Task: Search one way flight ticket for 3 adults, 3 children in business from Escanaba: Delta County Airport to Rock Springs: Southwest Wyoming Regional Airport (rock Springs Sweetwater County Airport) on 8-5-2023. Choice of flights is Royal air maroc. Number of bags: 4 checked bags. Price is upto 79000. Outbound departure time preference is 14:15.
Action: Mouse moved to (320, 295)
Screenshot: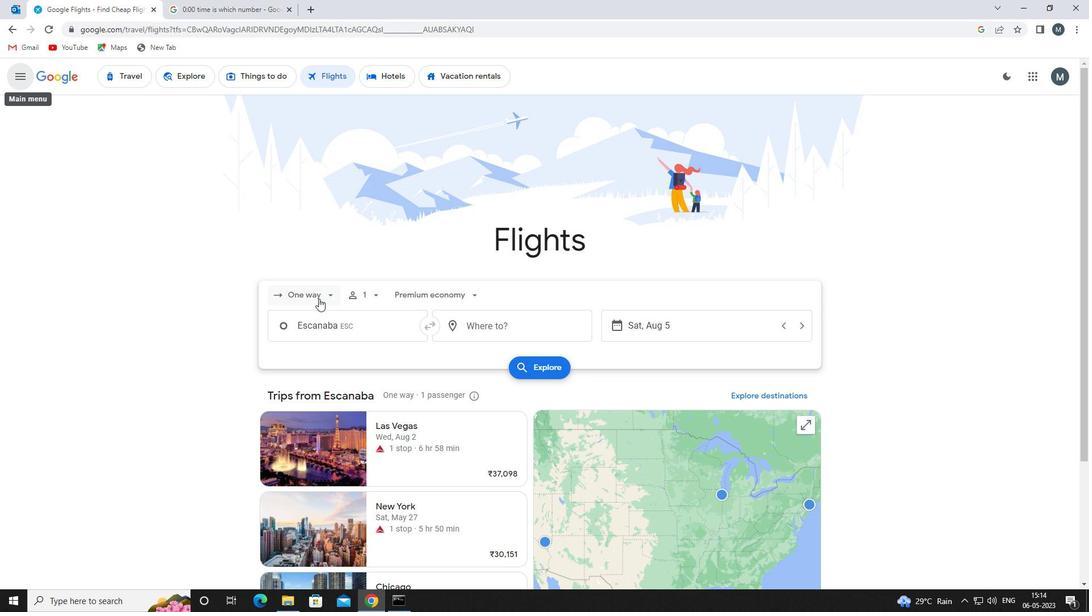
Action: Mouse pressed left at (320, 295)
Screenshot: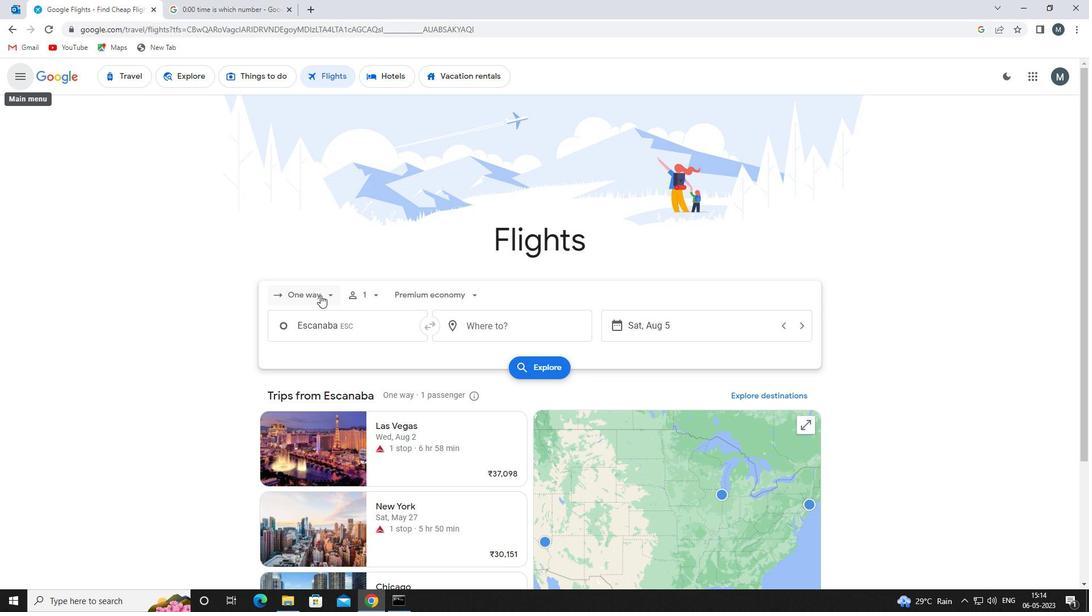 
Action: Mouse moved to (322, 351)
Screenshot: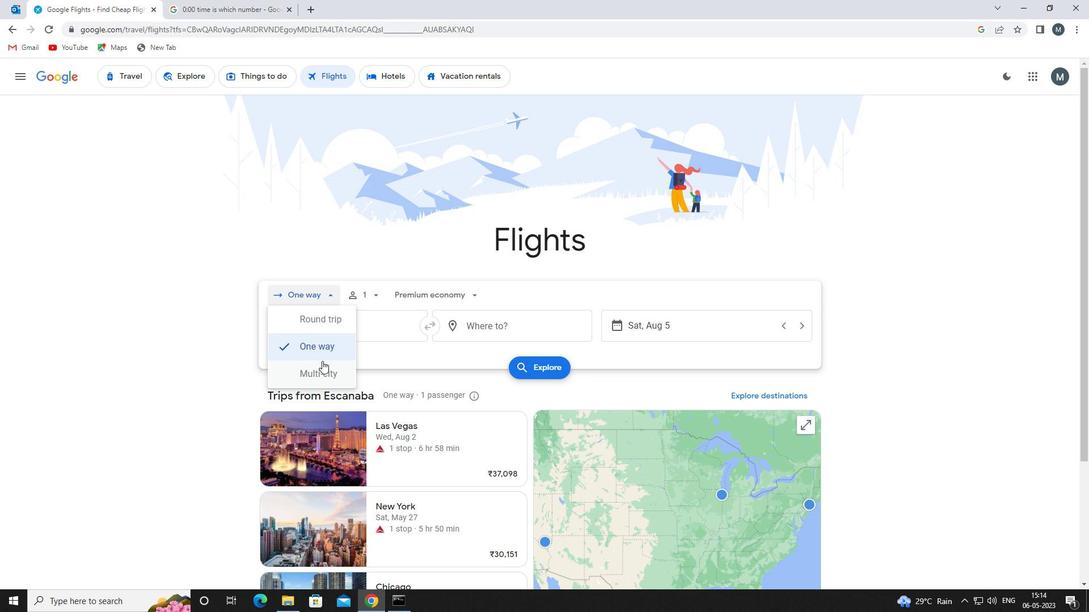 
Action: Mouse pressed left at (322, 351)
Screenshot: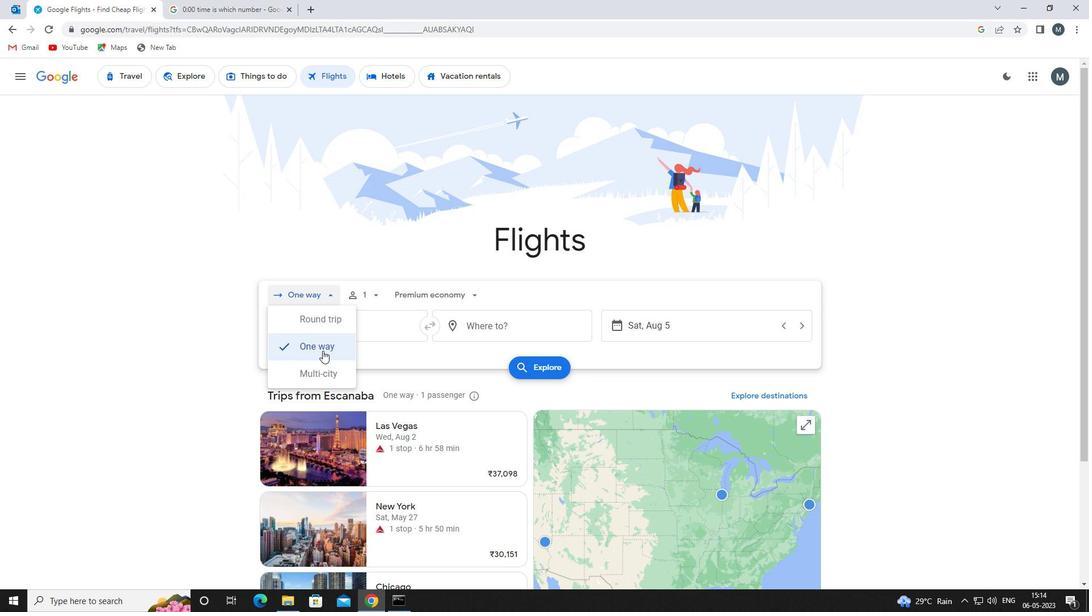 
Action: Mouse moved to (378, 297)
Screenshot: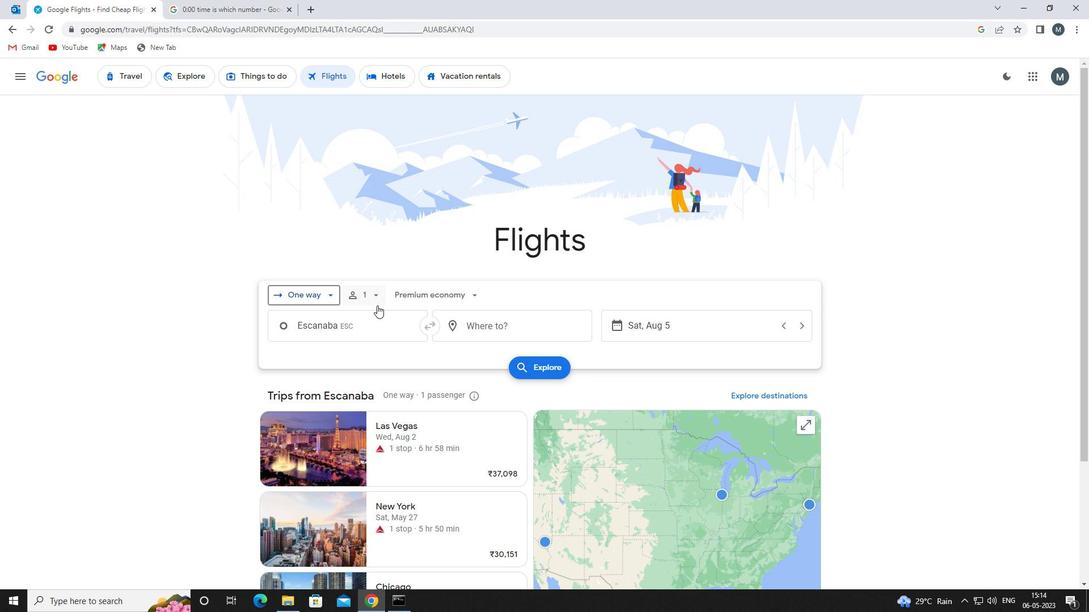
Action: Mouse pressed left at (378, 297)
Screenshot: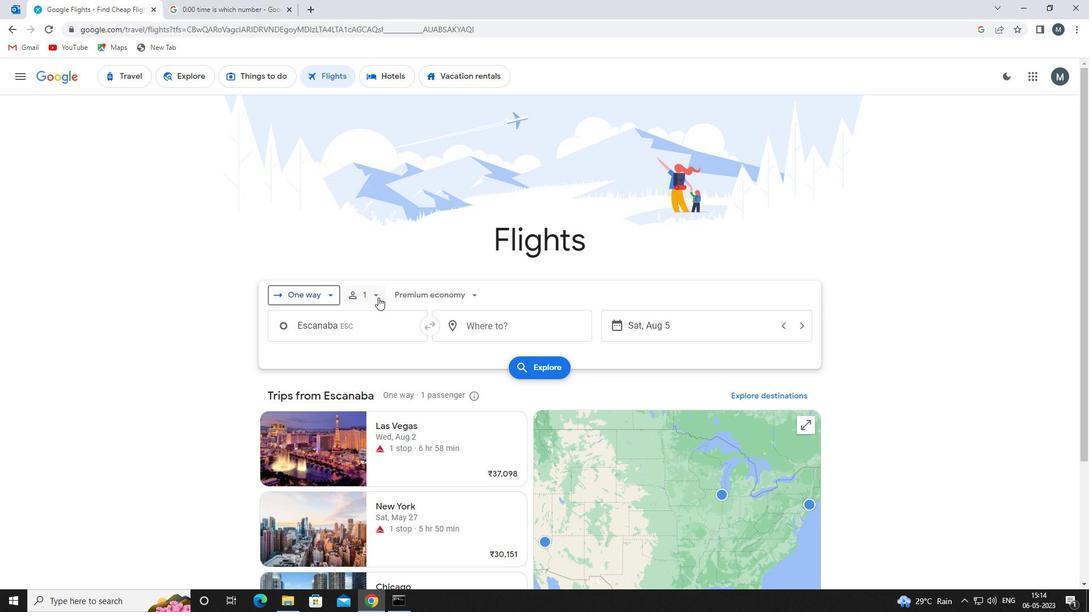 
Action: Mouse moved to (463, 324)
Screenshot: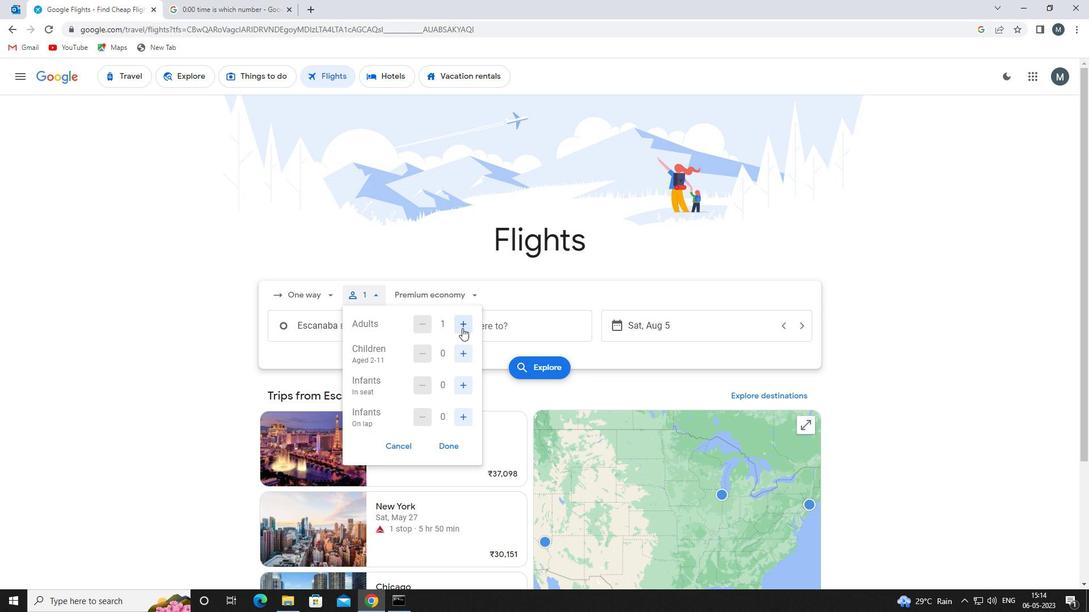 
Action: Mouse pressed left at (463, 324)
Screenshot: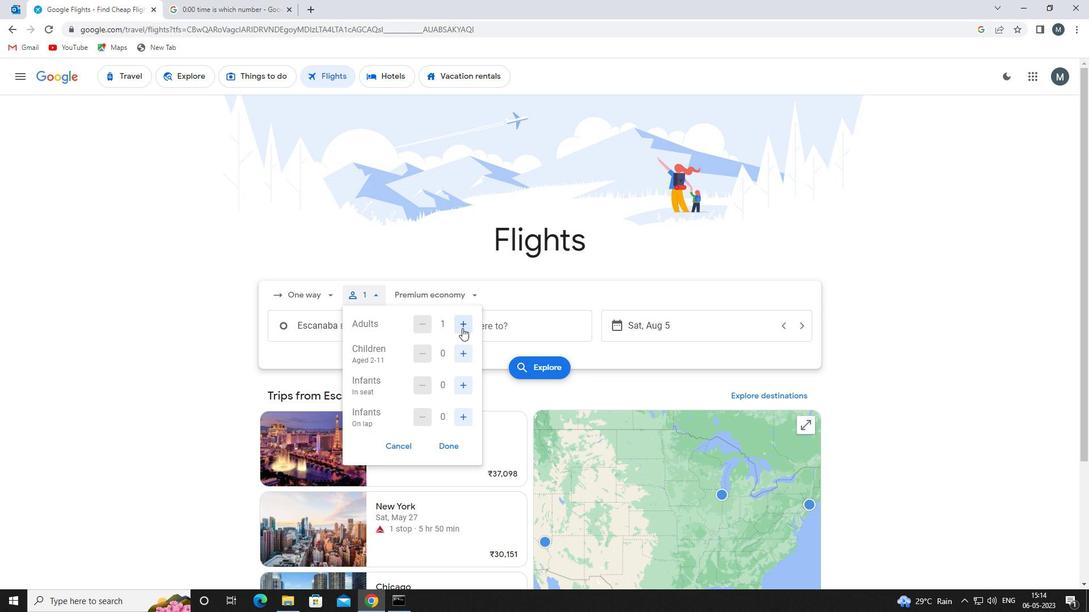 
Action: Mouse pressed left at (463, 324)
Screenshot: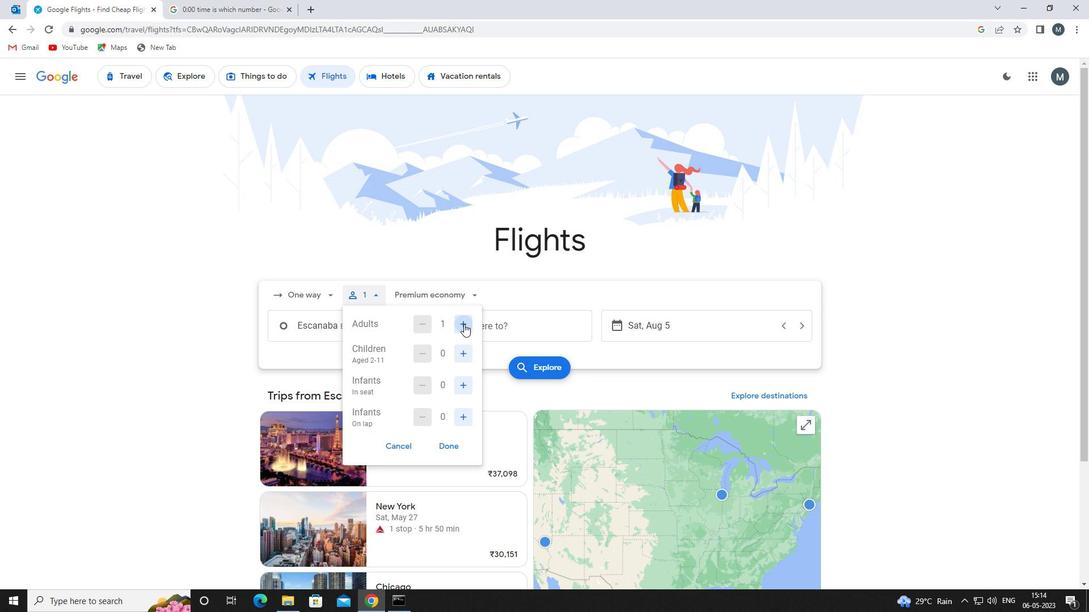 
Action: Mouse moved to (463, 353)
Screenshot: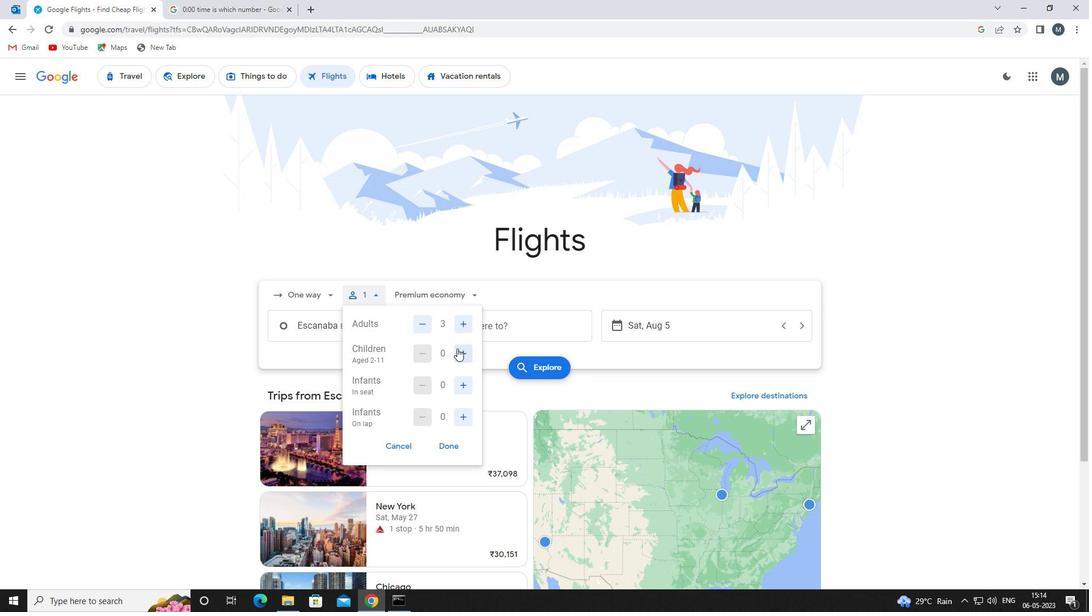 
Action: Mouse pressed left at (463, 353)
Screenshot: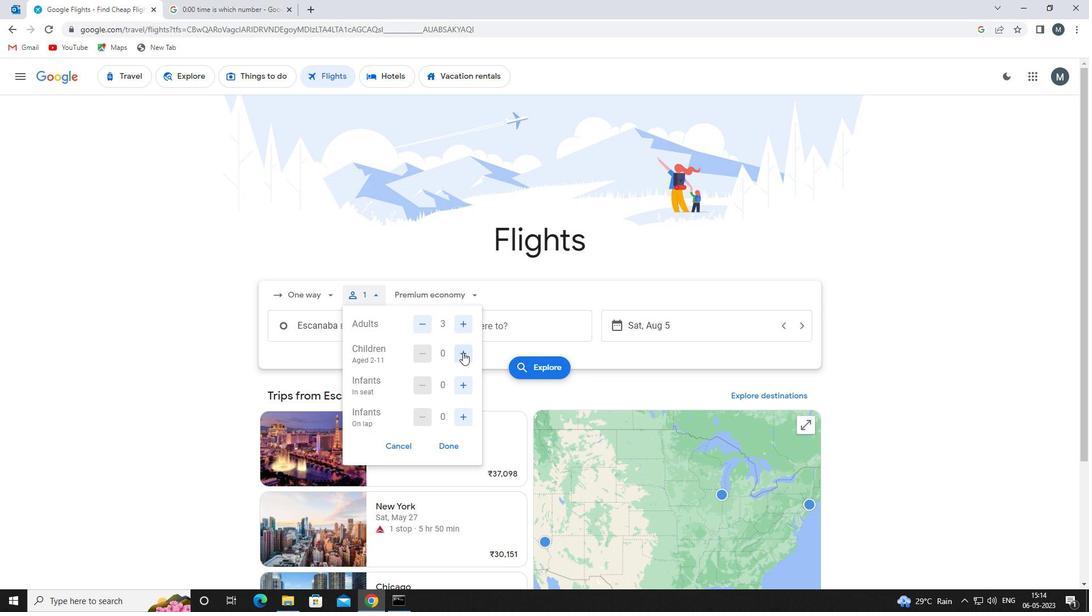 
Action: Mouse moved to (463, 353)
Screenshot: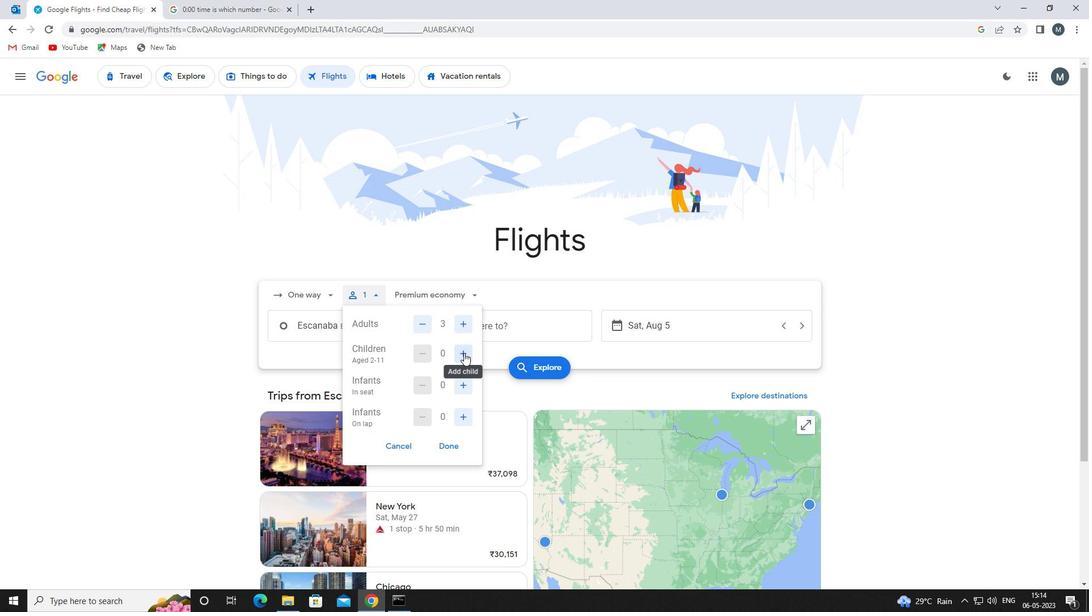 
Action: Mouse pressed left at (463, 353)
Screenshot: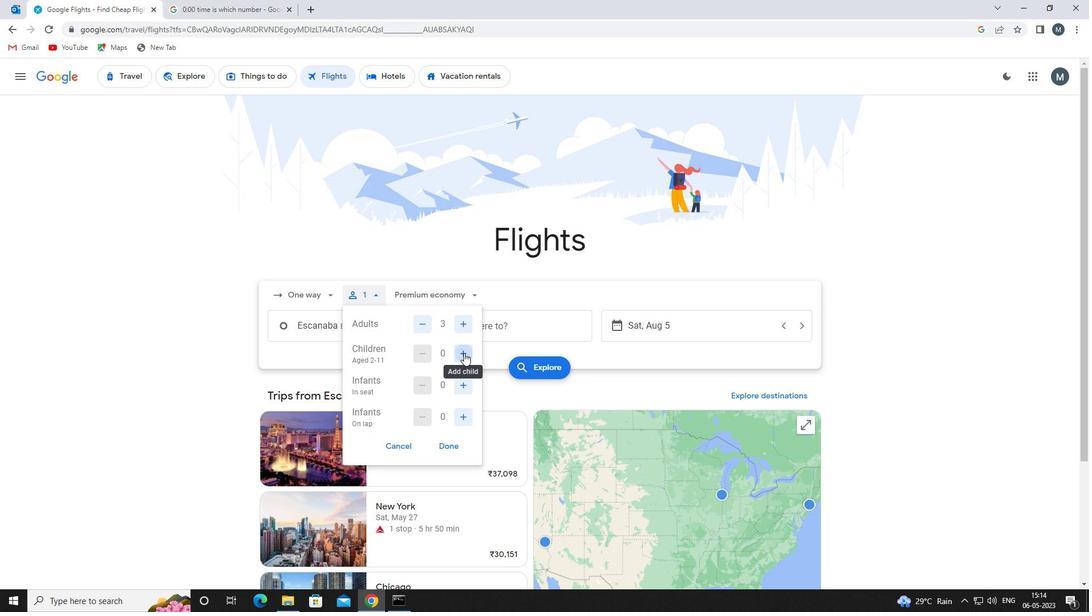 
Action: Mouse moved to (463, 353)
Screenshot: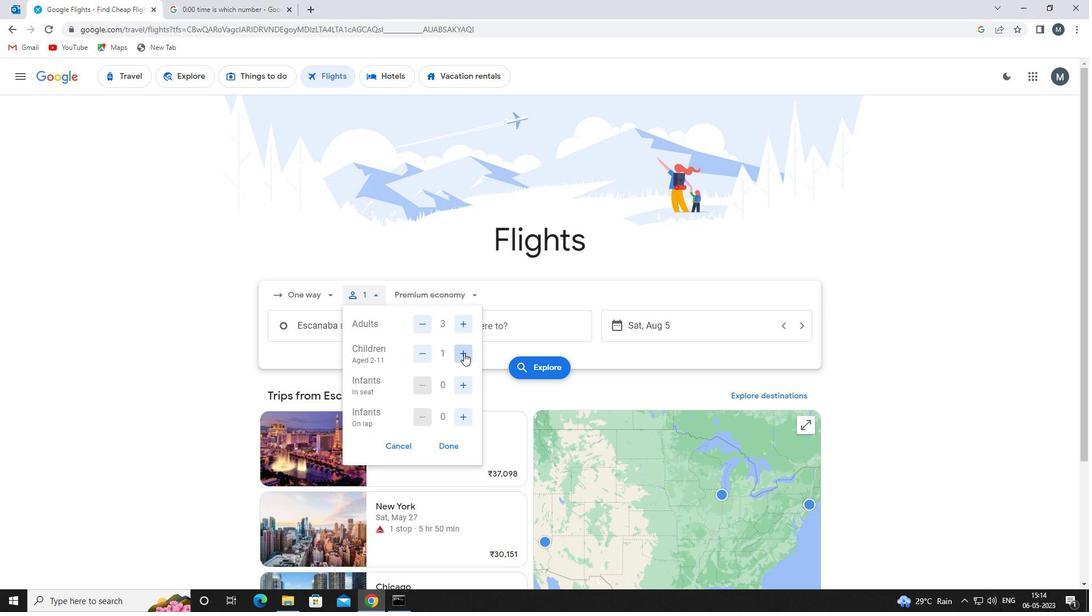 
Action: Mouse pressed left at (463, 353)
Screenshot: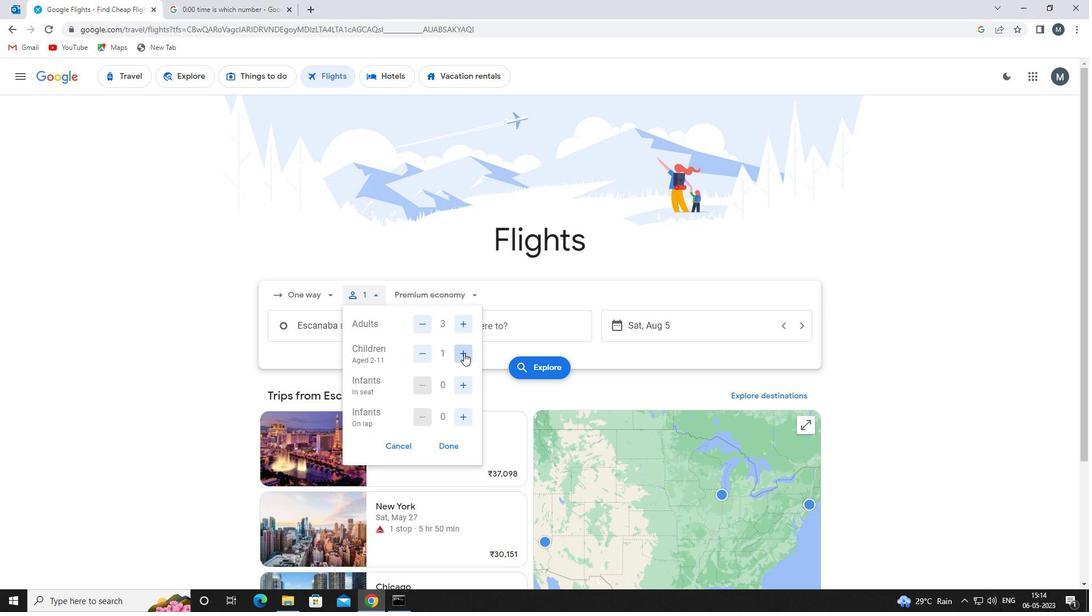 
Action: Mouse moved to (452, 445)
Screenshot: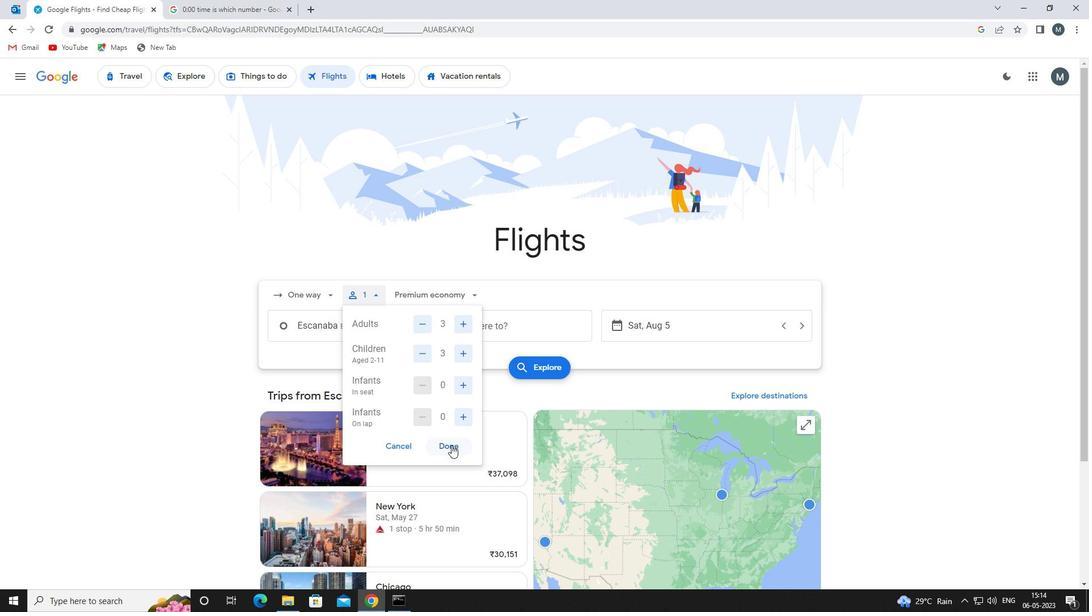 
Action: Mouse pressed left at (452, 445)
Screenshot: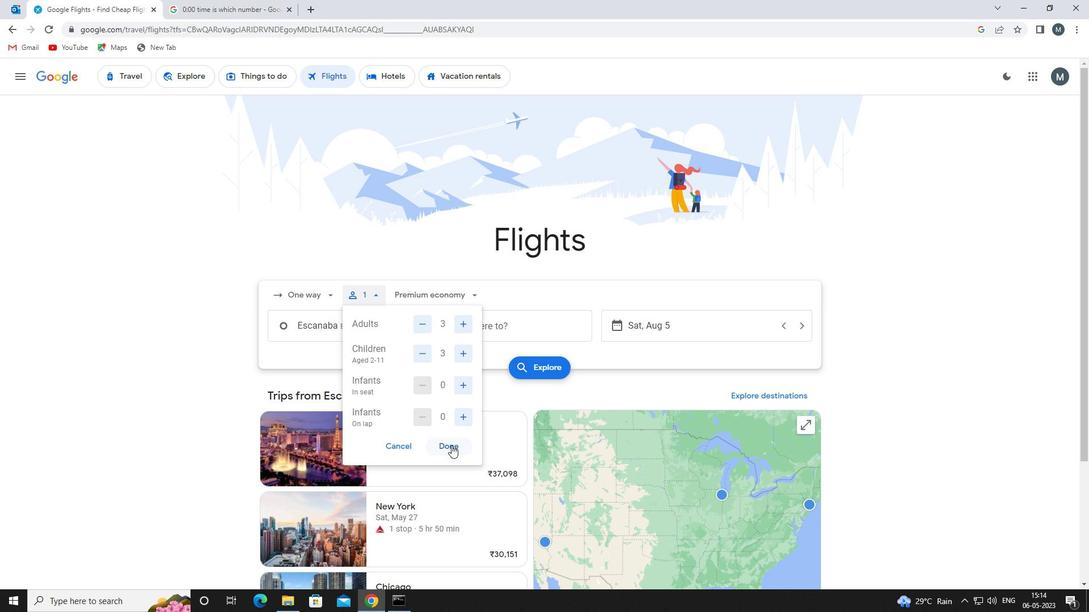 
Action: Mouse moved to (431, 298)
Screenshot: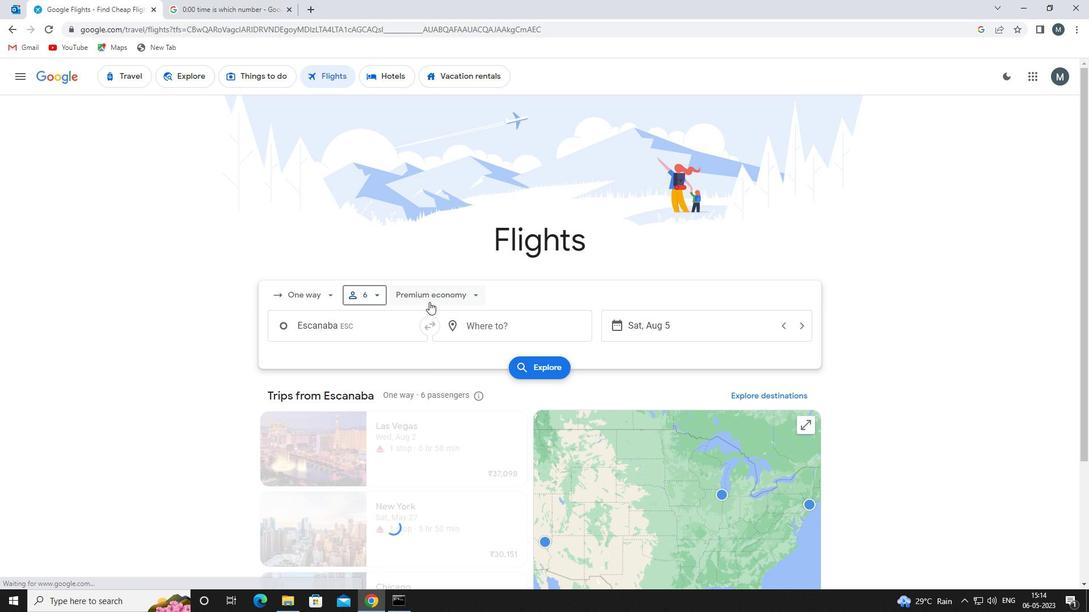 
Action: Mouse pressed left at (431, 298)
Screenshot: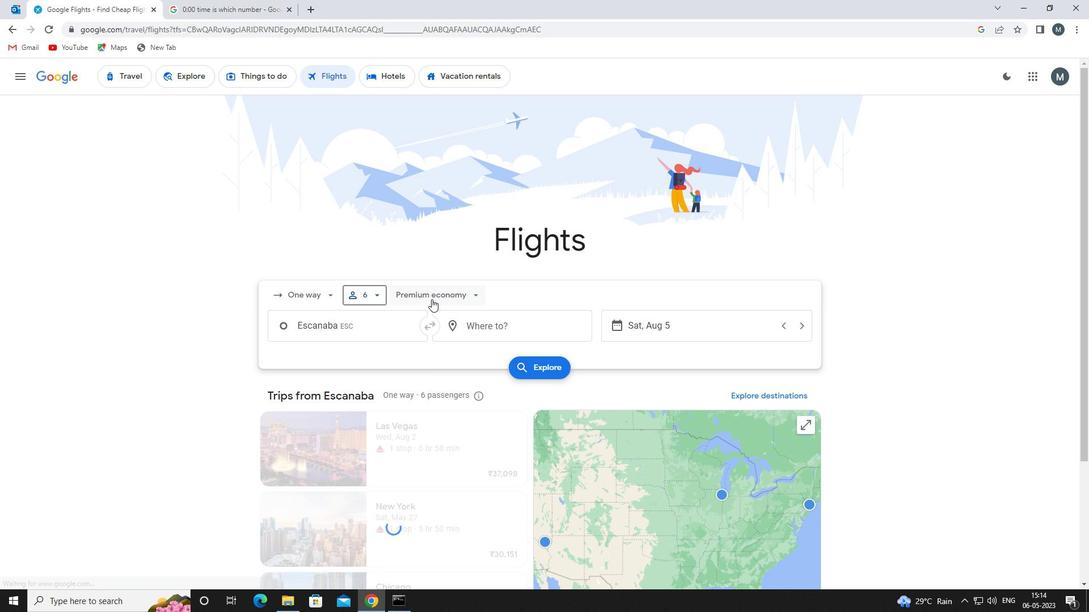 
Action: Mouse moved to (446, 370)
Screenshot: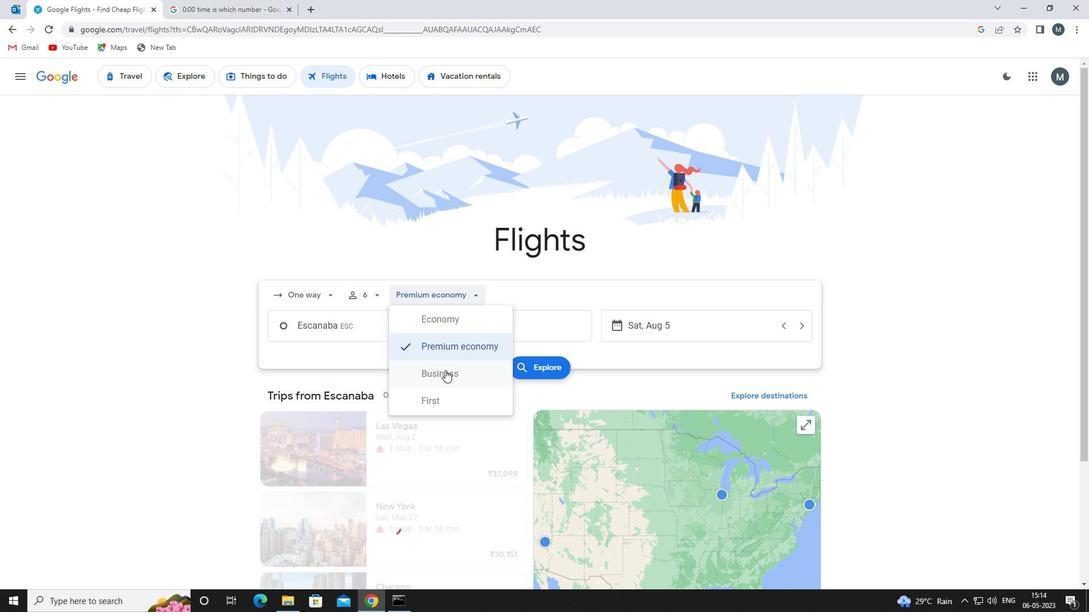 
Action: Mouse pressed left at (446, 370)
Screenshot: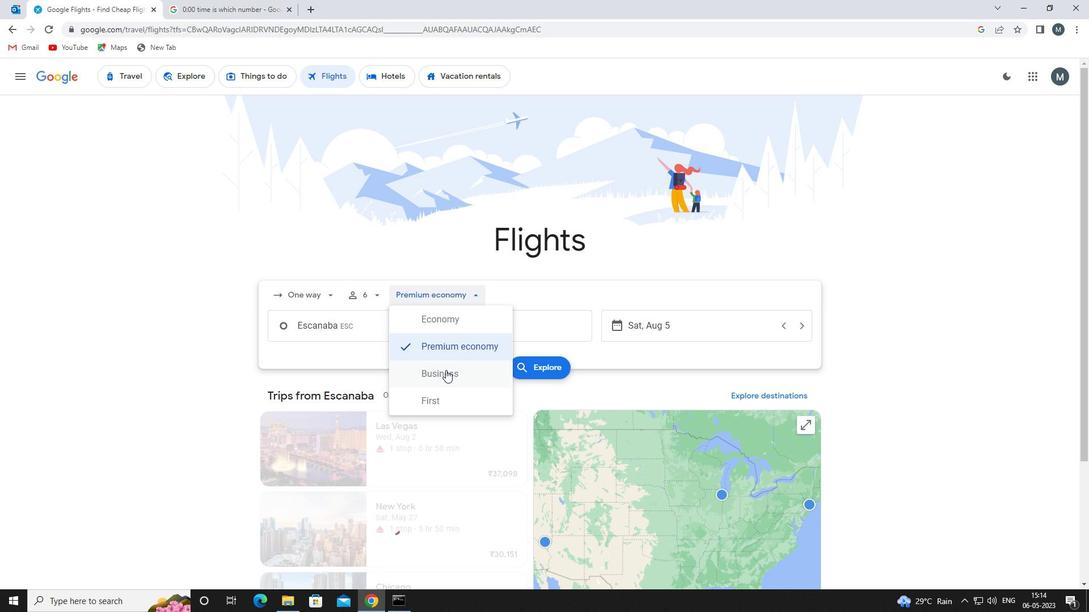 
Action: Mouse moved to (391, 326)
Screenshot: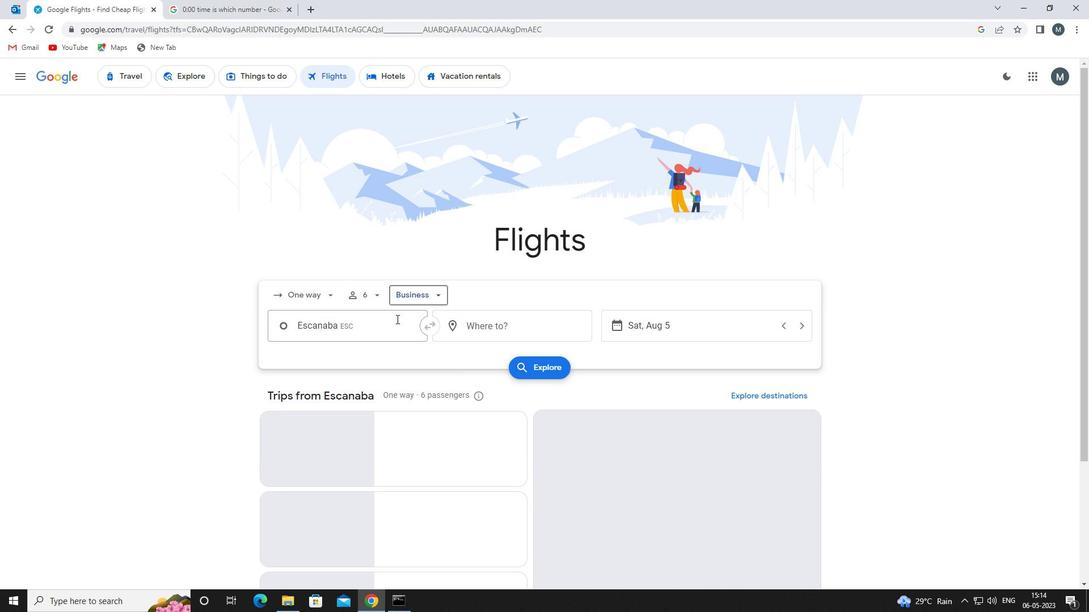 
Action: Mouse pressed left at (391, 326)
Screenshot: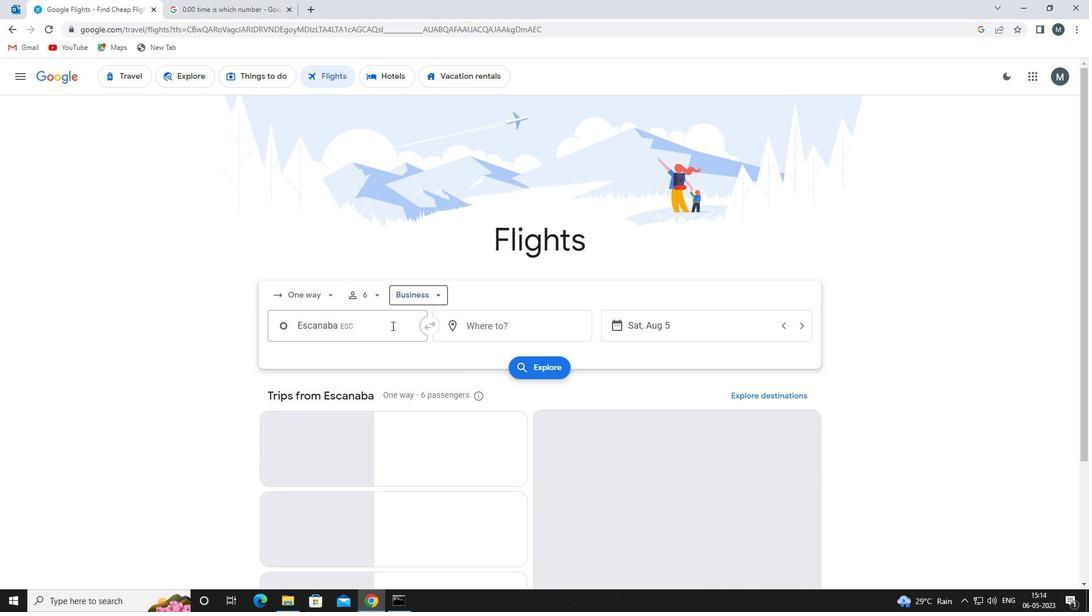 
Action: Mouse moved to (391, 326)
Screenshot: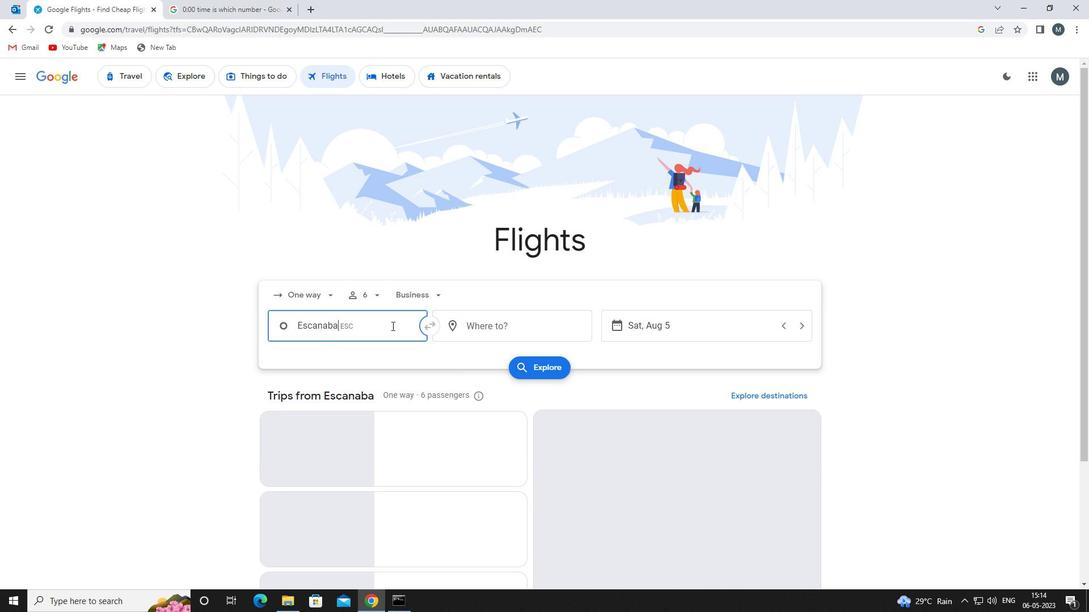 
Action: Key pressed del
Screenshot: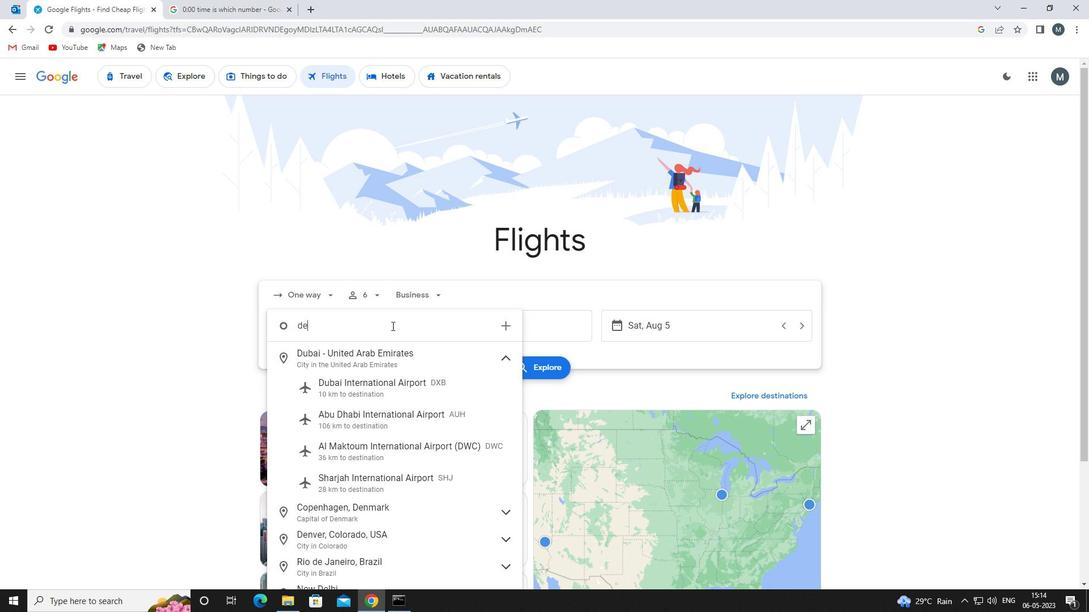 
Action: Mouse moved to (390, 327)
Screenshot: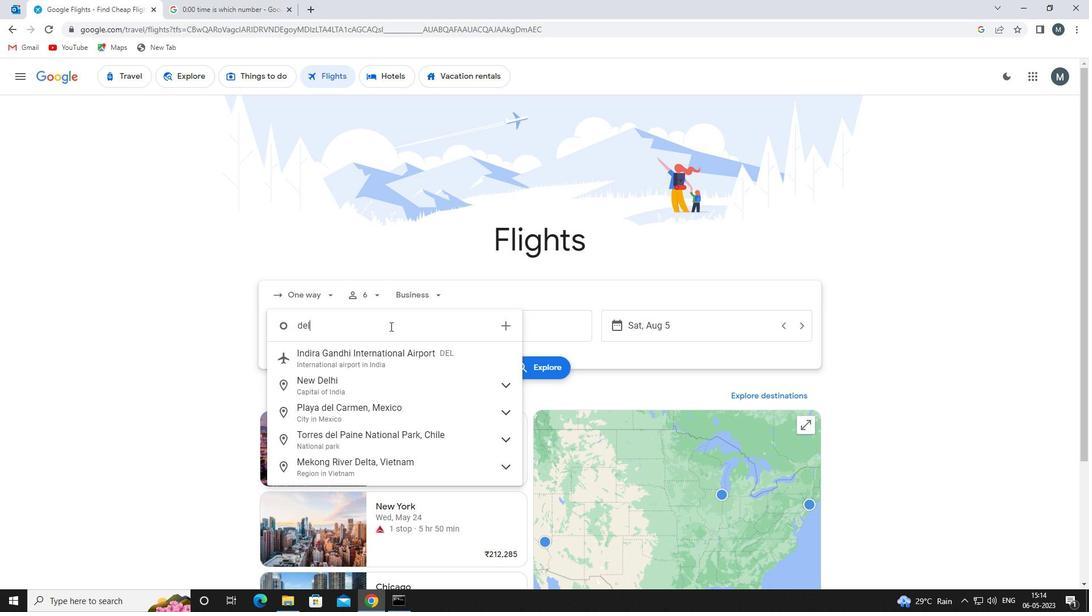 
Action: Key pressed t
Screenshot: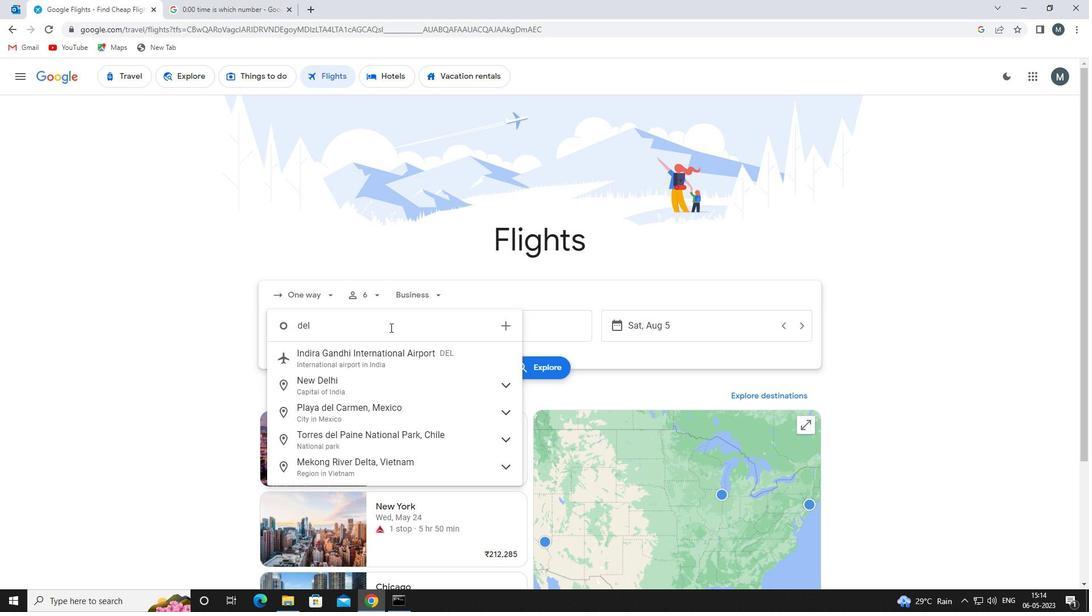 
Action: Mouse moved to (394, 391)
Screenshot: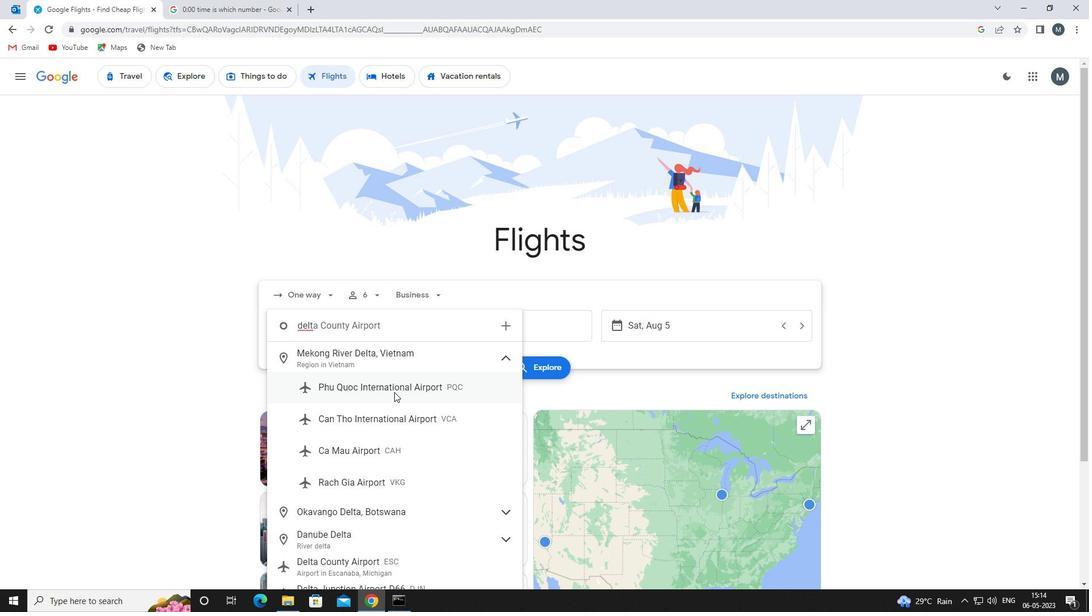 
Action: Key pressed <Key.enter>
Screenshot: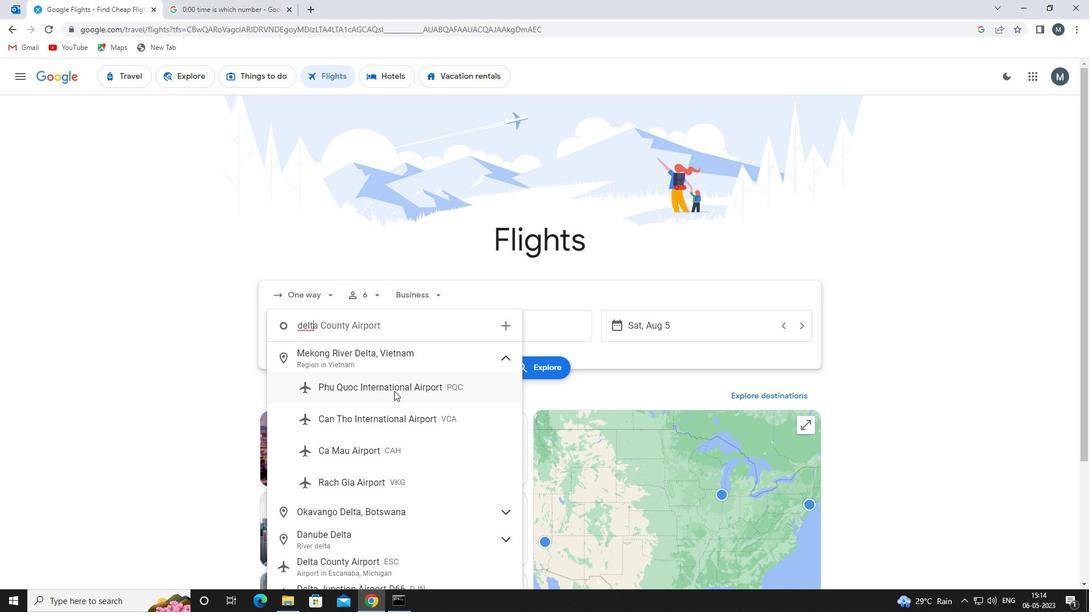 
Action: Mouse moved to (381, 331)
Screenshot: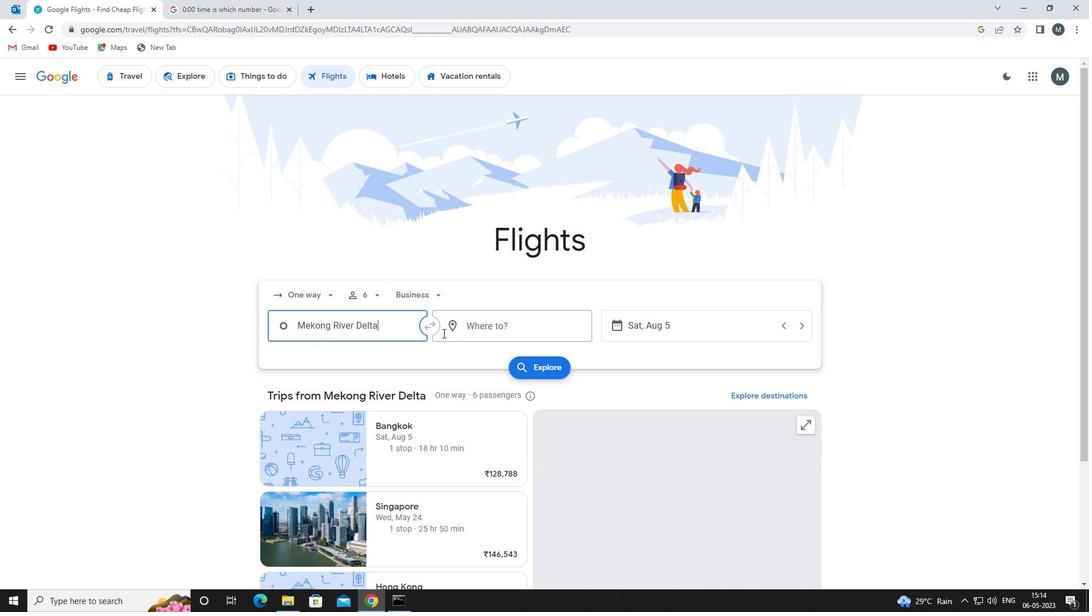 
Action: Mouse pressed left at (381, 331)
Screenshot: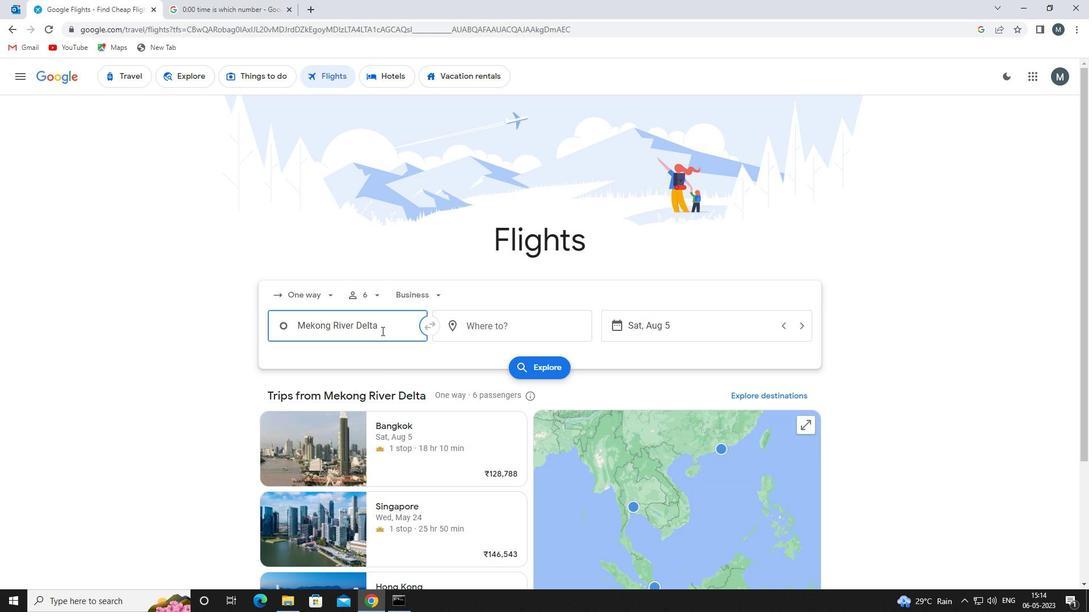 
Action: Mouse moved to (378, 348)
Screenshot: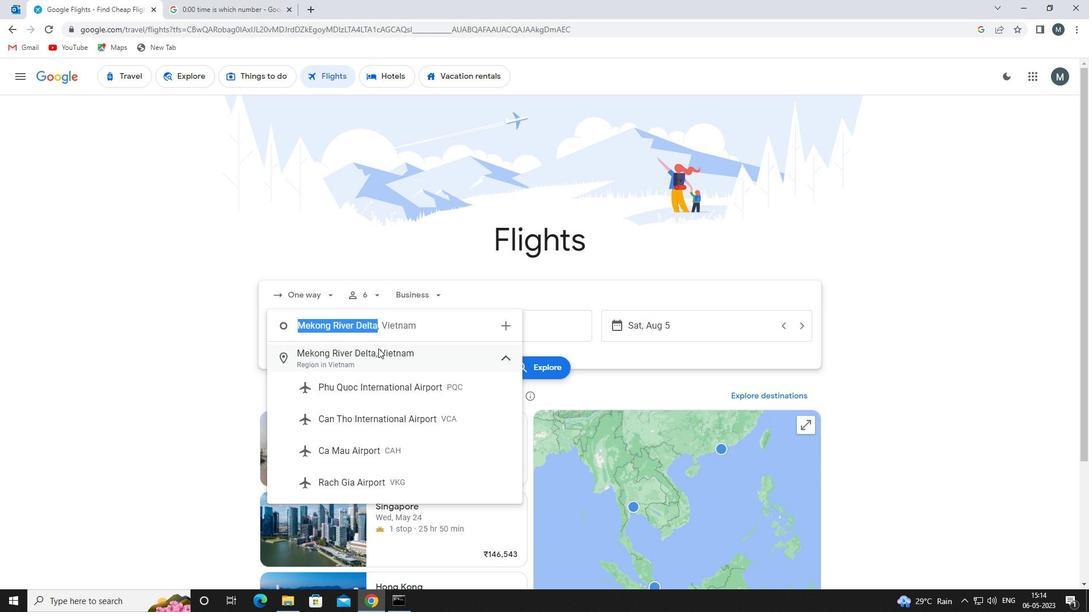 
Action: Key pressed delta<Key.space>
Screenshot: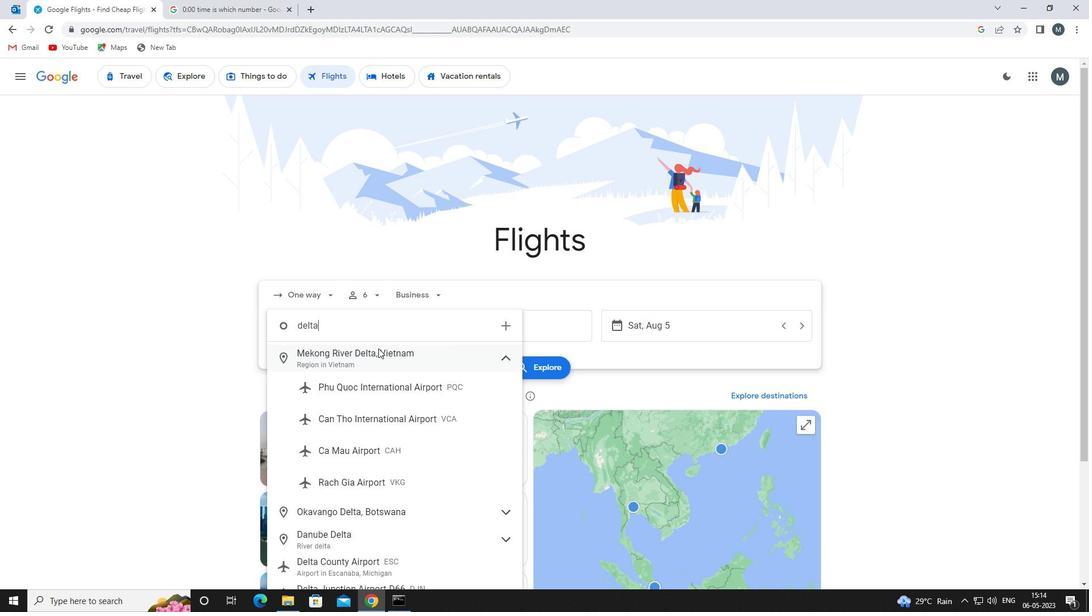 
Action: Mouse moved to (378, 348)
Screenshot: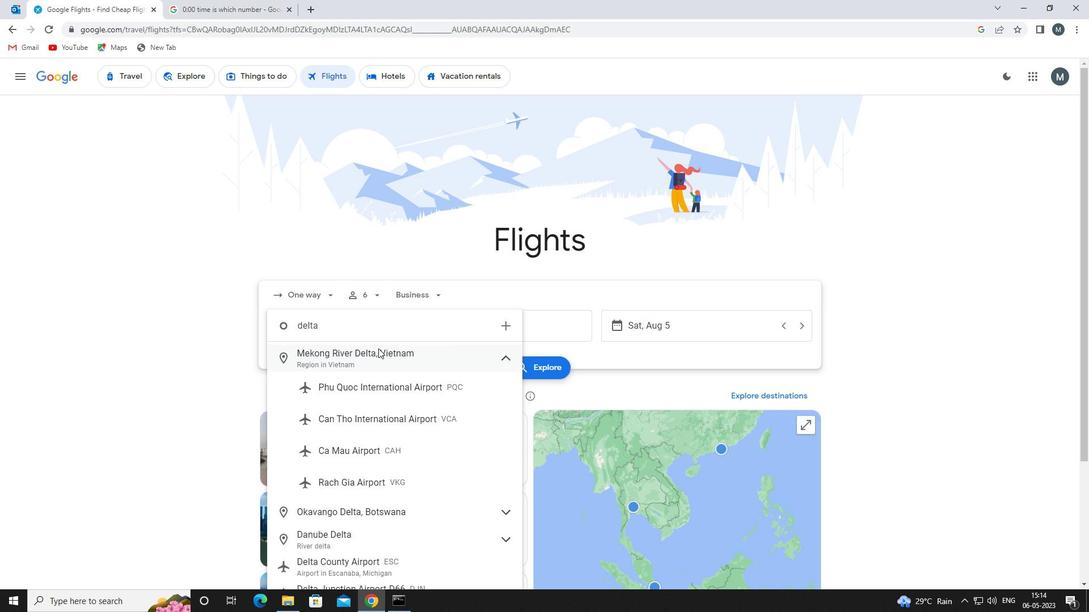 
Action: Key pressed county<Key.space>ai
Screenshot: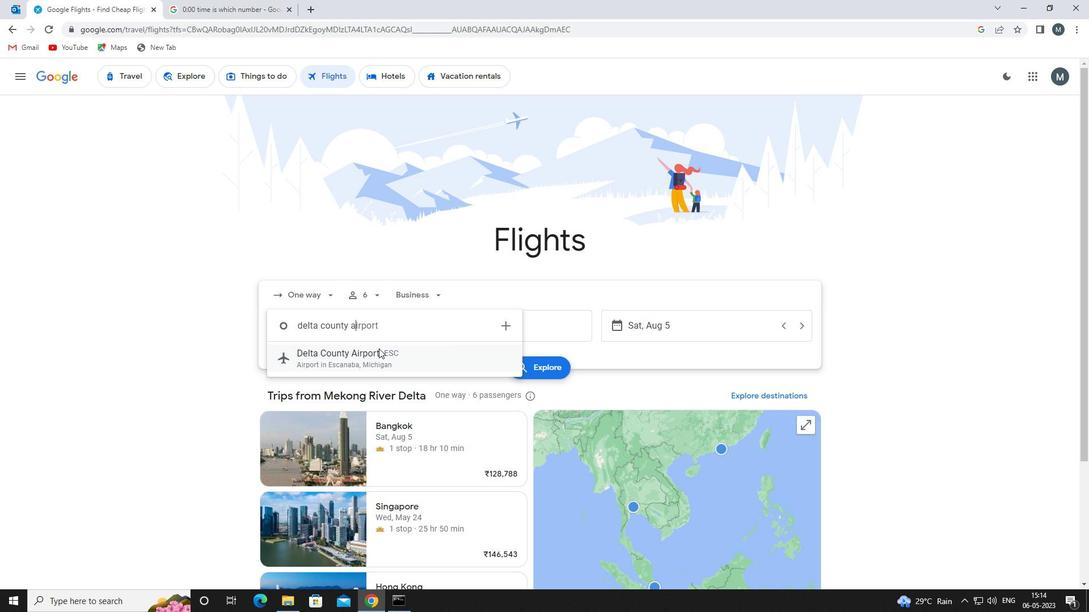 
Action: Mouse moved to (368, 357)
Screenshot: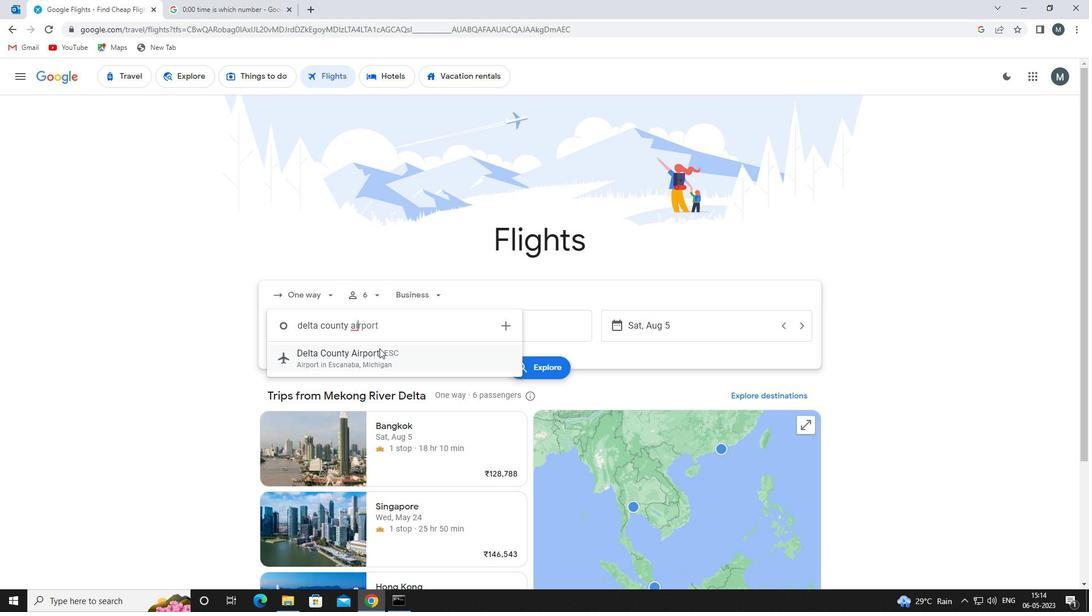 
Action: Mouse pressed left at (368, 357)
Screenshot: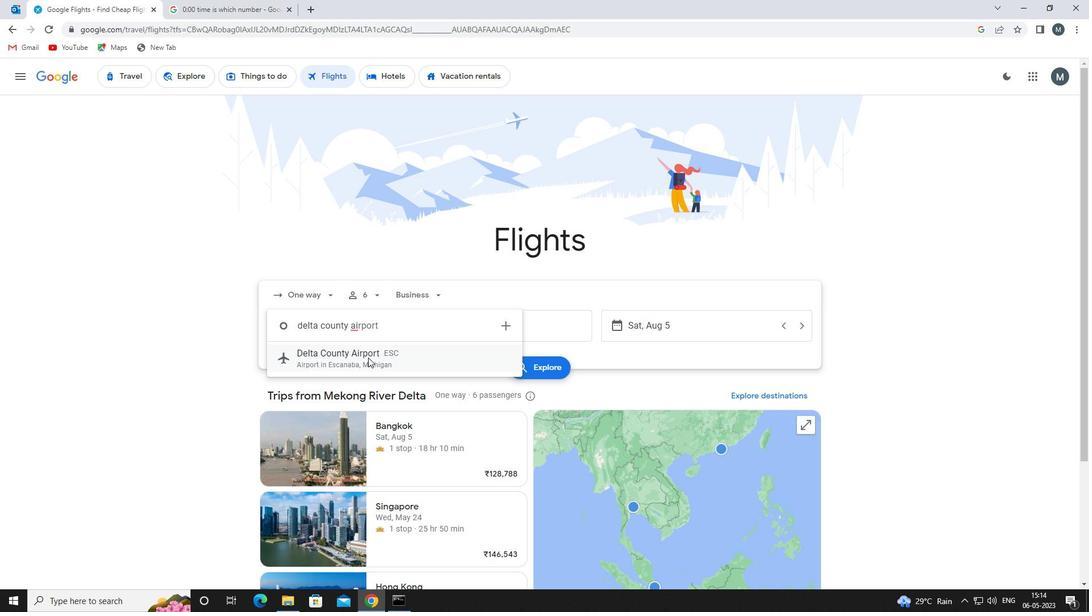 
Action: Mouse moved to (481, 327)
Screenshot: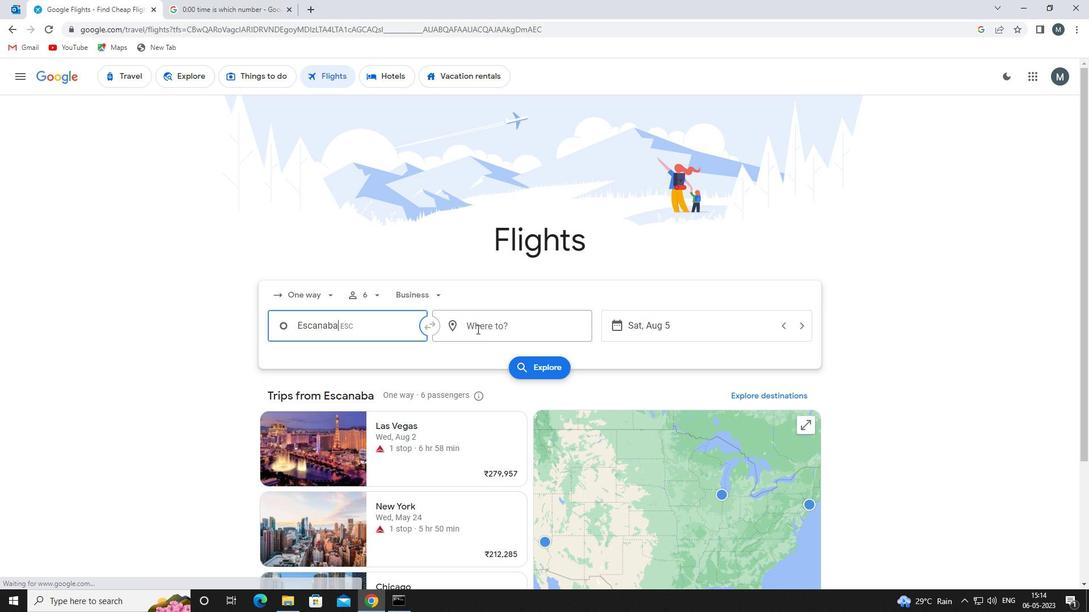 
Action: Mouse pressed left at (481, 327)
Screenshot: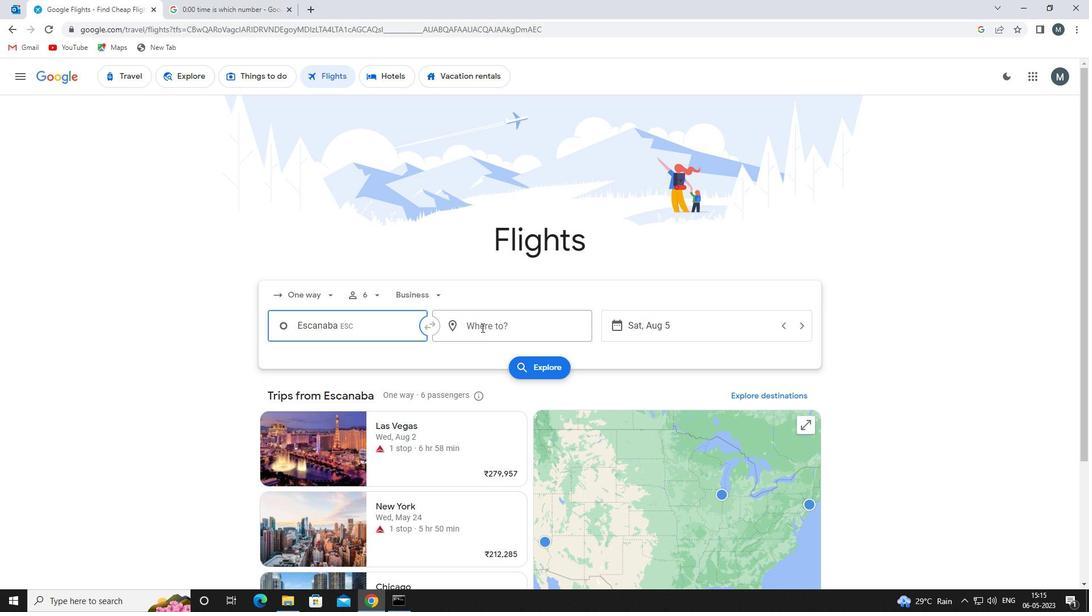 
Action: Mouse moved to (482, 327)
Screenshot: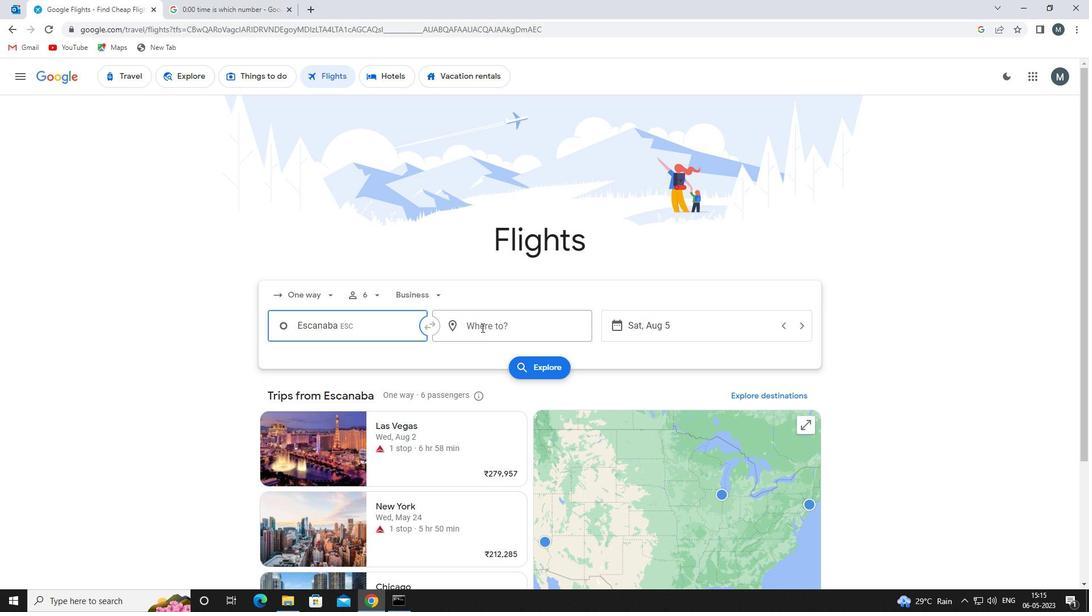 
Action: Key pressed soutjwest
Screenshot: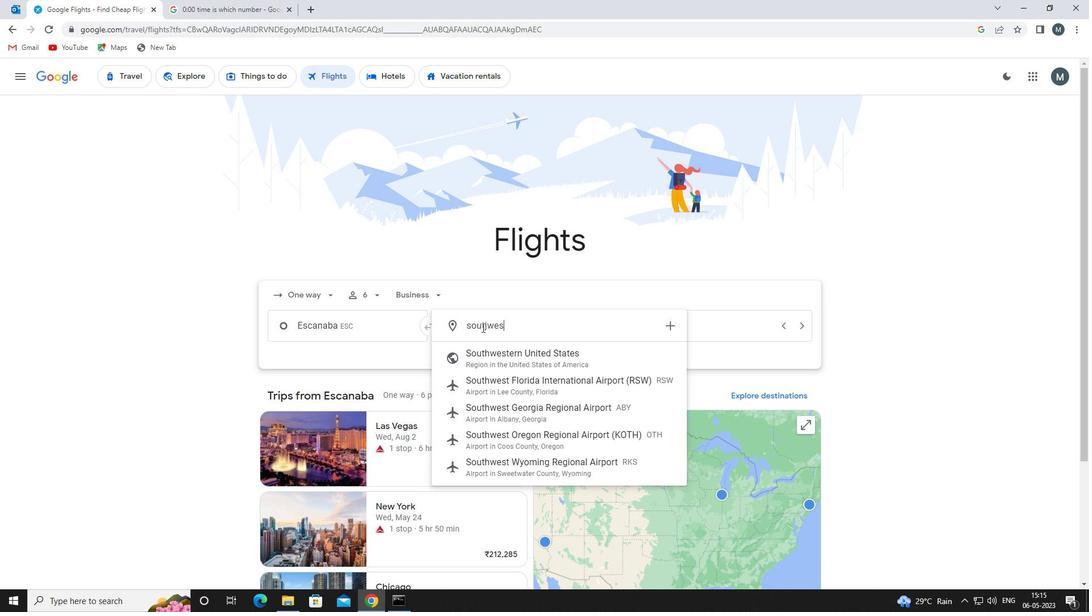 
Action: Mouse moved to (479, 327)
Screenshot: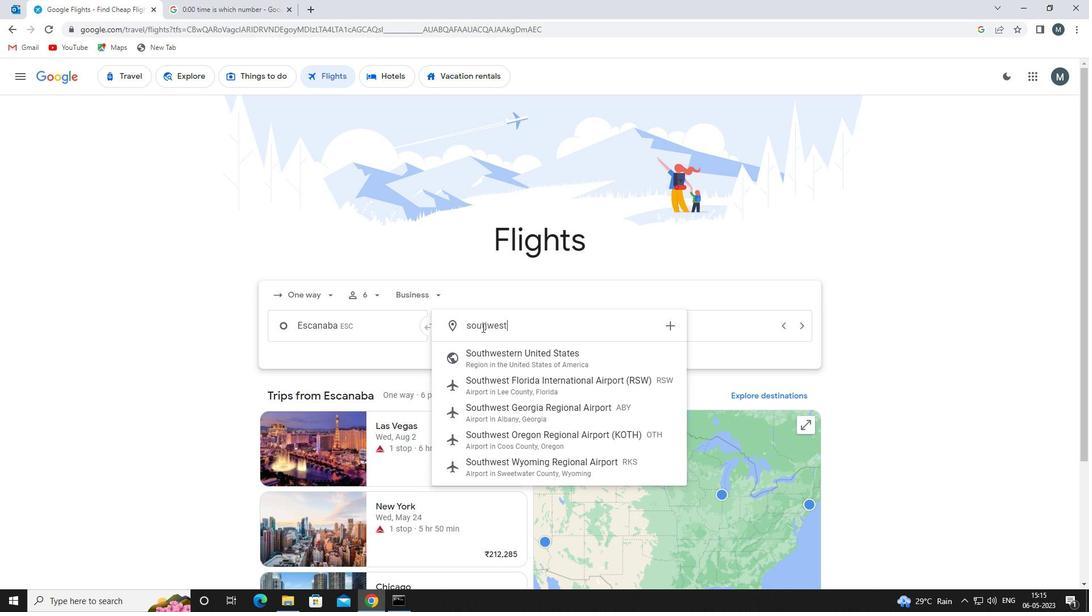 
Action: Key pressed <Key.space>w
Screenshot: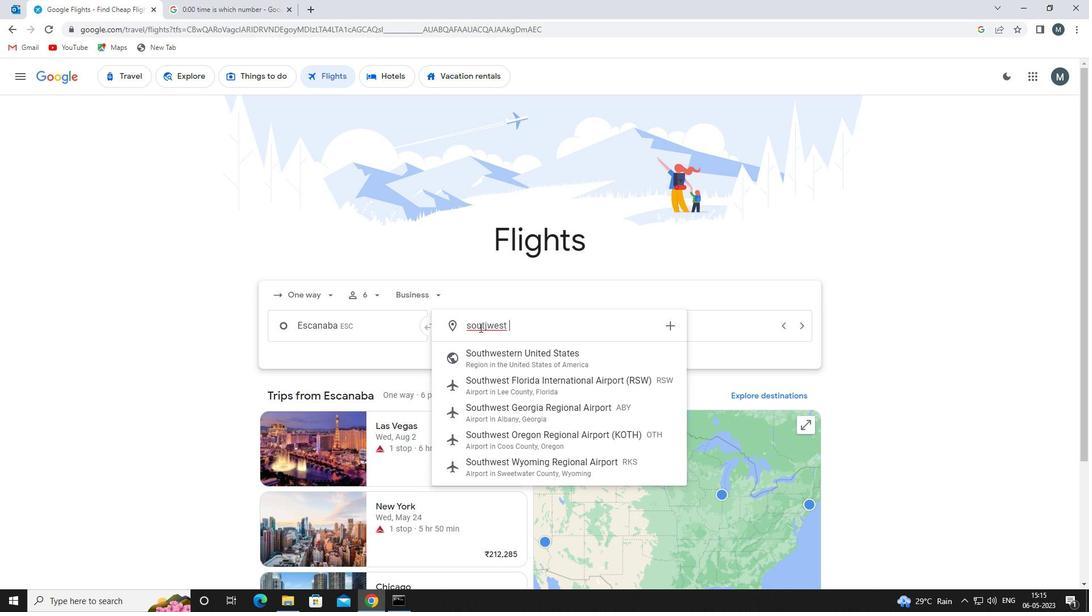 
Action: Mouse moved to (512, 356)
Screenshot: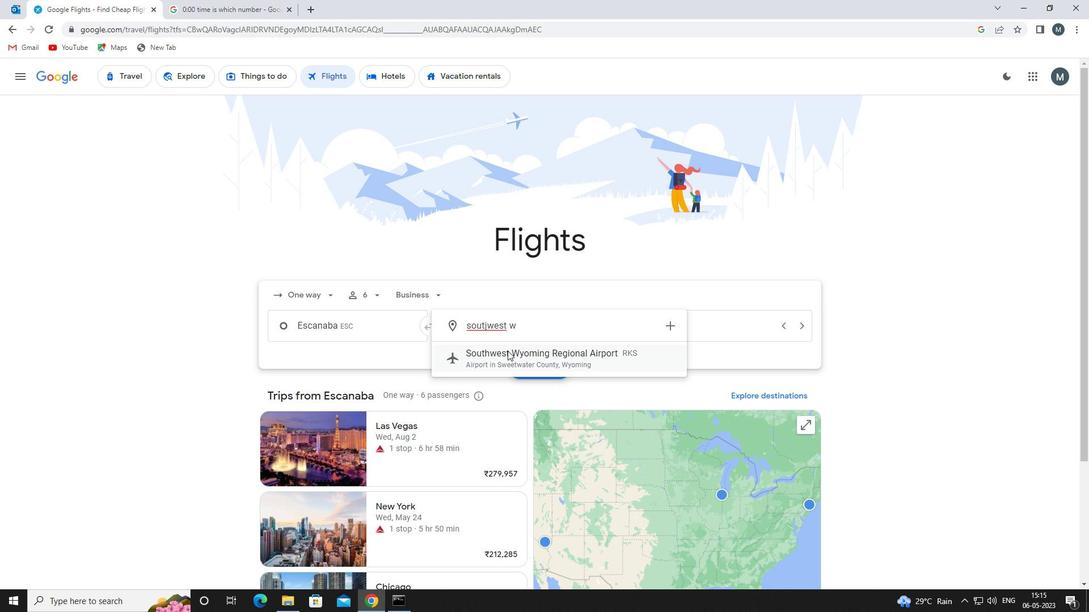 
Action: Mouse pressed left at (512, 356)
Screenshot: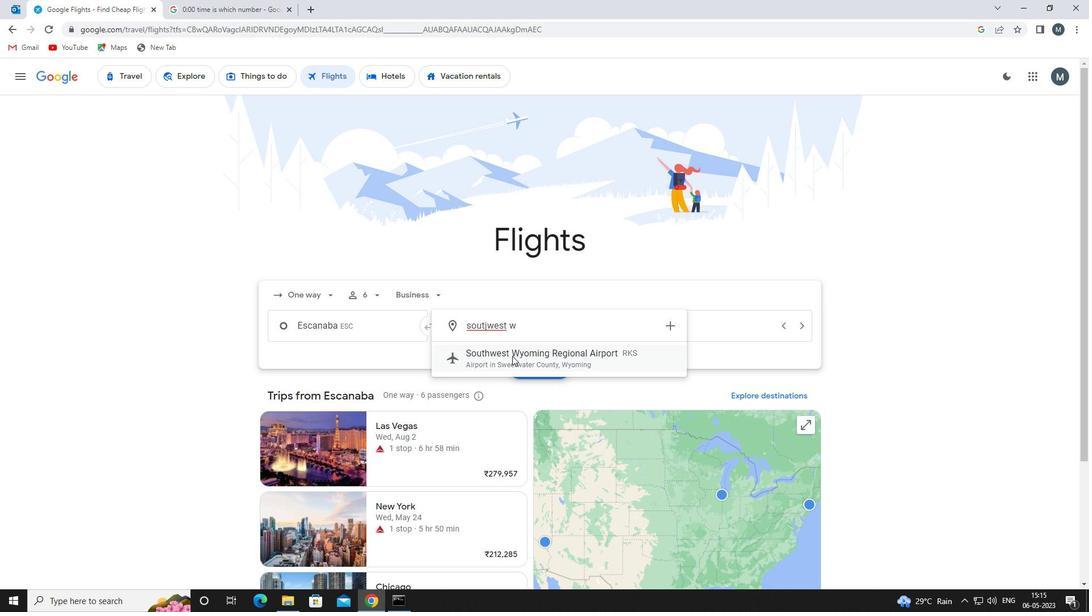 
Action: Mouse moved to (656, 324)
Screenshot: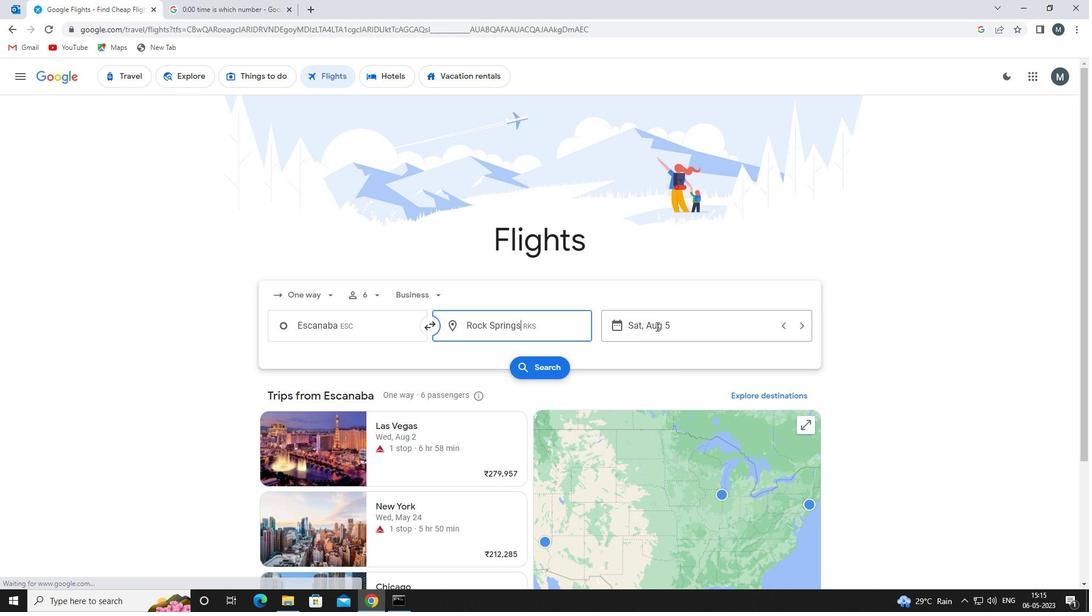 
Action: Mouse pressed left at (656, 324)
Screenshot: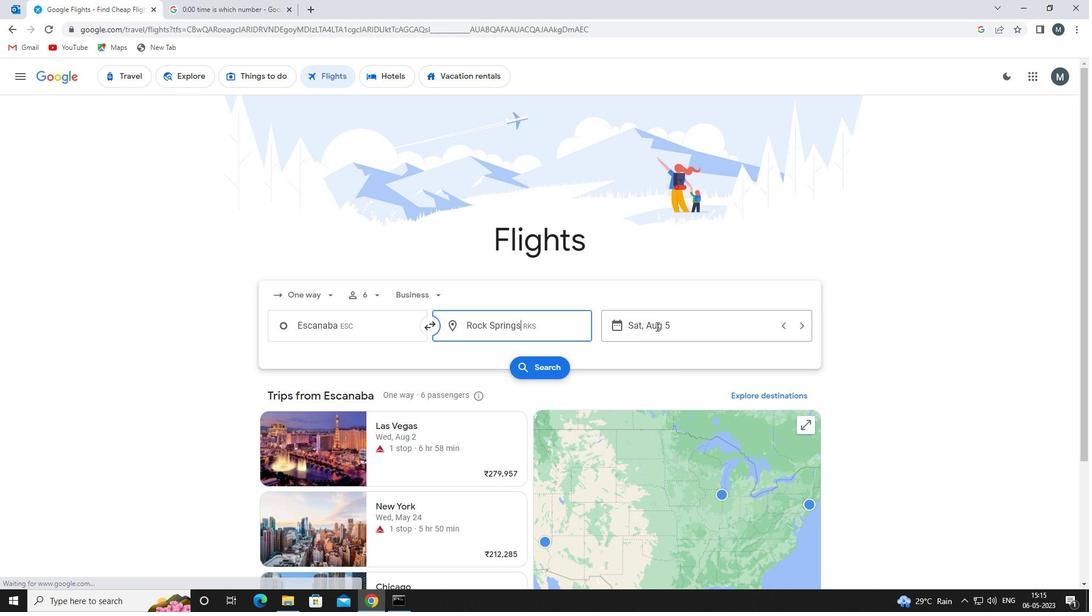 
Action: Mouse moved to (572, 395)
Screenshot: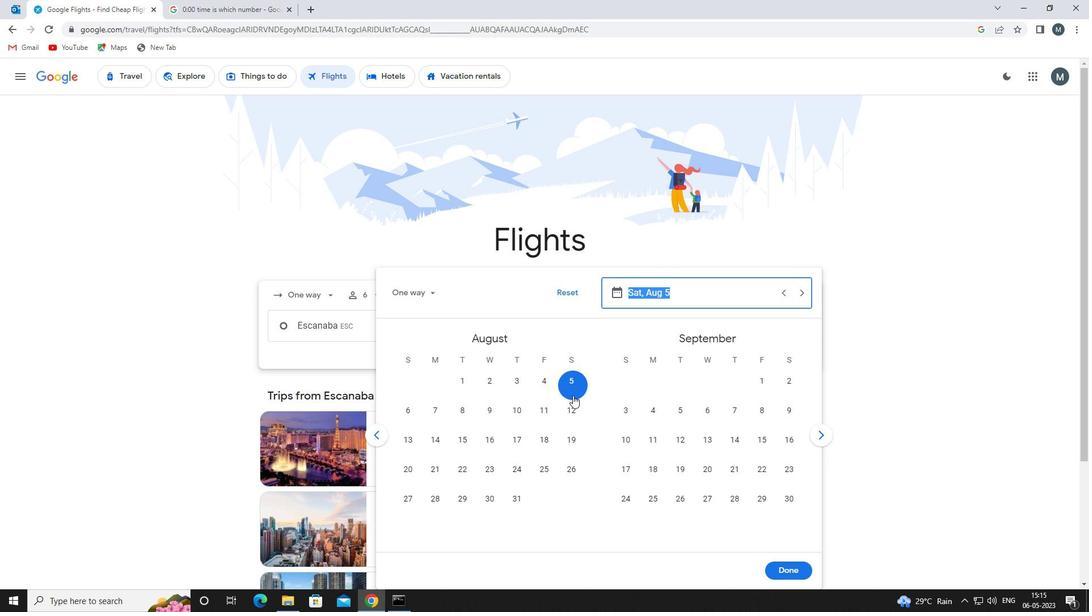 
Action: Mouse pressed left at (572, 395)
Screenshot: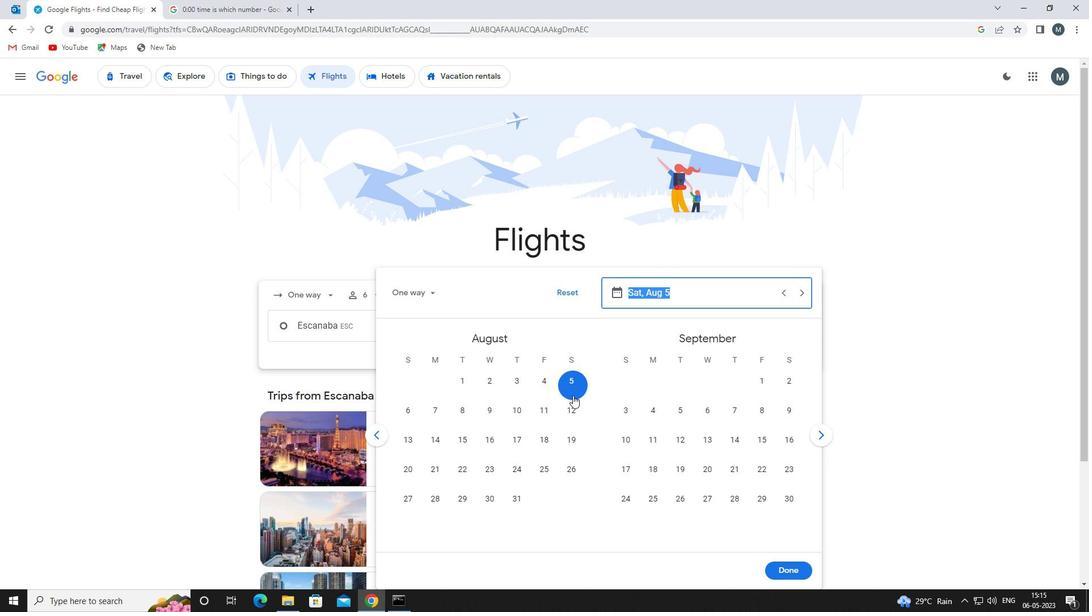 
Action: Mouse moved to (788, 571)
Screenshot: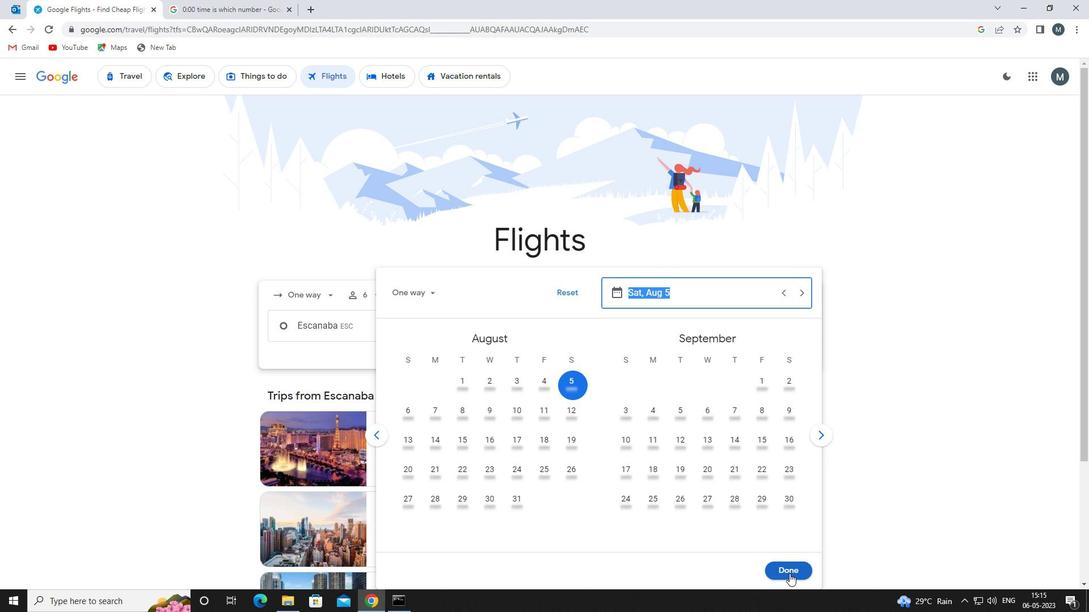 
Action: Mouse pressed left at (788, 571)
Screenshot: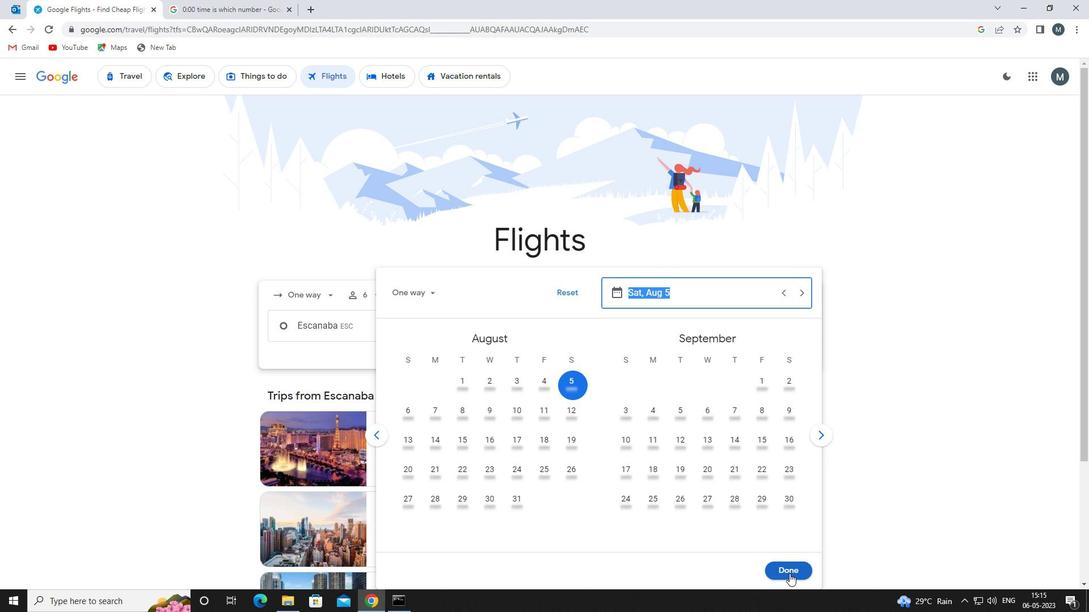 
Action: Mouse moved to (538, 367)
Screenshot: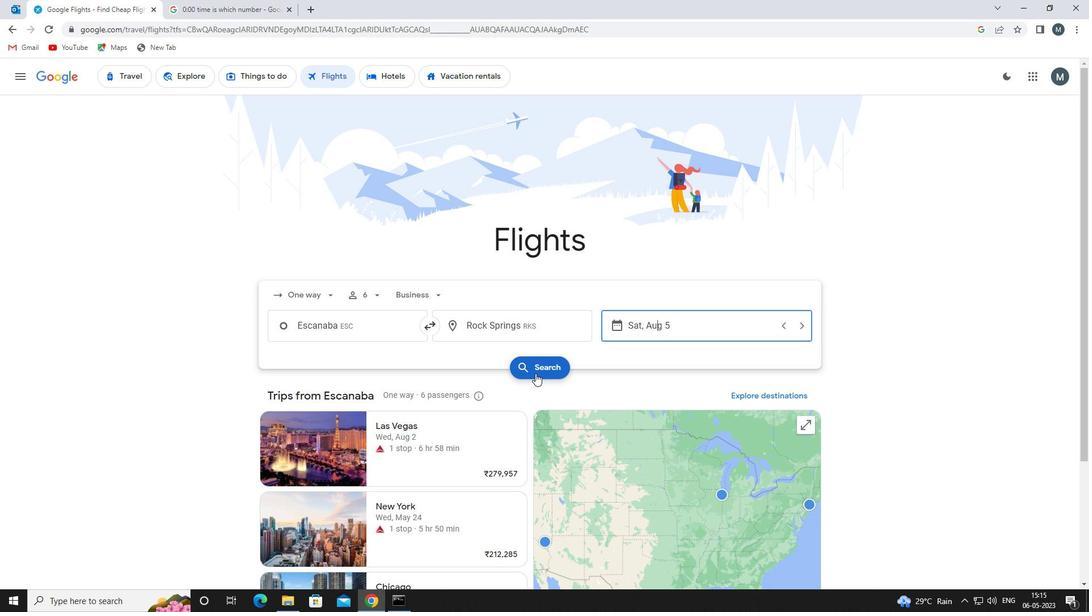 
Action: Mouse pressed left at (538, 367)
Screenshot: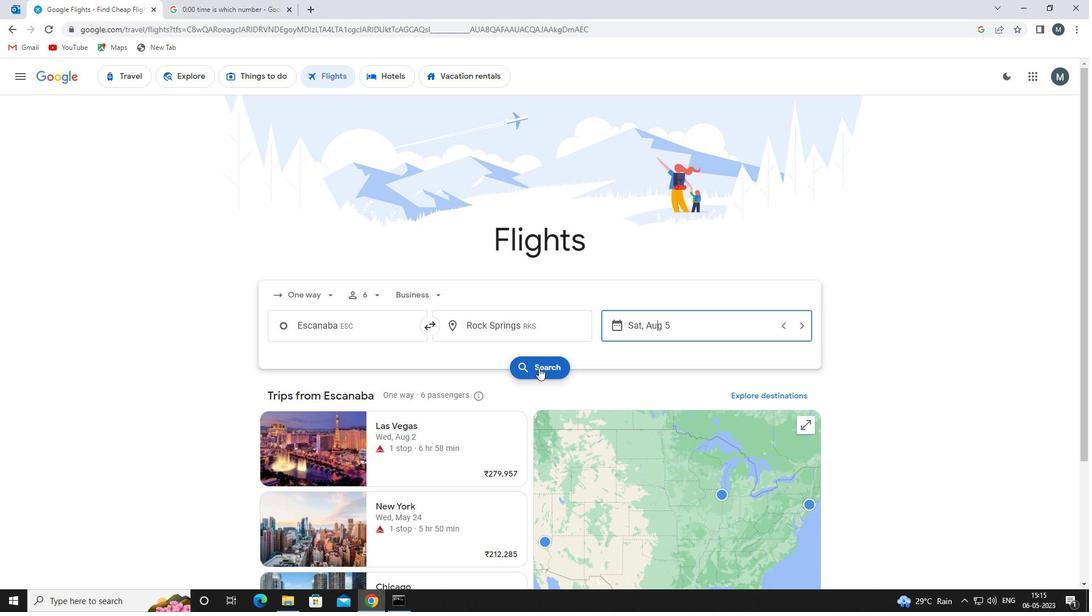 
Action: Mouse moved to (271, 184)
Screenshot: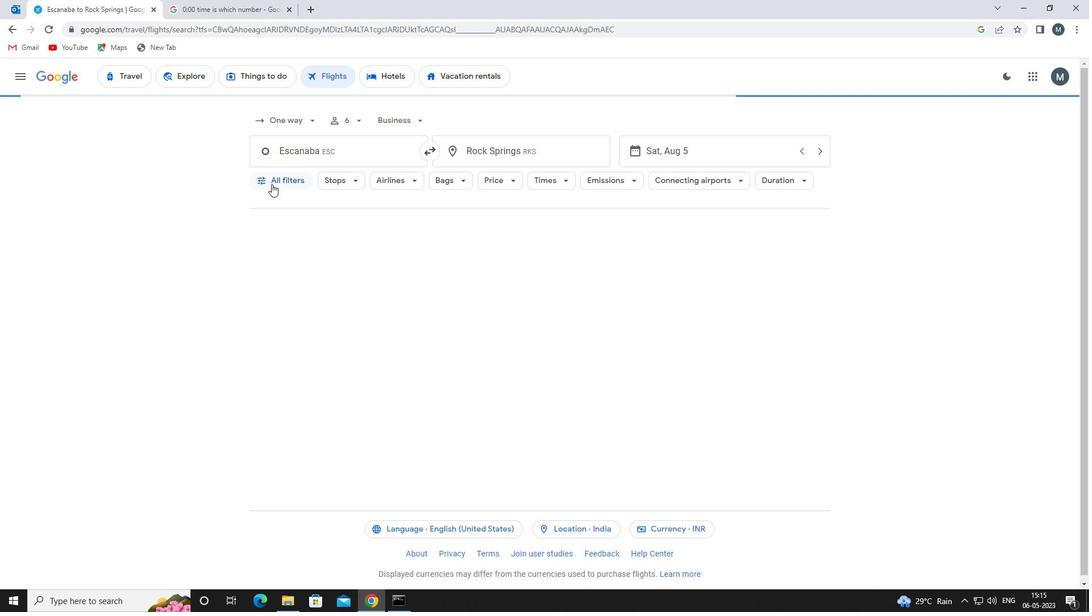 
Action: Mouse pressed left at (271, 184)
Screenshot: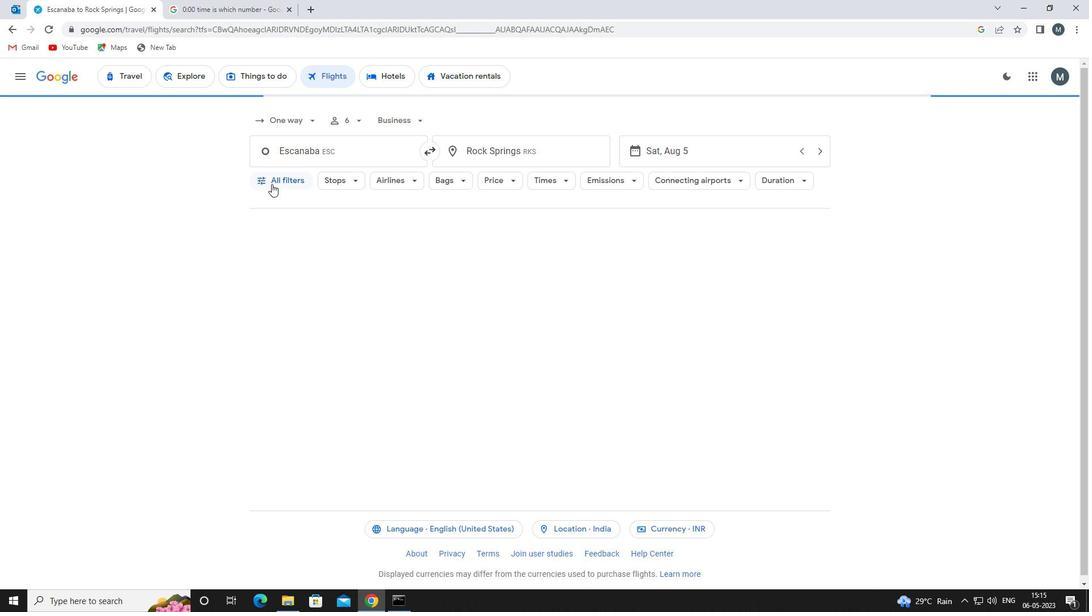 
Action: Mouse moved to (401, 348)
Screenshot: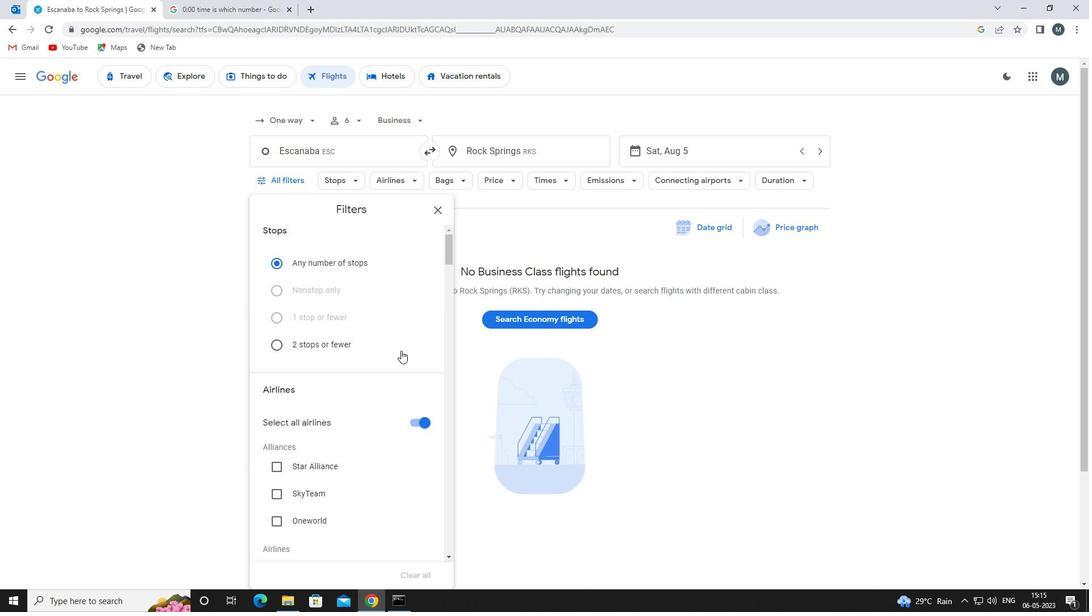 
Action: Mouse scrolled (401, 348) with delta (0, 0)
Screenshot: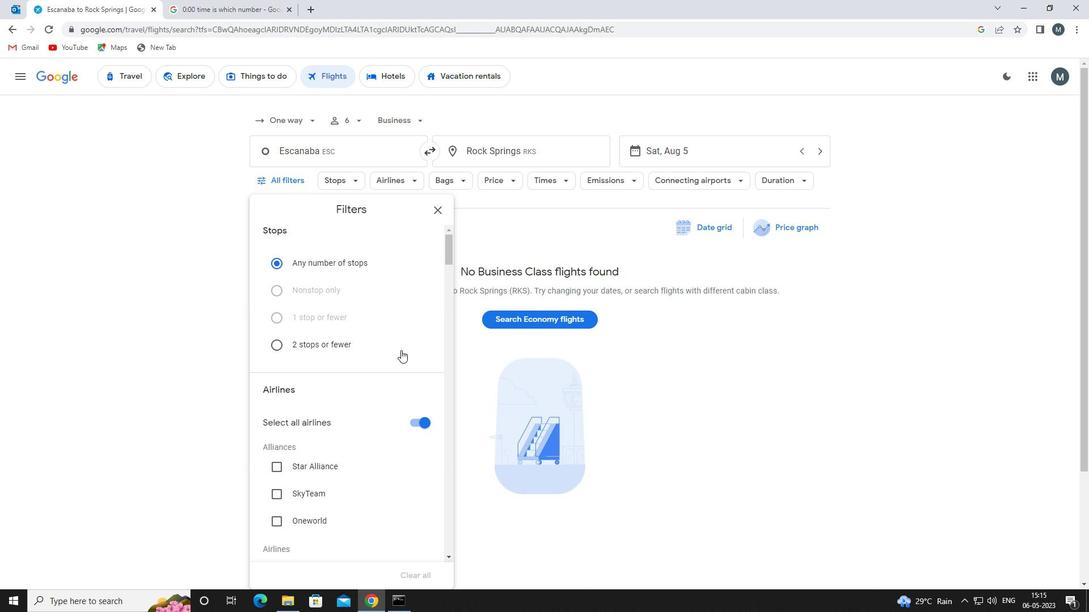 
Action: Mouse moved to (420, 370)
Screenshot: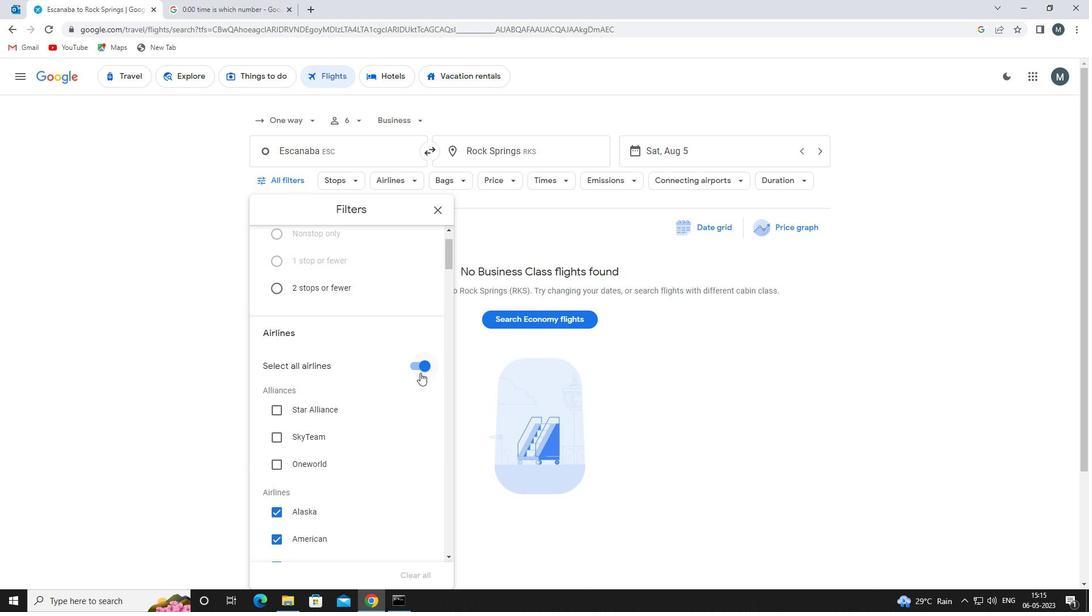 
Action: Mouse pressed left at (420, 370)
Screenshot: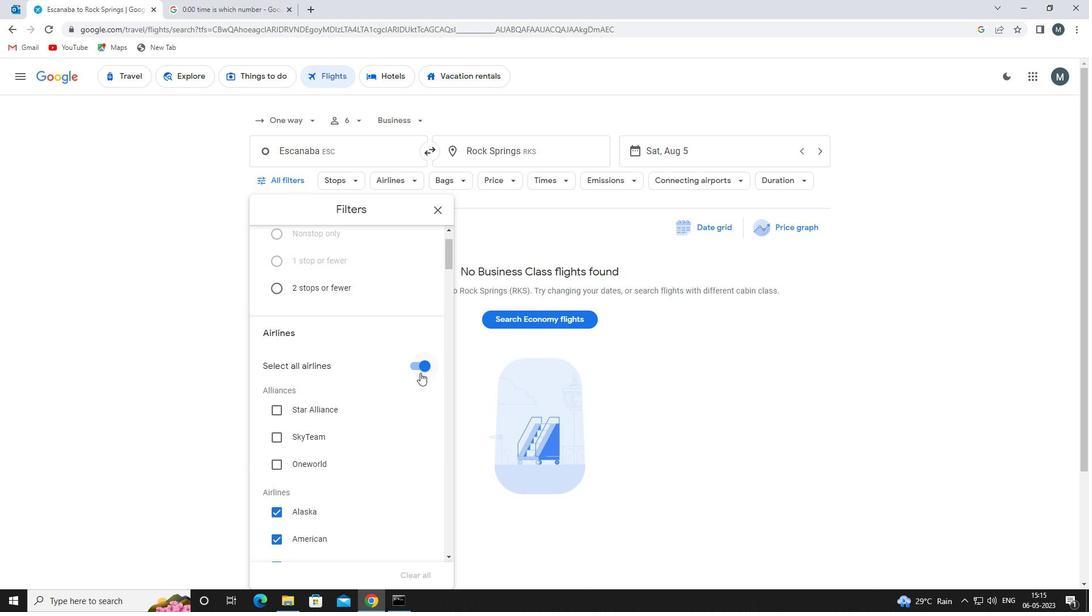 
Action: Mouse moved to (404, 369)
Screenshot: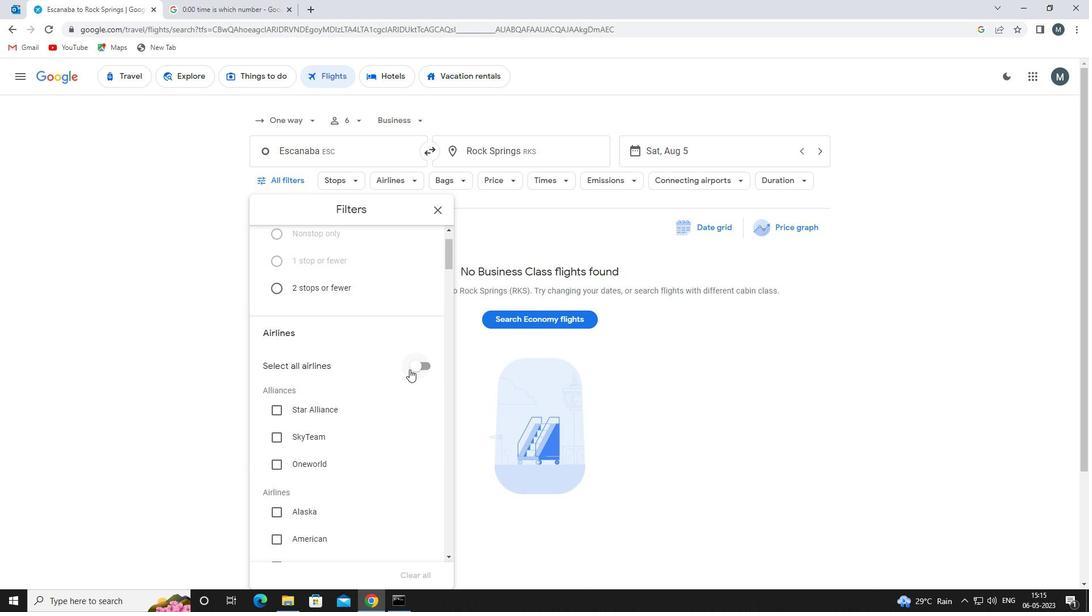 
Action: Mouse scrolled (404, 369) with delta (0, 0)
Screenshot: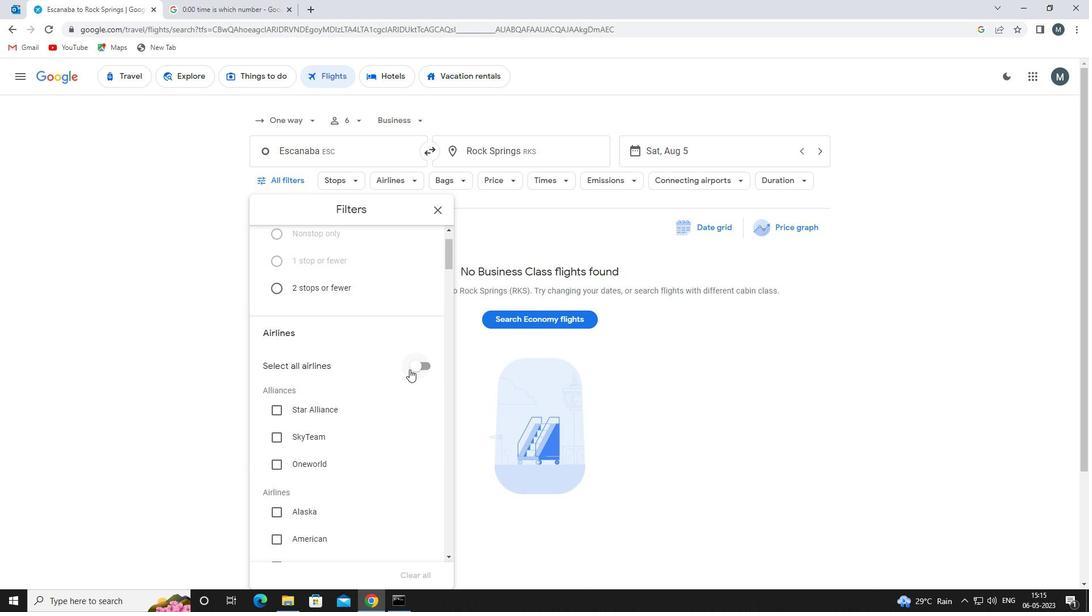 
Action: Mouse moved to (400, 371)
Screenshot: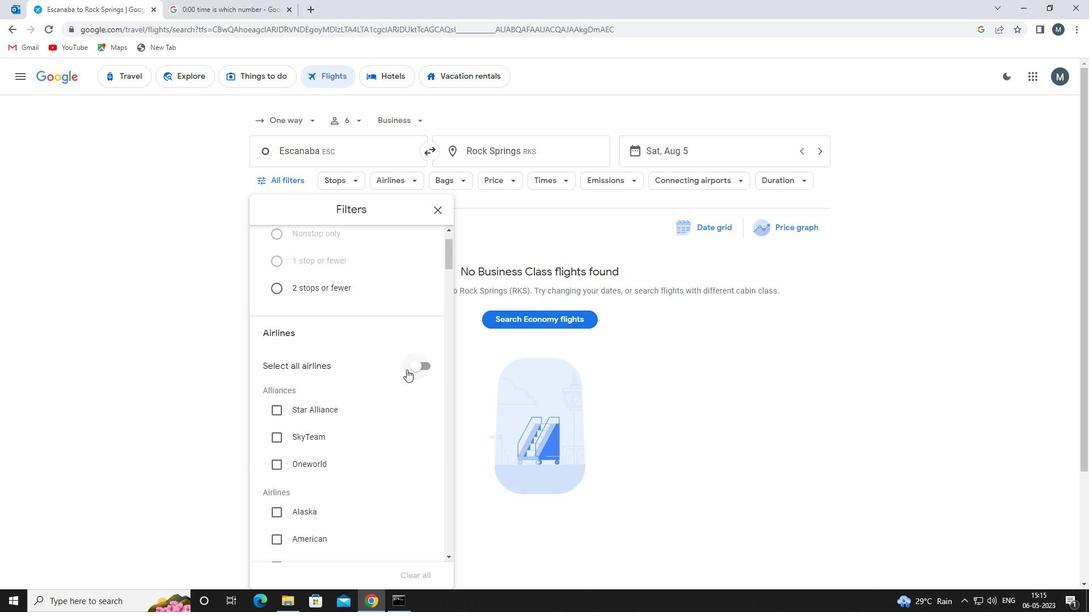 
Action: Mouse scrolled (400, 370) with delta (0, 0)
Screenshot: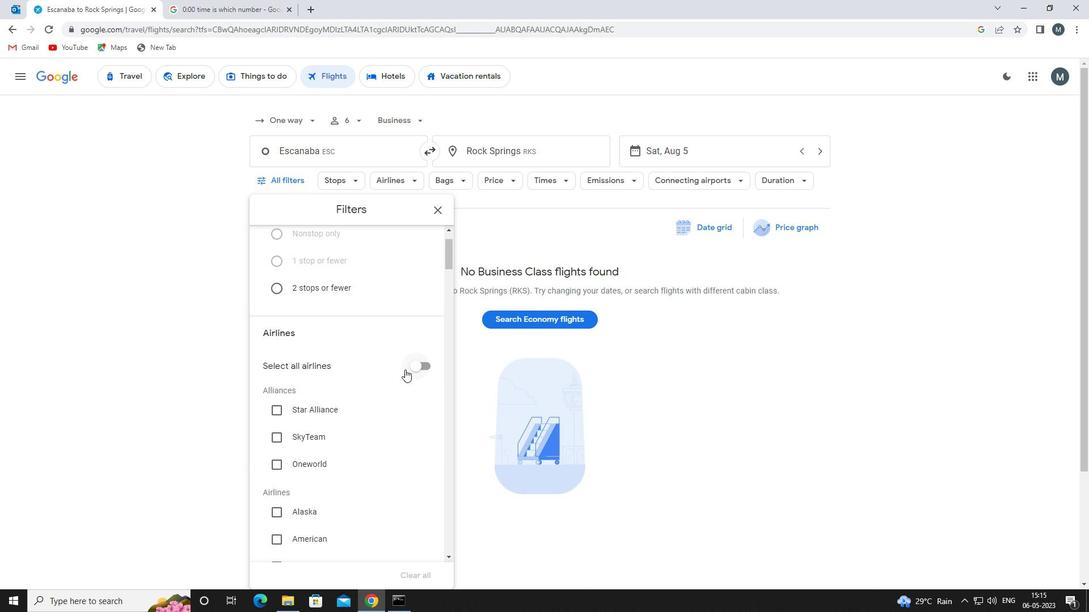 
Action: Mouse moved to (399, 372)
Screenshot: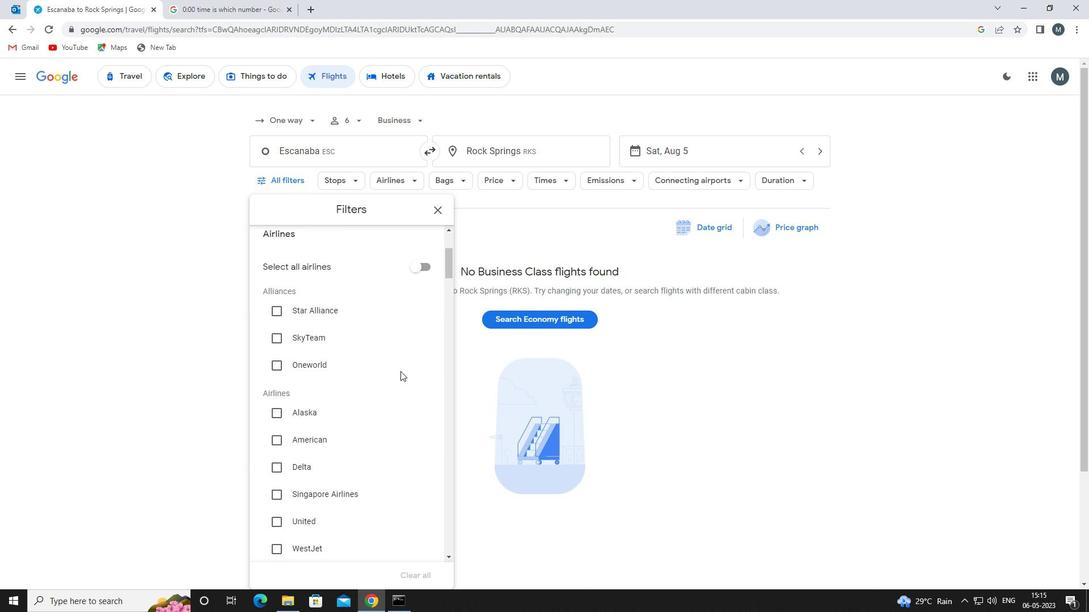 
Action: Mouse scrolled (399, 371) with delta (0, 0)
Screenshot: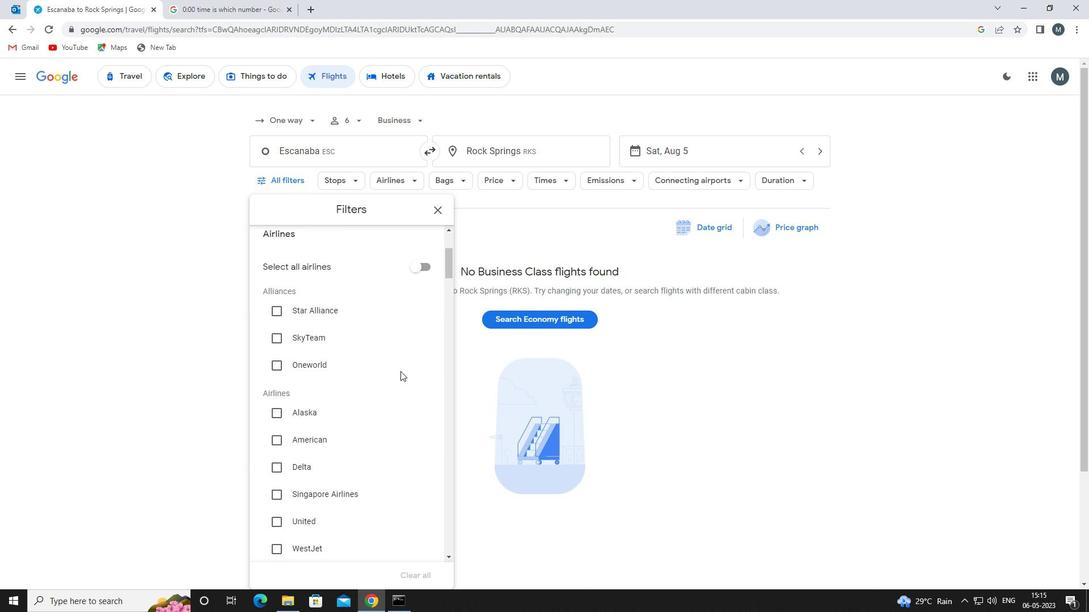 
Action: Mouse moved to (398, 372)
Screenshot: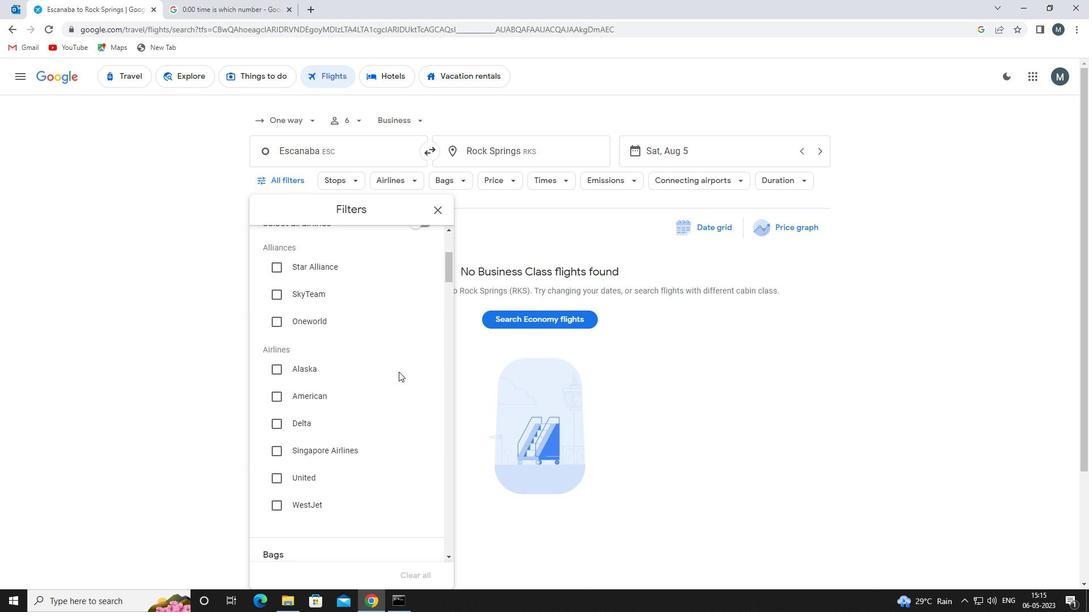 
Action: Mouse scrolled (398, 372) with delta (0, 0)
Screenshot: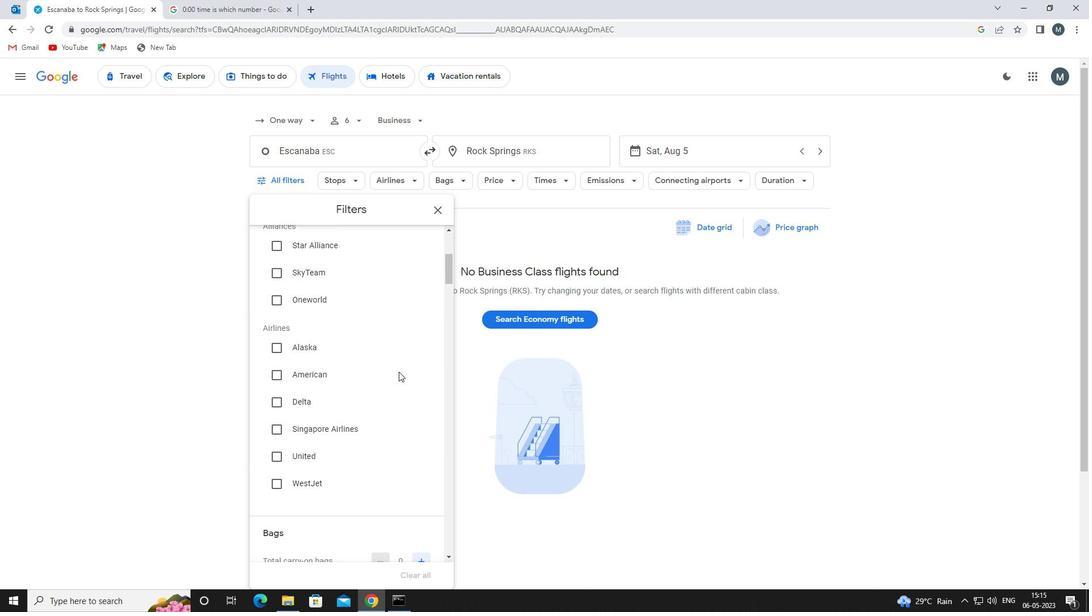 
Action: Mouse moved to (381, 355)
Screenshot: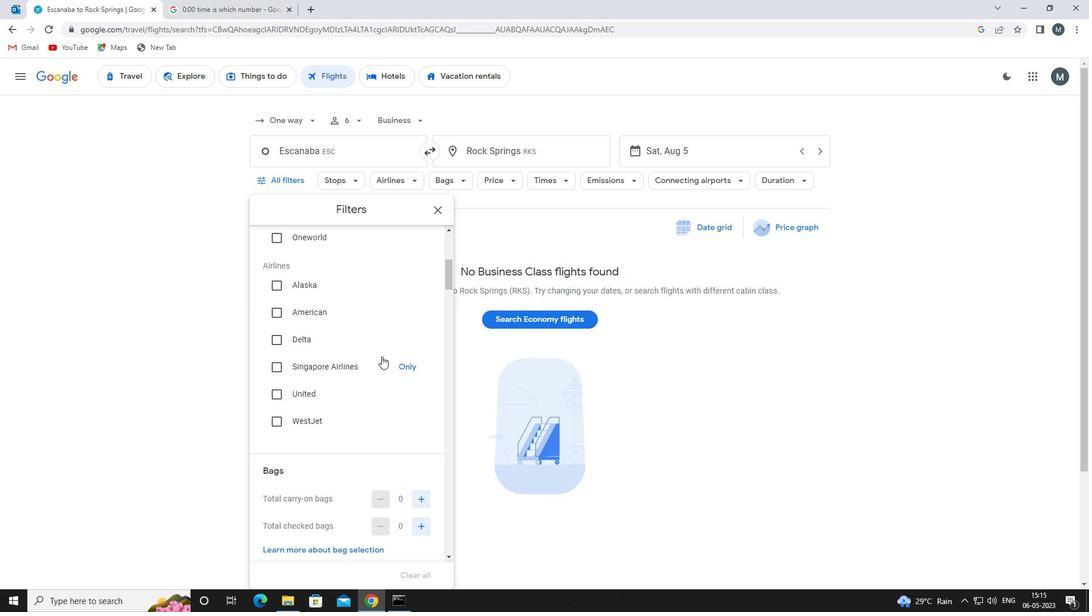 
Action: Mouse scrolled (381, 354) with delta (0, 0)
Screenshot: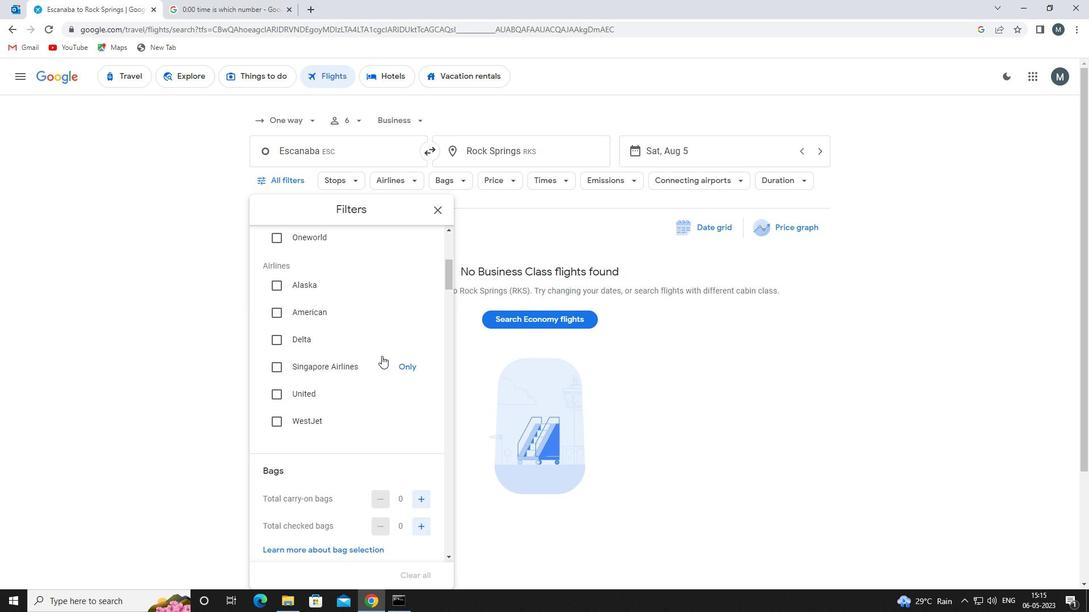 
Action: Mouse scrolled (381, 354) with delta (0, 0)
Screenshot: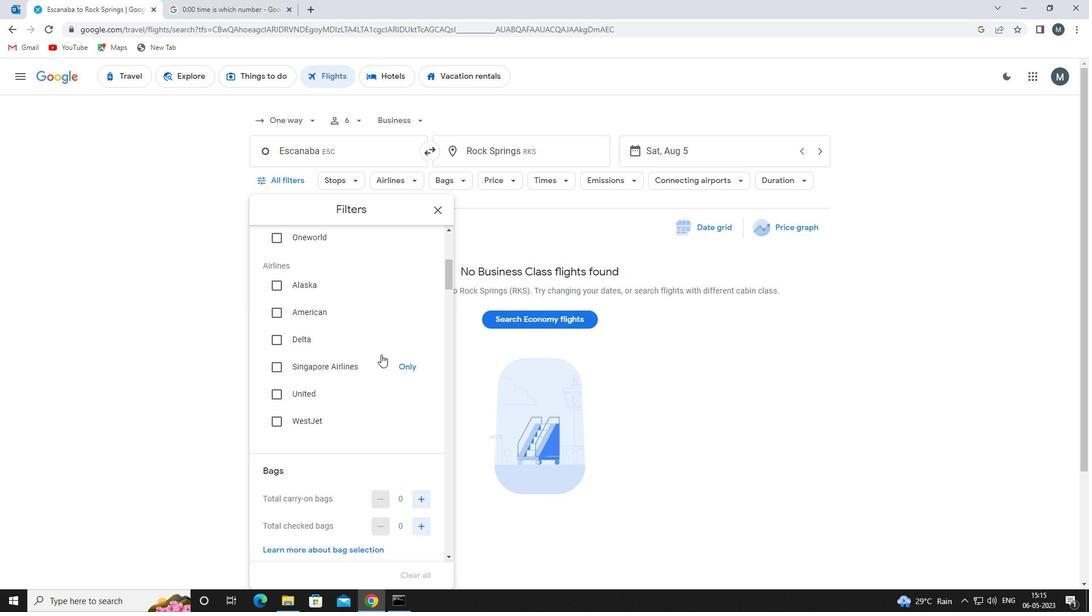 
Action: Mouse moved to (381, 355)
Screenshot: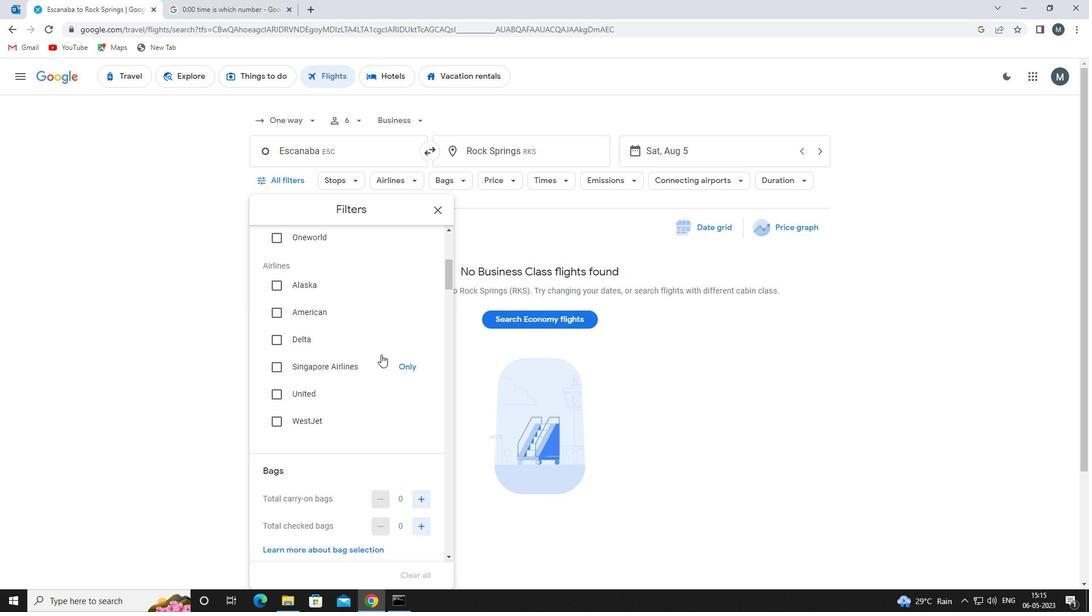 
Action: Mouse scrolled (381, 354) with delta (0, 0)
Screenshot: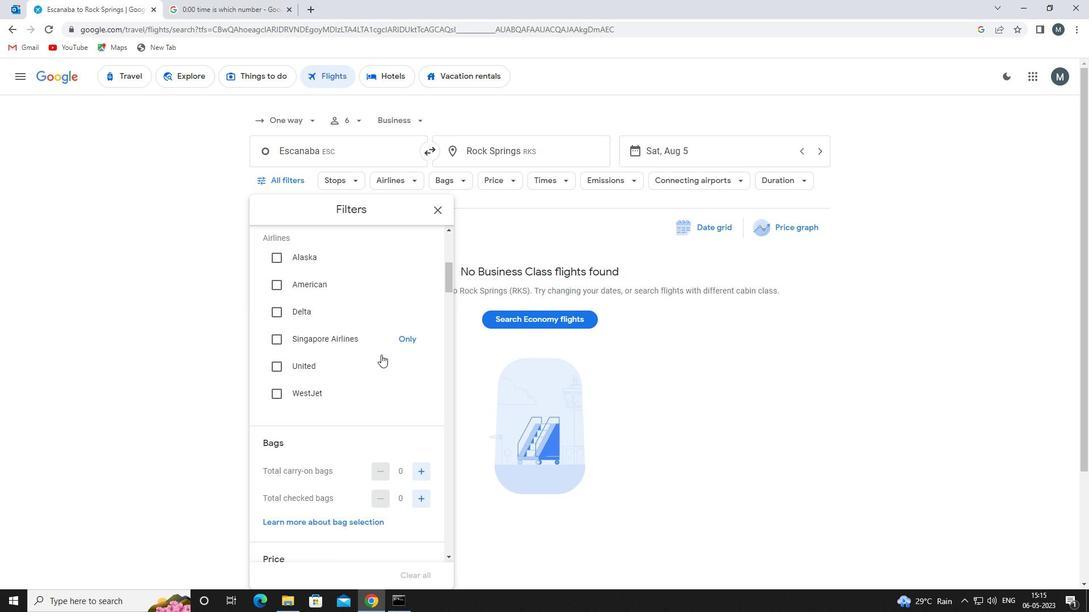 
Action: Mouse moved to (381, 356)
Screenshot: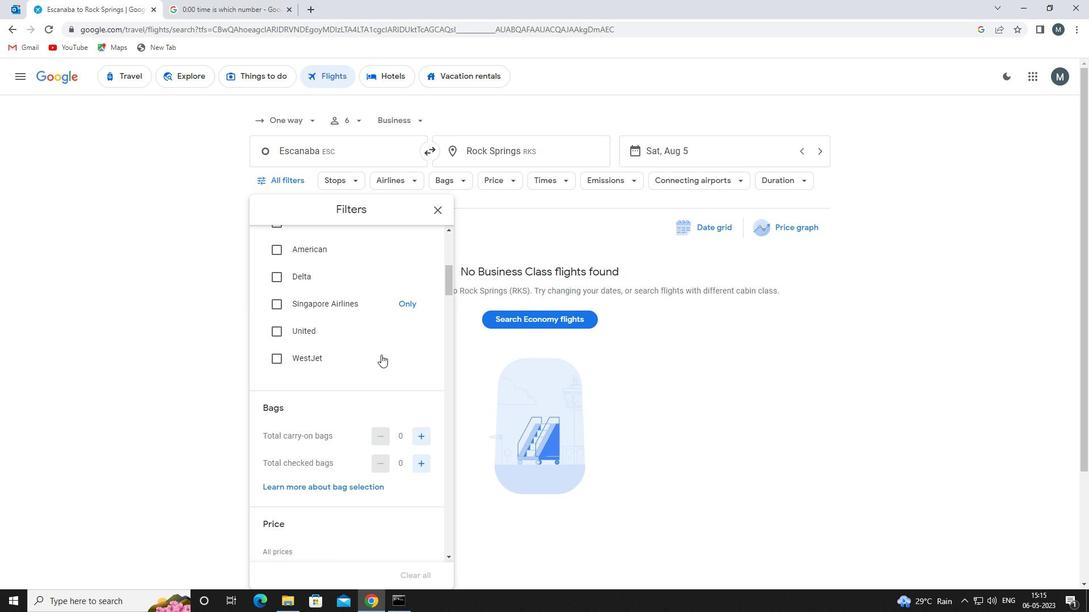 
Action: Mouse scrolled (381, 355) with delta (0, 0)
Screenshot: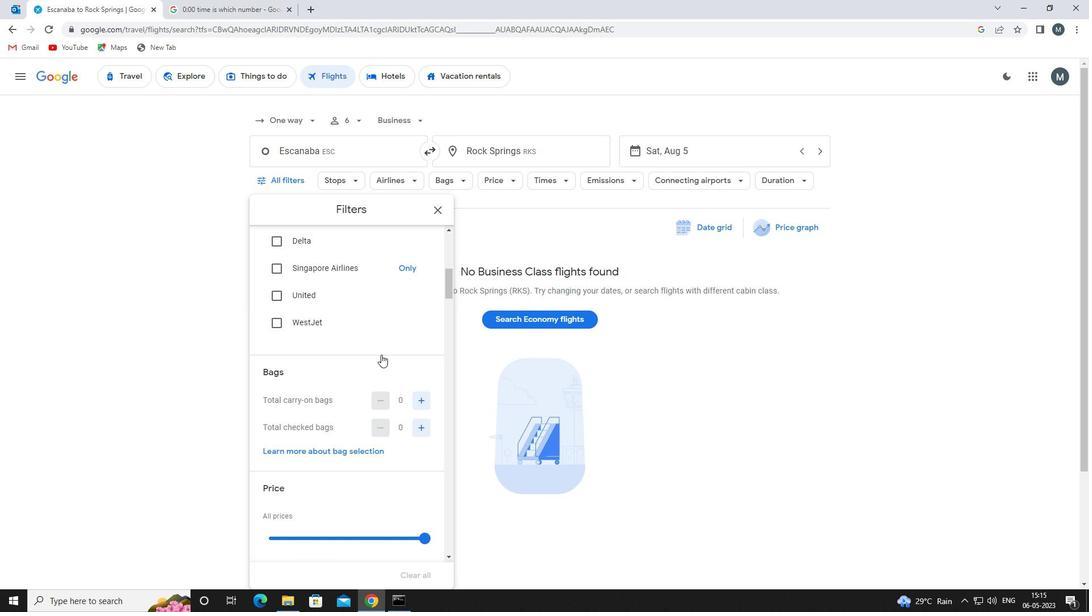 
Action: Mouse moved to (381, 356)
Screenshot: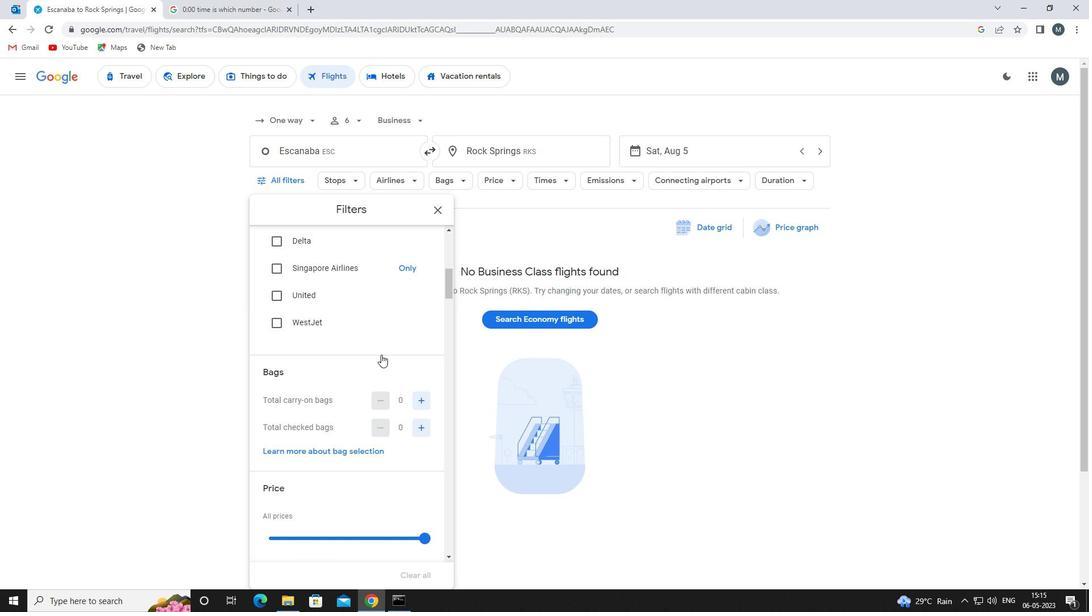 
Action: Mouse scrolled (381, 356) with delta (0, 0)
Screenshot: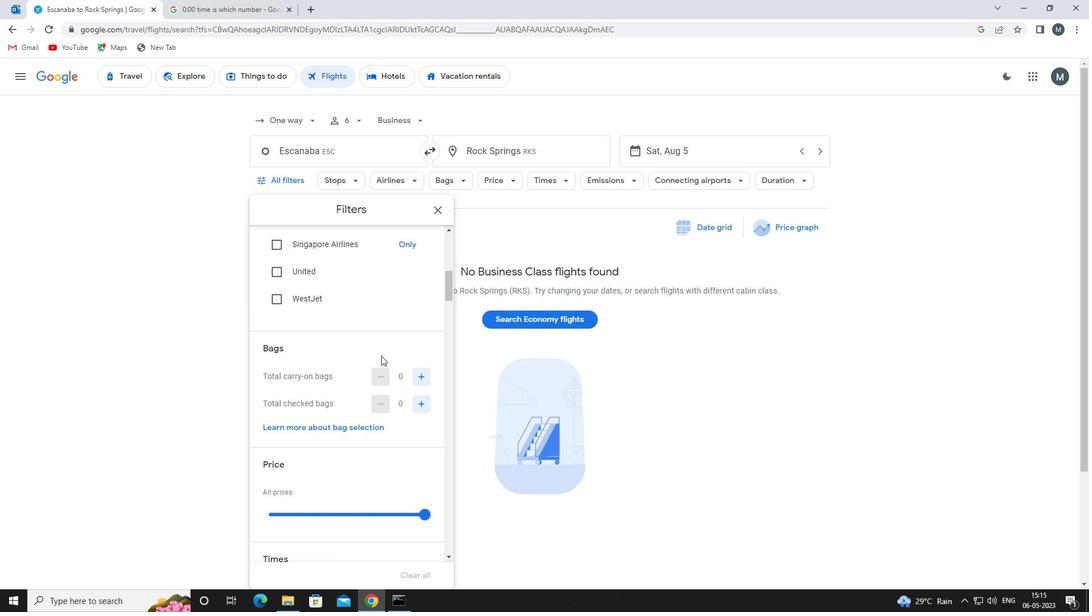 
Action: Mouse moved to (418, 355)
Screenshot: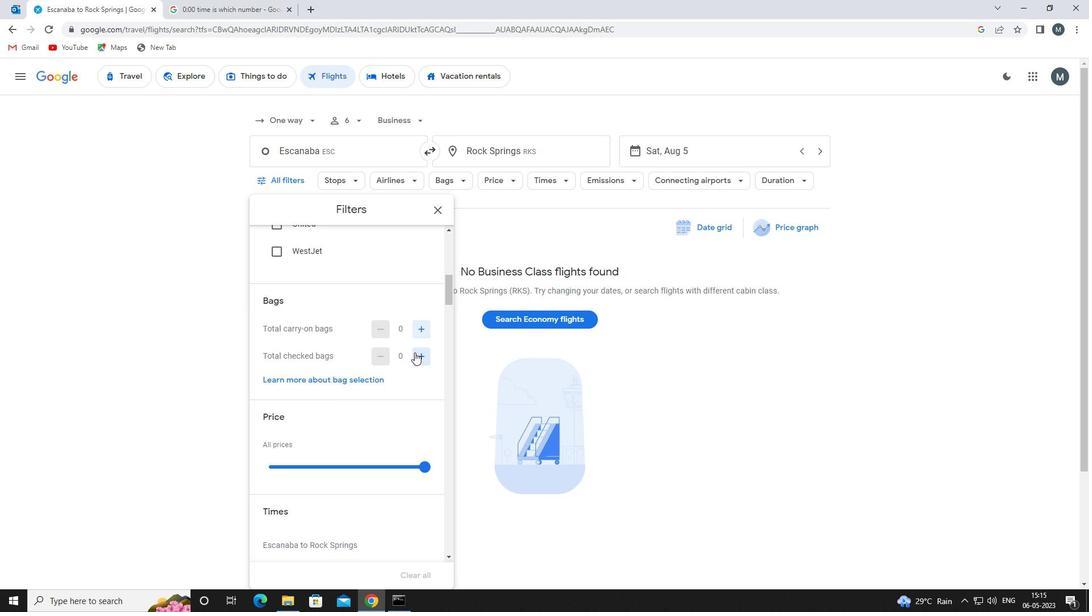 
Action: Mouse pressed left at (418, 355)
Screenshot: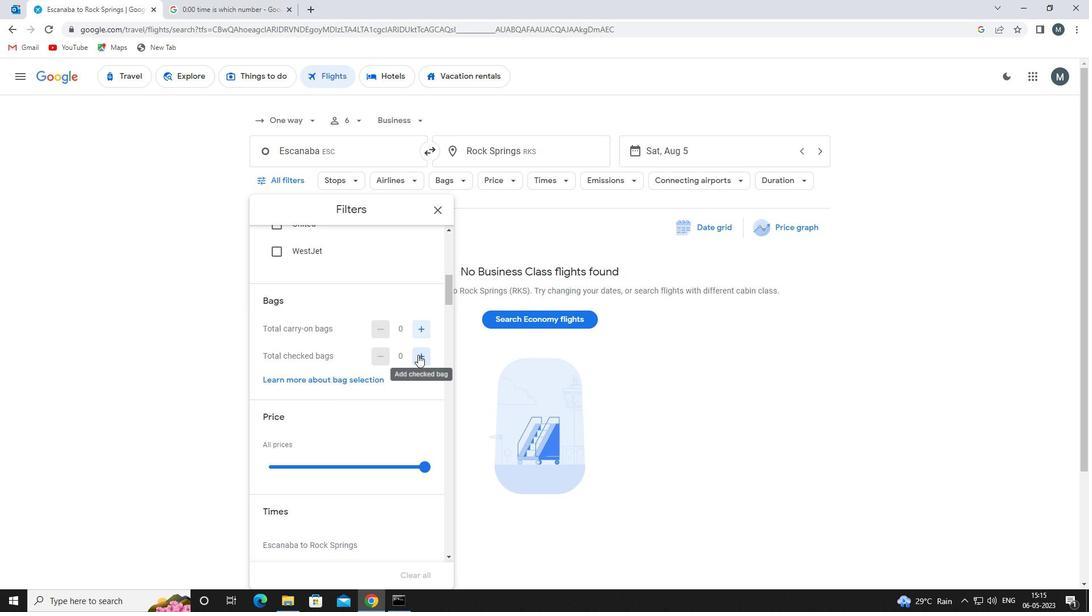 
Action: Mouse moved to (418, 355)
Screenshot: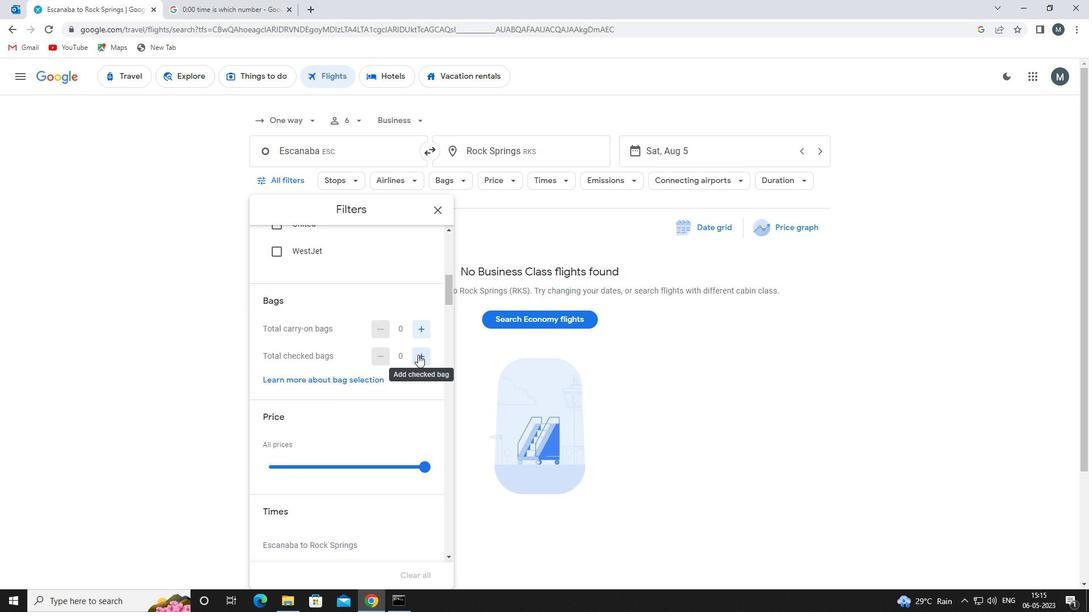 
Action: Mouse pressed left at (418, 355)
Screenshot: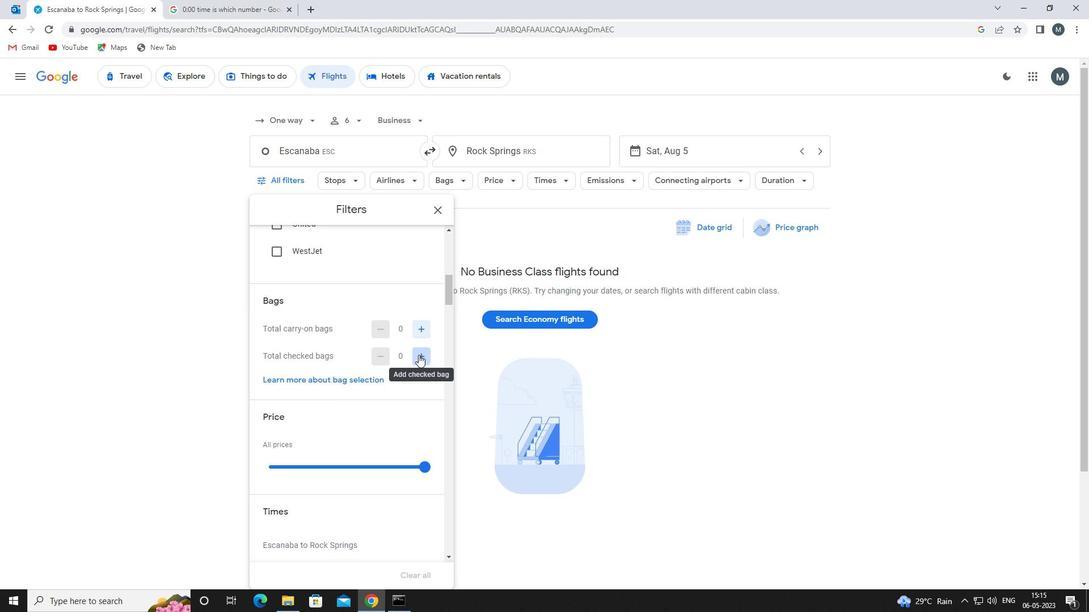
Action: Mouse pressed left at (418, 355)
Screenshot: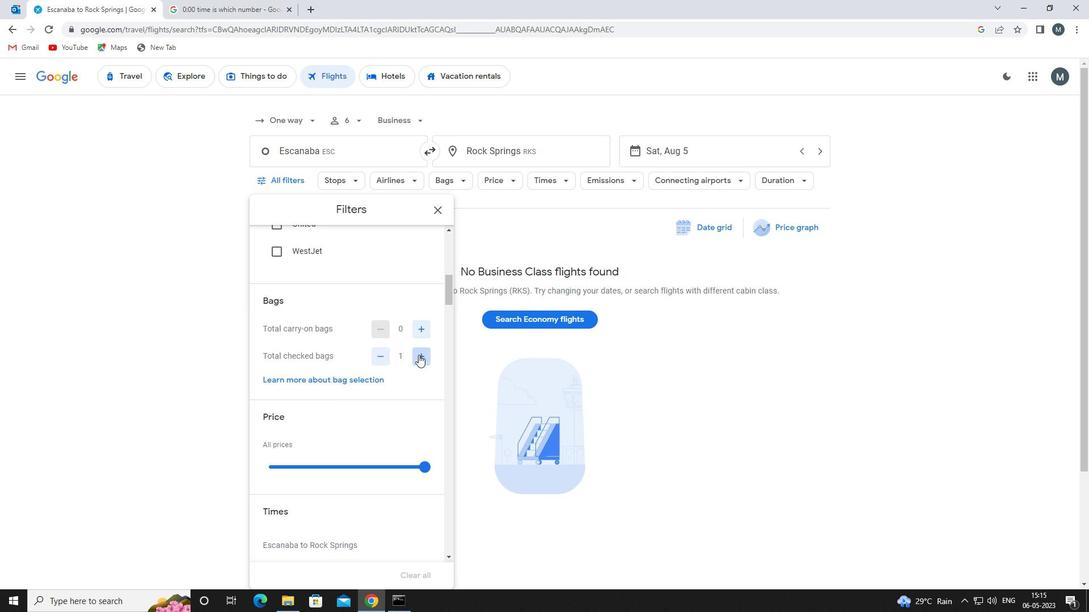 
Action: Mouse pressed left at (418, 355)
Screenshot: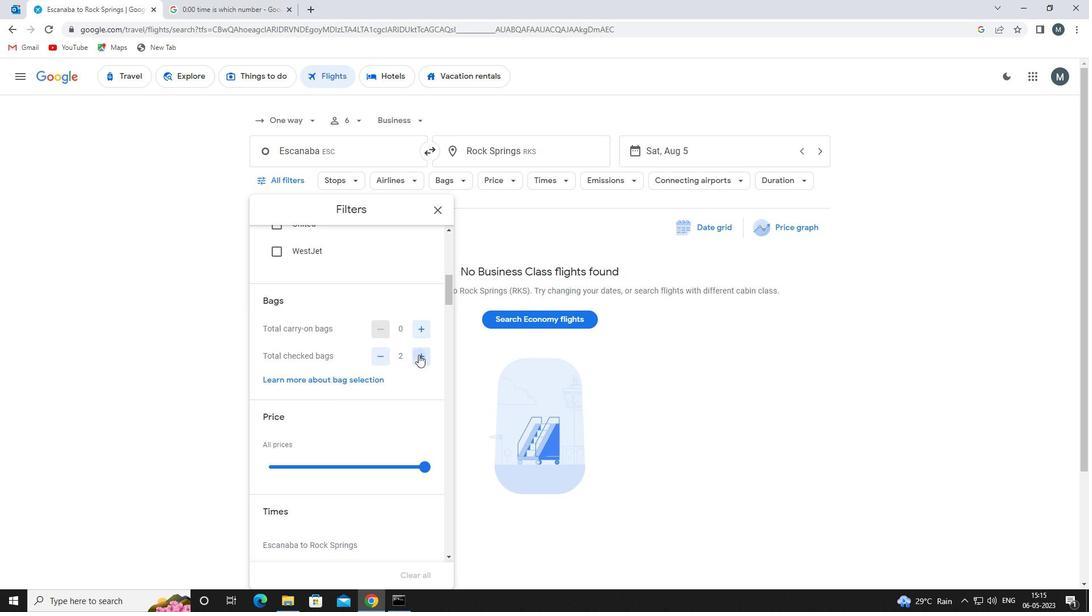 
Action: Mouse moved to (418, 355)
Screenshot: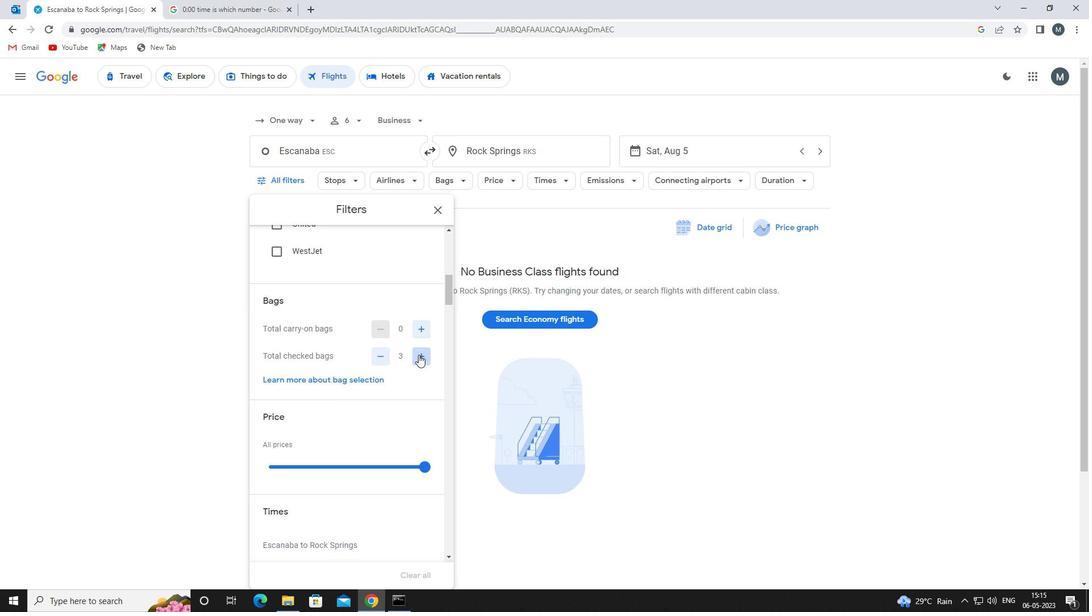 
Action: Mouse pressed left at (418, 355)
Screenshot: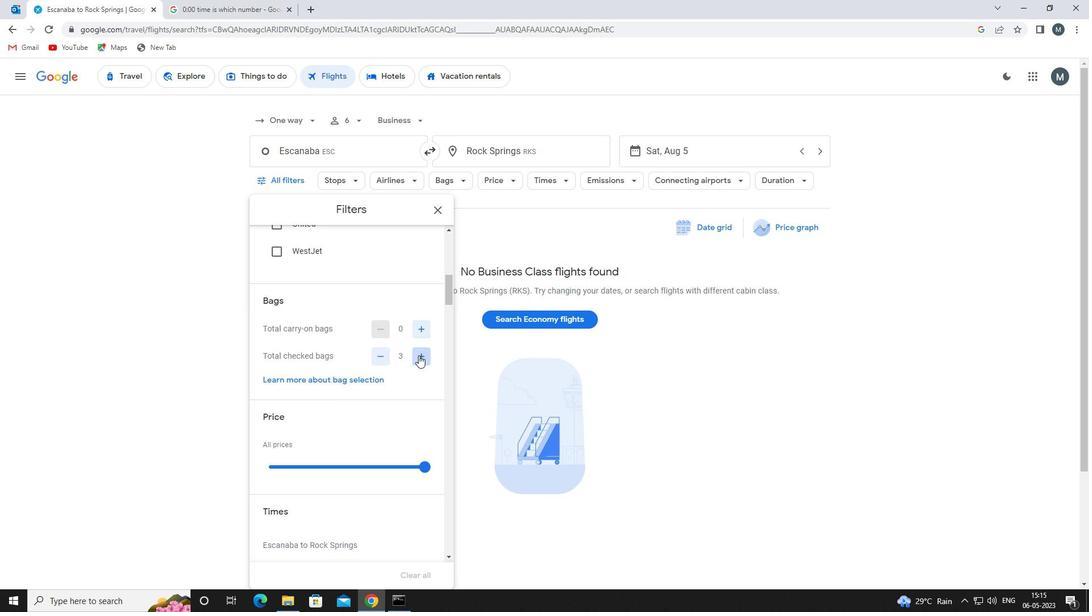 
Action: Mouse moved to (374, 357)
Screenshot: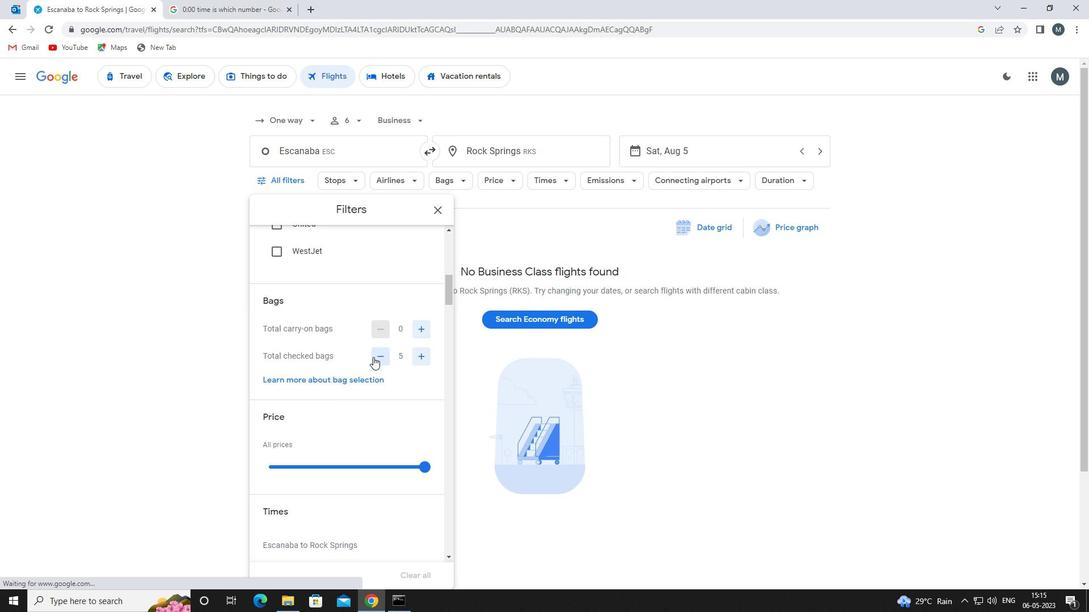 
Action: Mouse pressed left at (374, 357)
Screenshot: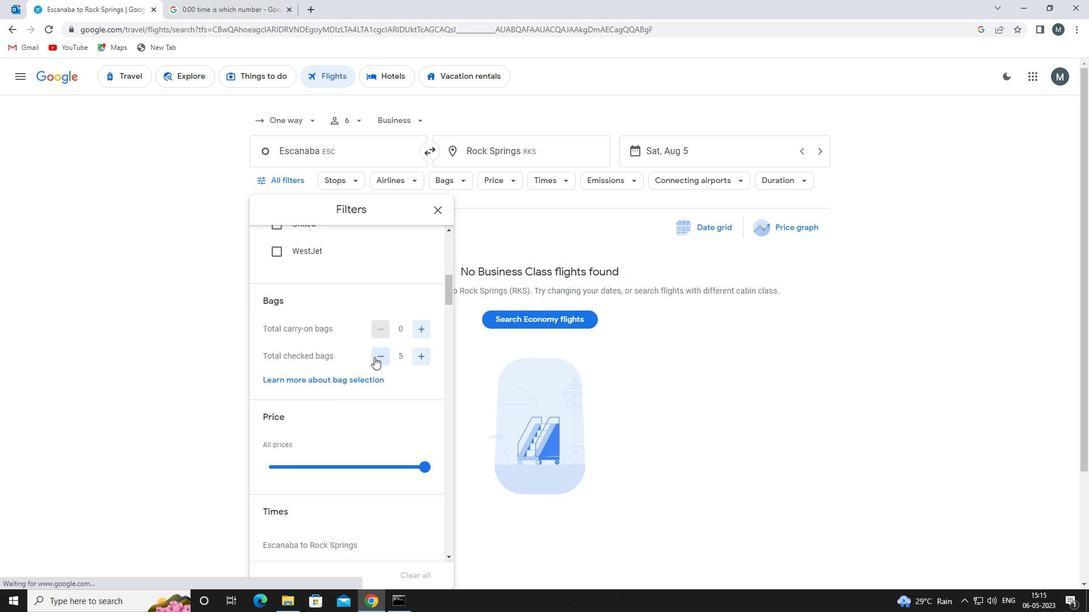 
Action: Mouse moved to (364, 347)
Screenshot: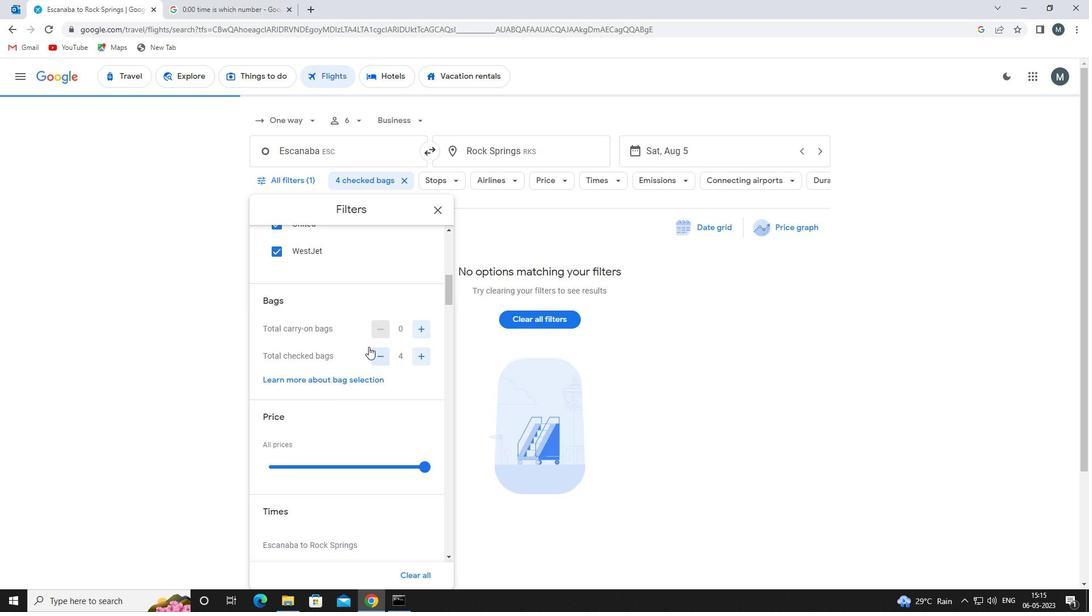 
Action: Mouse scrolled (364, 346) with delta (0, 0)
Screenshot: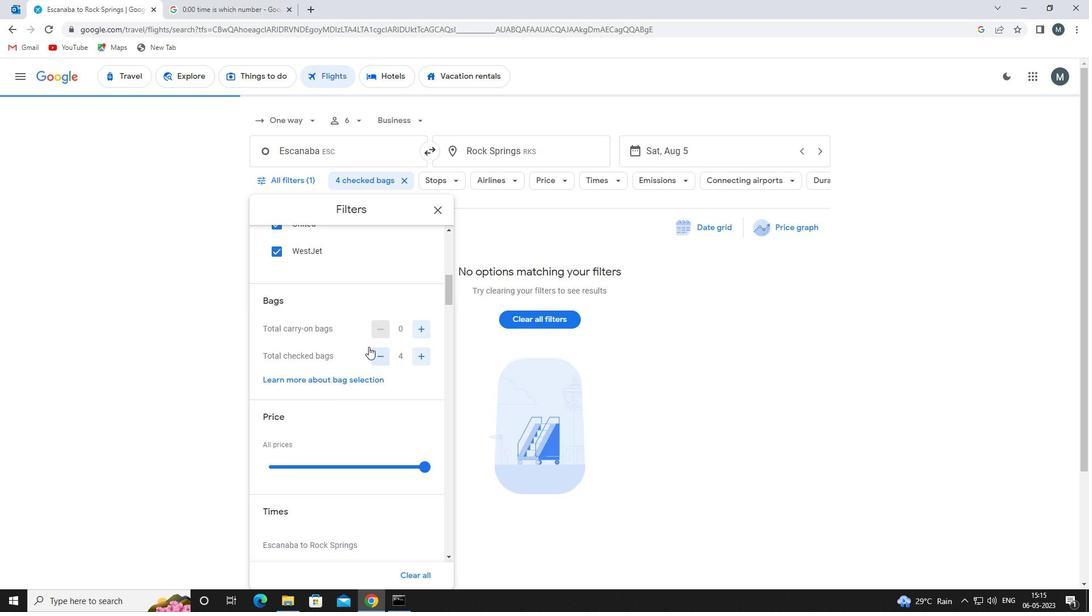 
Action: Mouse moved to (363, 347)
Screenshot: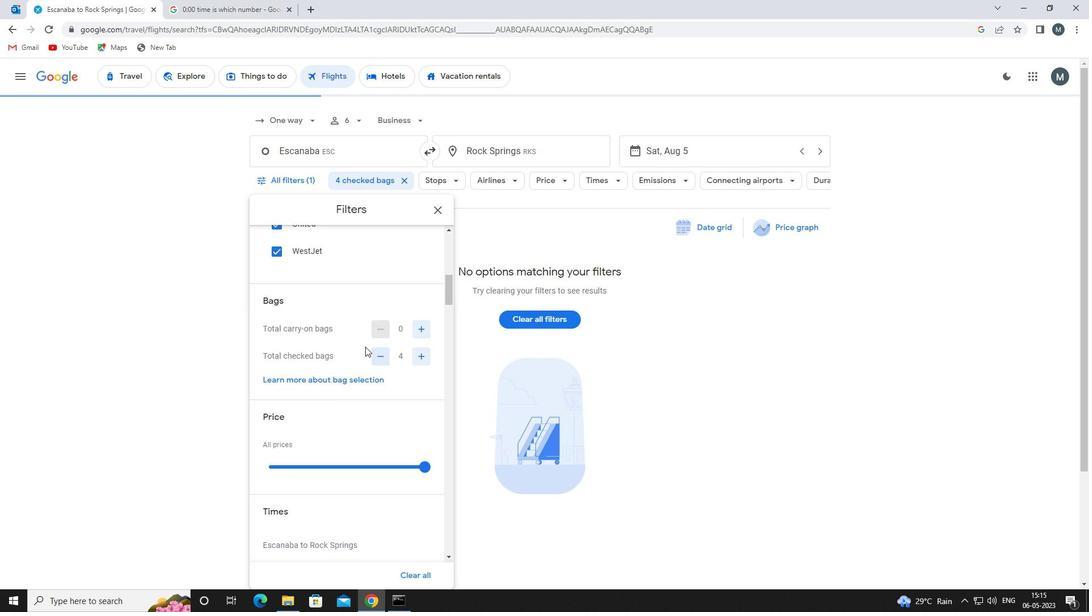 
Action: Mouse scrolled (363, 346) with delta (0, 0)
Screenshot: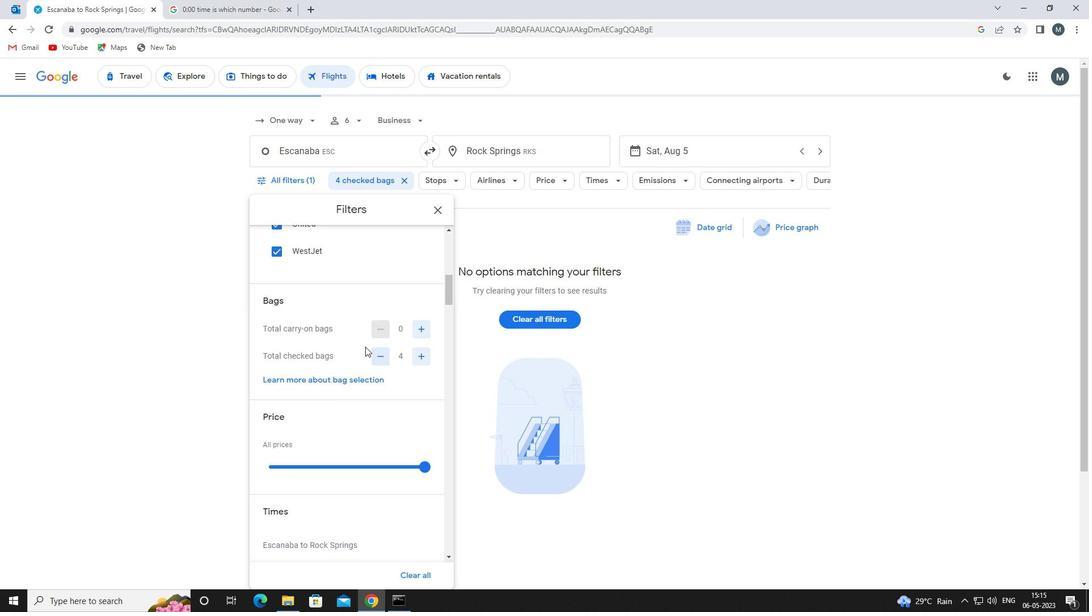 
Action: Mouse moved to (351, 354)
Screenshot: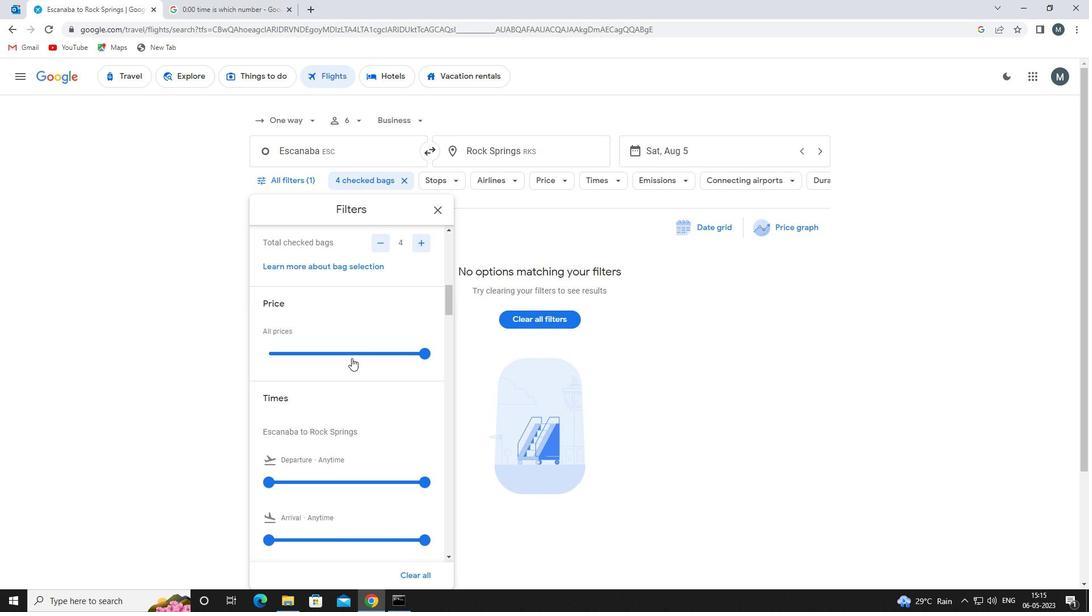 
Action: Mouse pressed left at (351, 354)
Screenshot: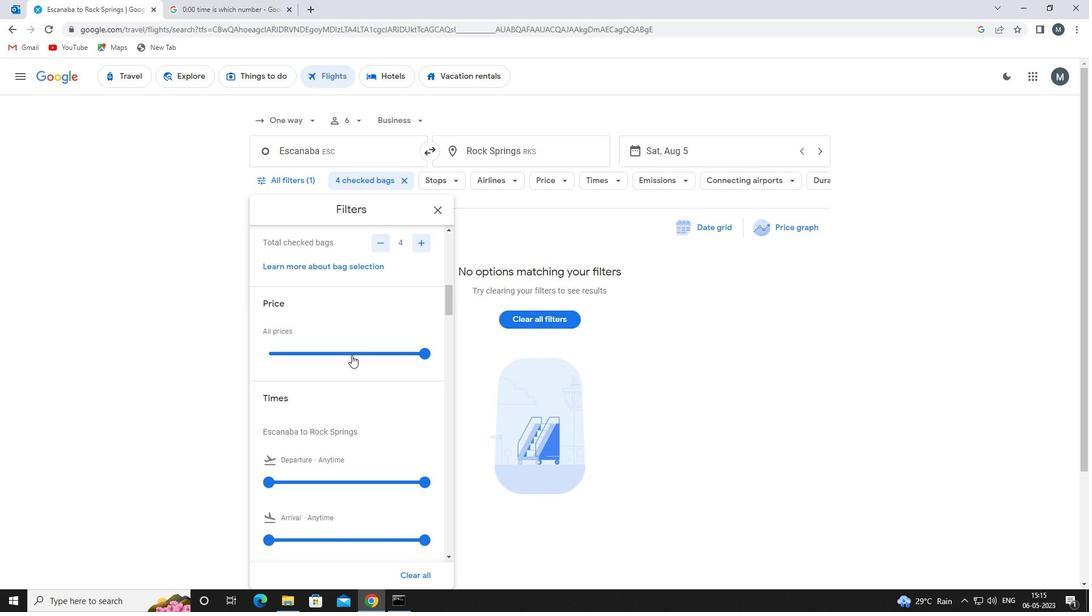 
Action: Mouse moved to (351, 353)
Screenshot: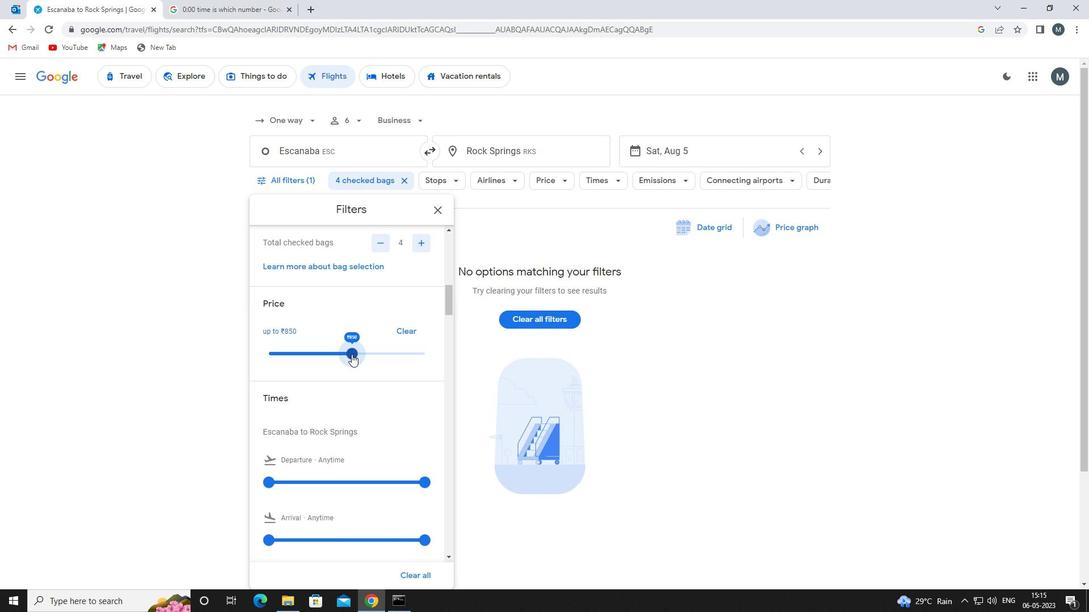 
Action: Mouse pressed left at (351, 353)
Screenshot: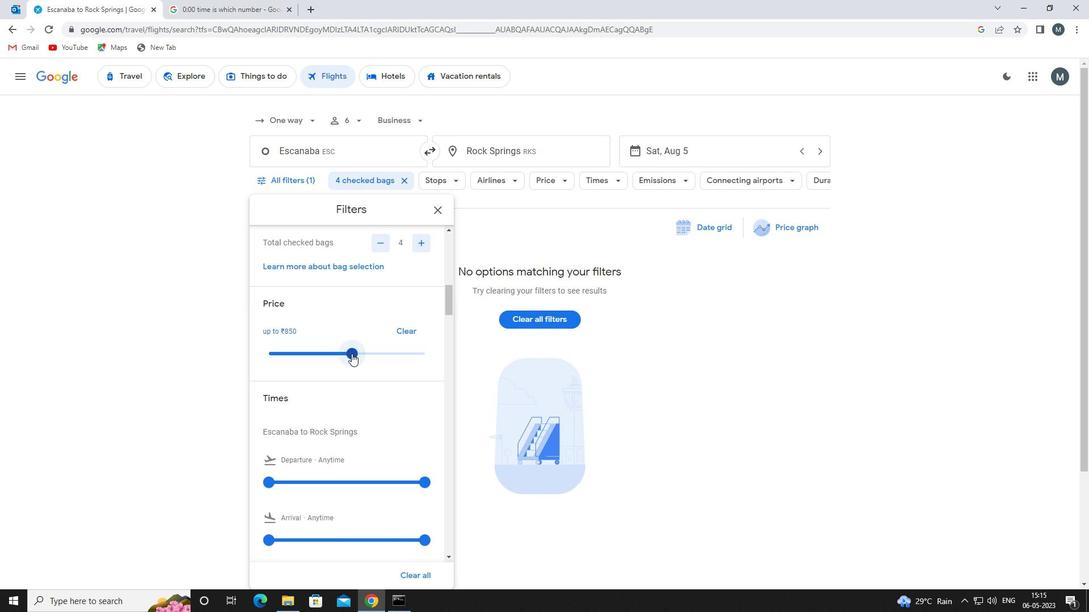 
Action: Mouse moved to (354, 346)
Screenshot: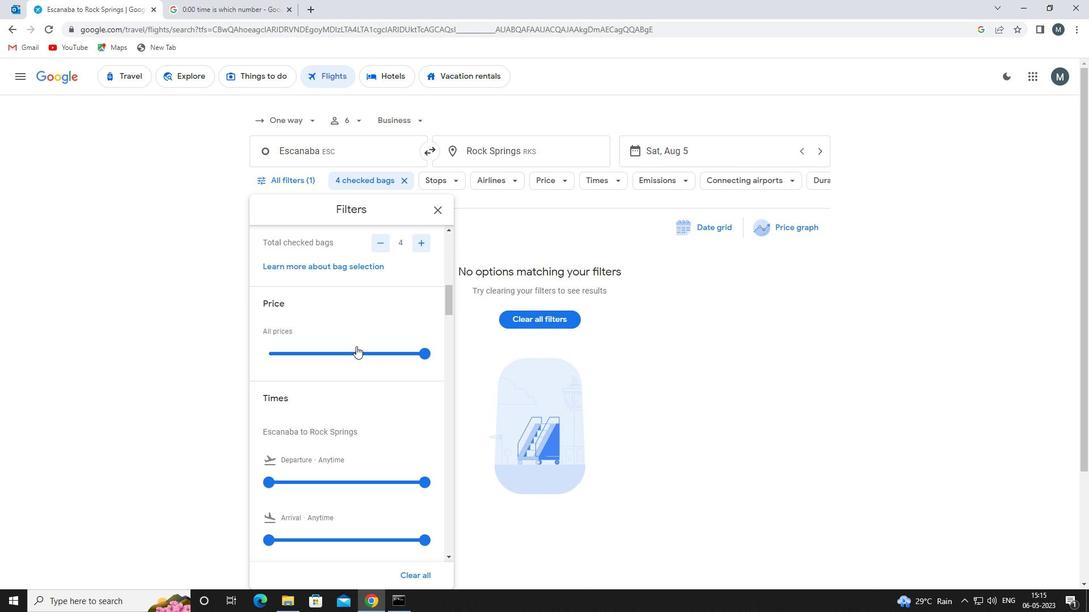 
Action: Mouse scrolled (354, 346) with delta (0, 0)
Screenshot: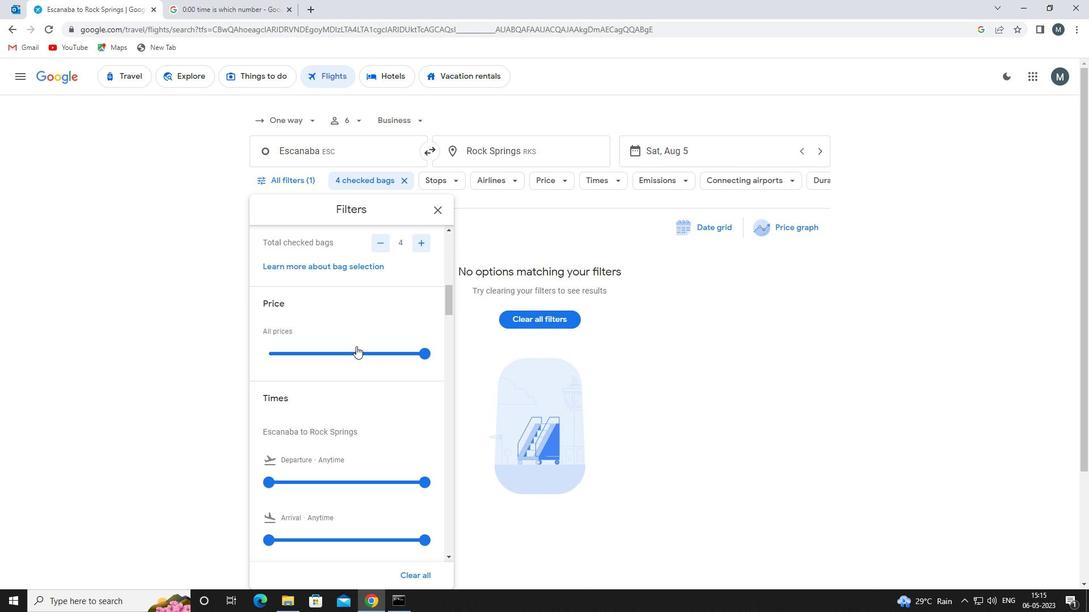 
Action: Mouse moved to (351, 346)
Screenshot: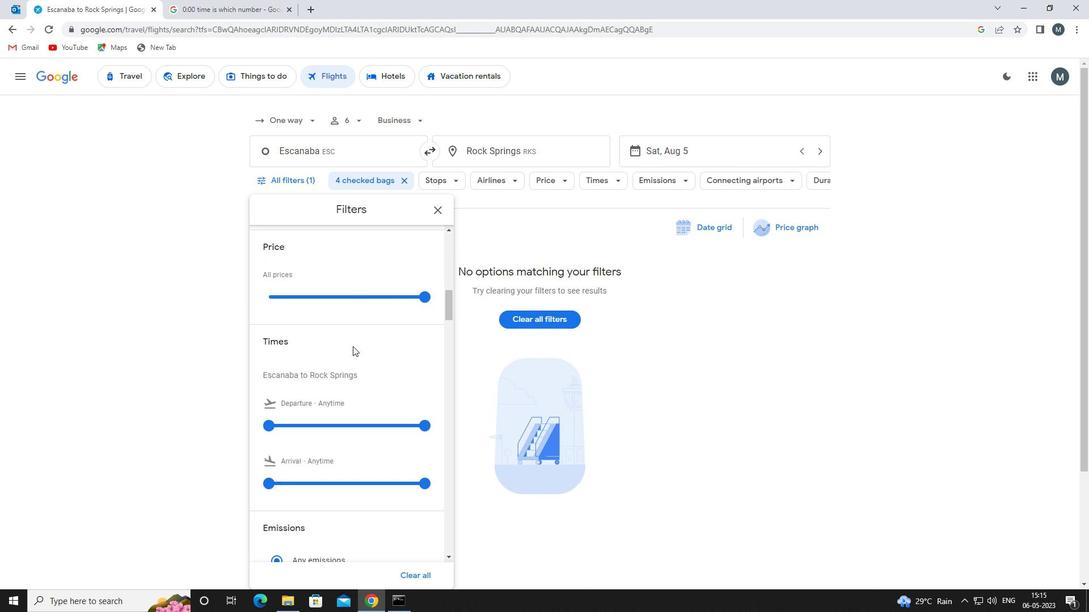 
Action: Mouse scrolled (351, 346) with delta (0, 0)
Screenshot: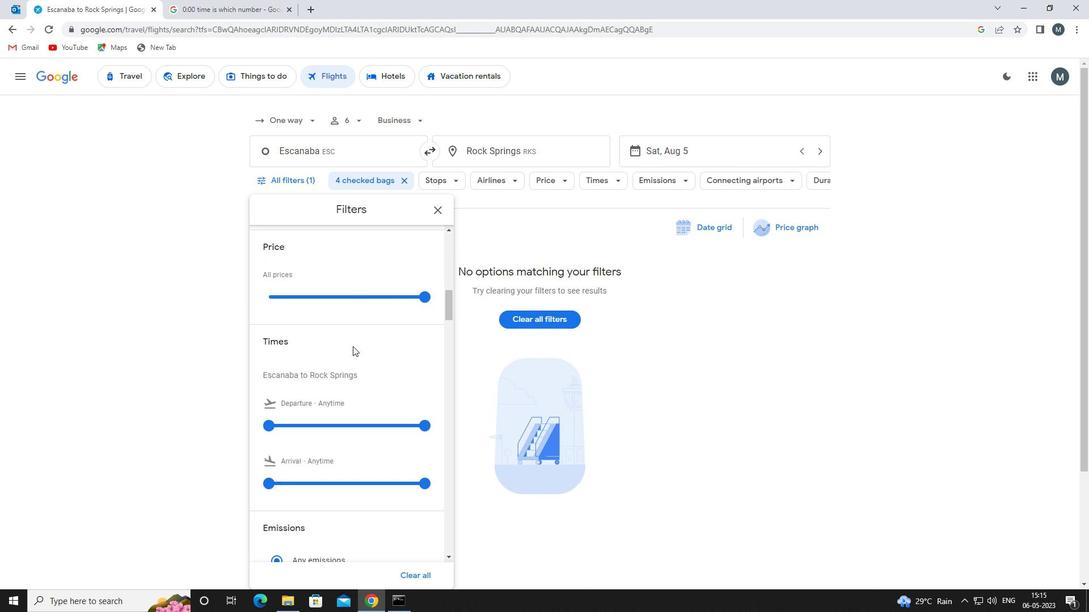 
Action: Mouse moved to (260, 361)
Screenshot: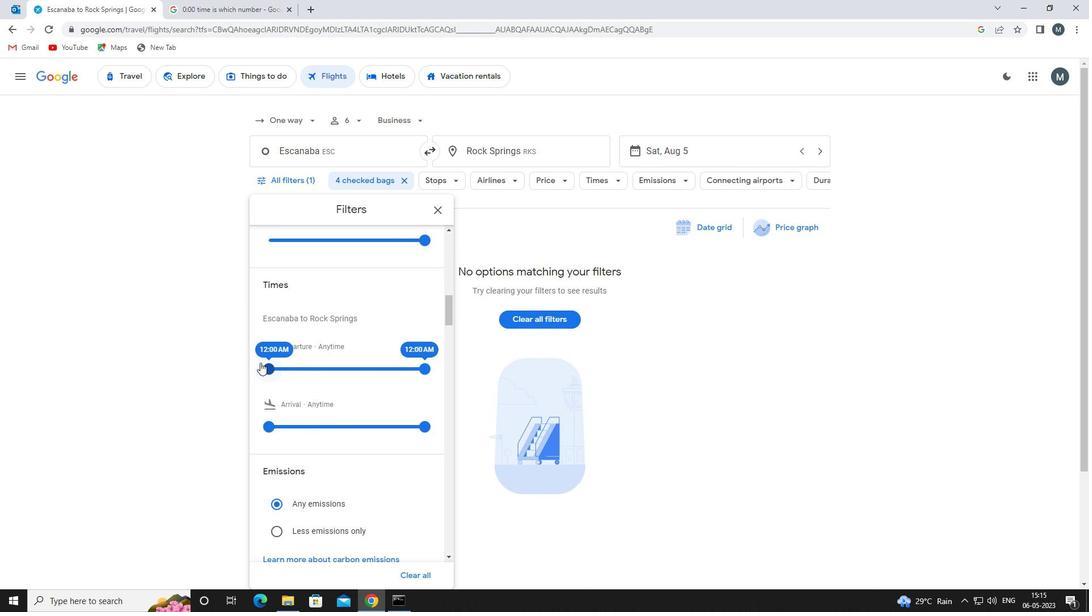 
Action: Mouse pressed left at (260, 361)
Screenshot: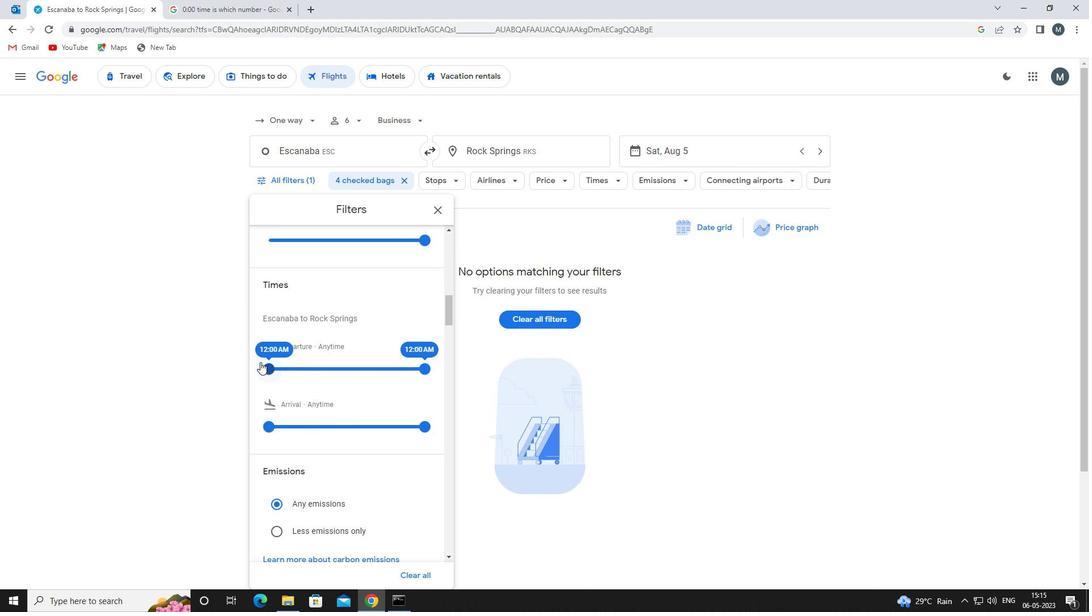 
Action: Mouse moved to (421, 368)
Screenshot: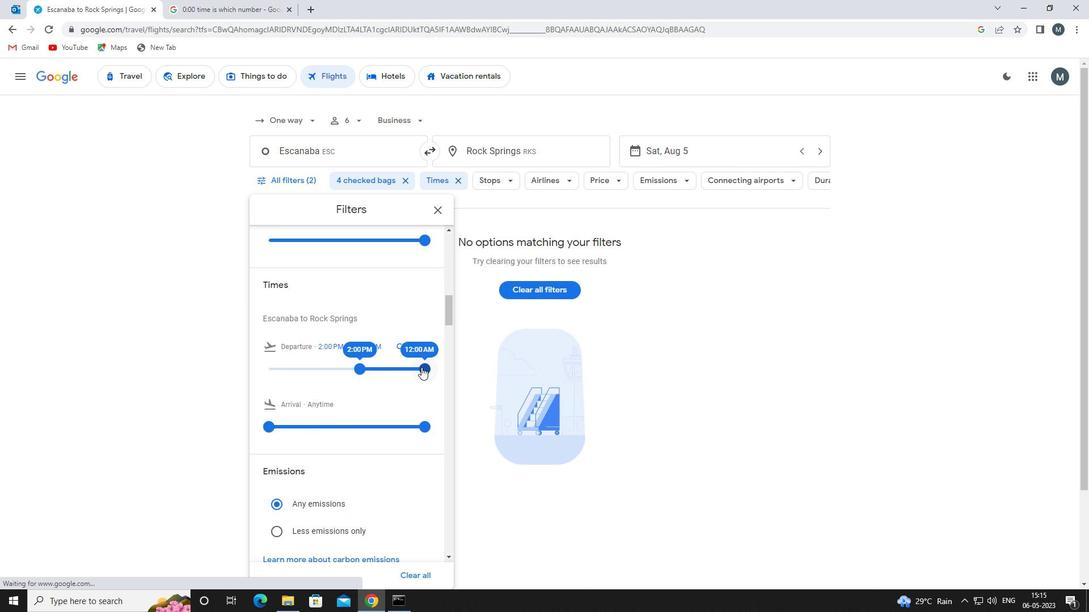 
Action: Mouse pressed left at (421, 368)
Screenshot: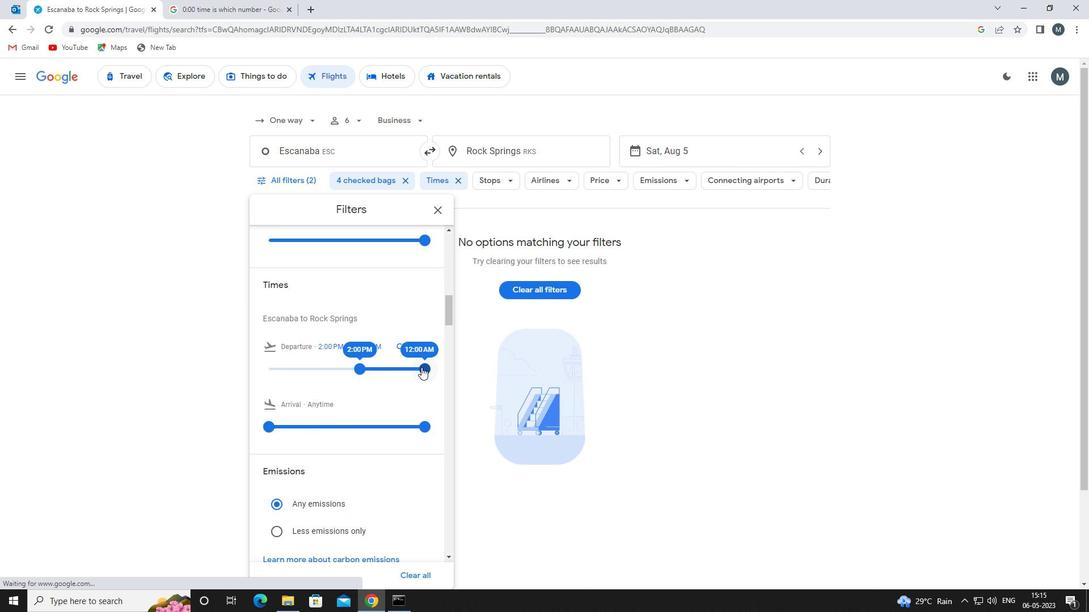 
Action: Mouse moved to (345, 358)
Screenshot: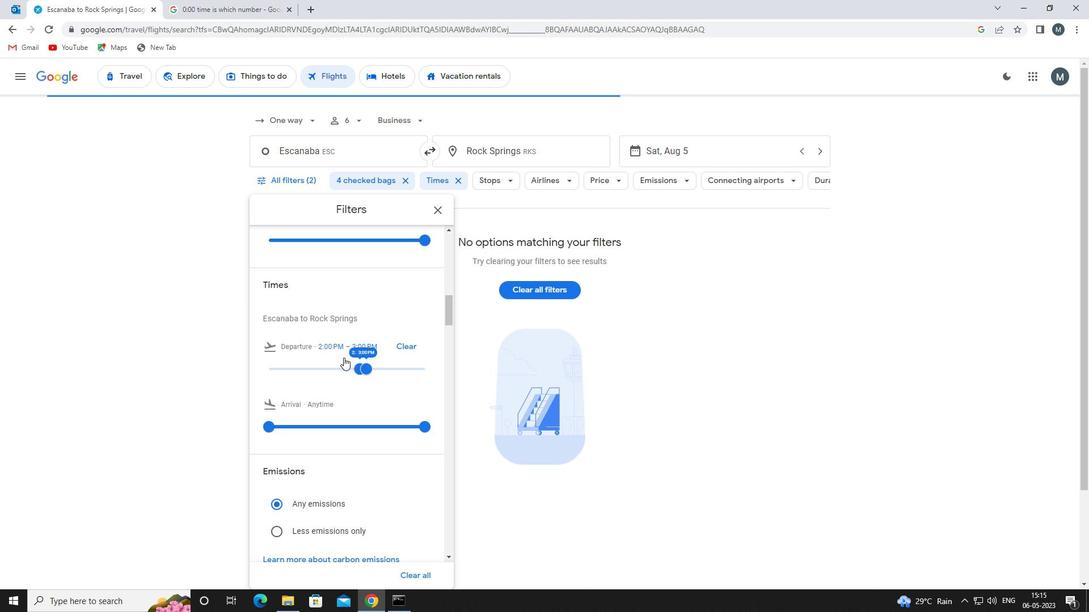 
Action: Mouse scrolled (345, 357) with delta (0, 0)
Screenshot: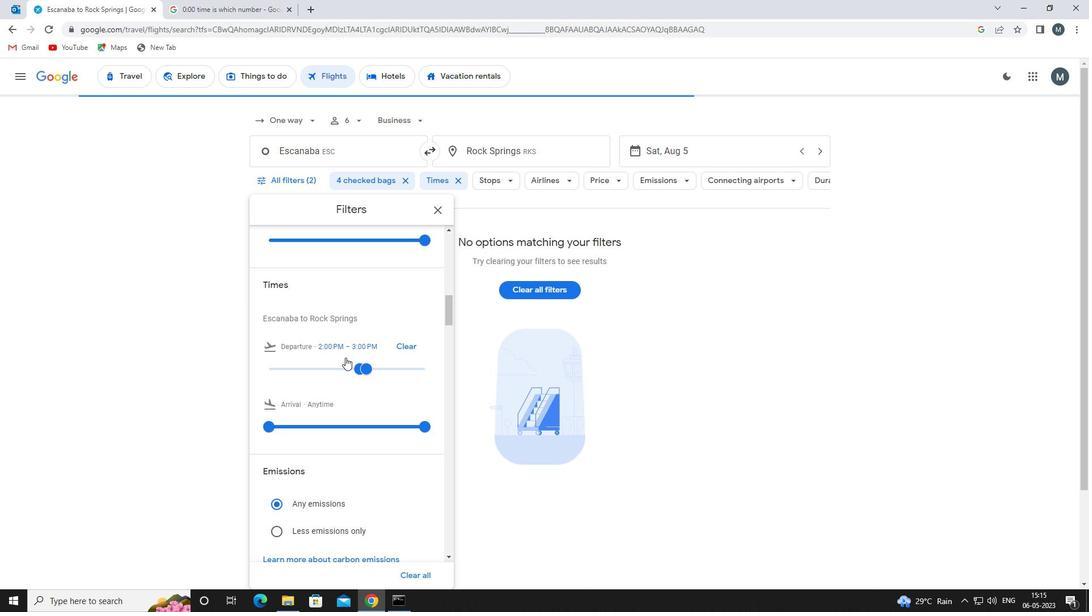 
Action: Mouse moved to (440, 209)
Screenshot: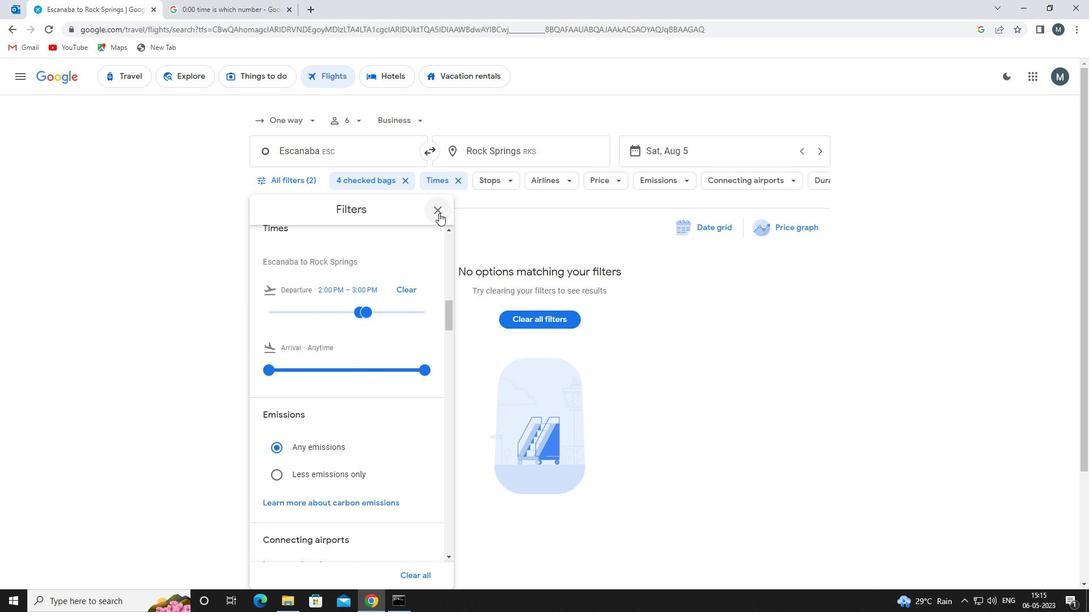 
Action: Mouse pressed left at (440, 209)
Screenshot: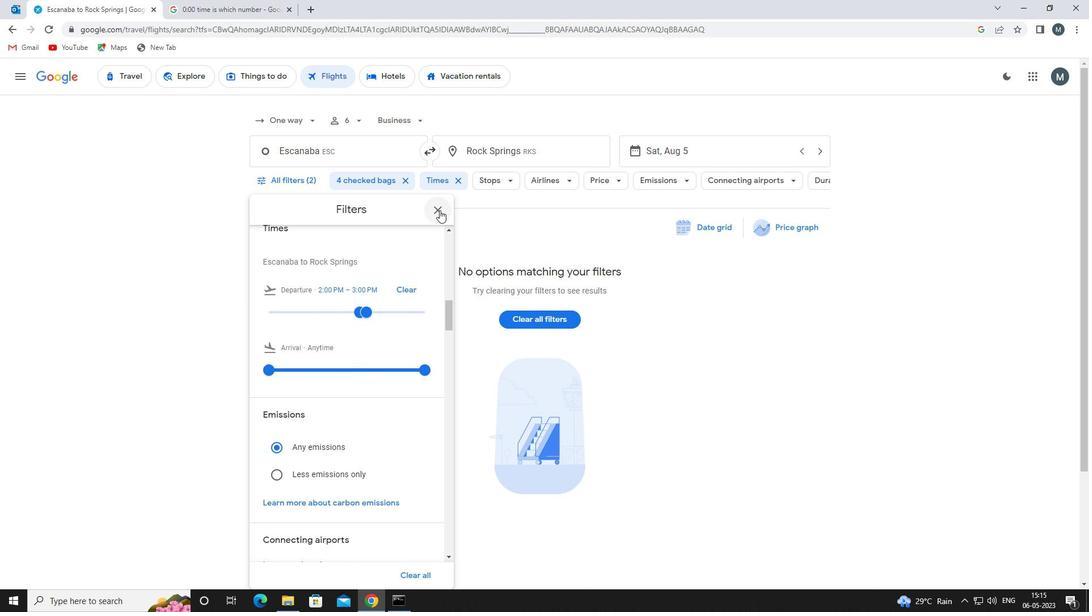 
Action: Mouse moved to (440, 211)
Screenshot: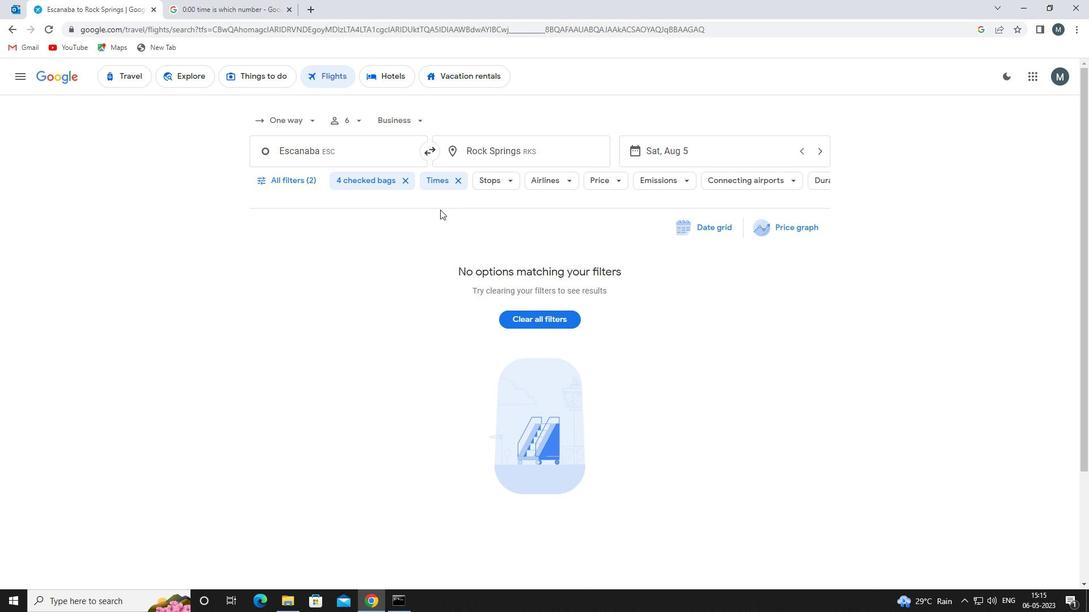 
